 Task: Find connections with filter location Pompéia with filter topic #propertywith filter profile language Potuguese with filter current company ChargePoint with filter school INDUS UNIVERSITY with filter industry Information Services with filter service category Health Insurance with filter keywords title Cruise Ship Attendant
Action: Mouse moved to (165, 216)
Screenshot: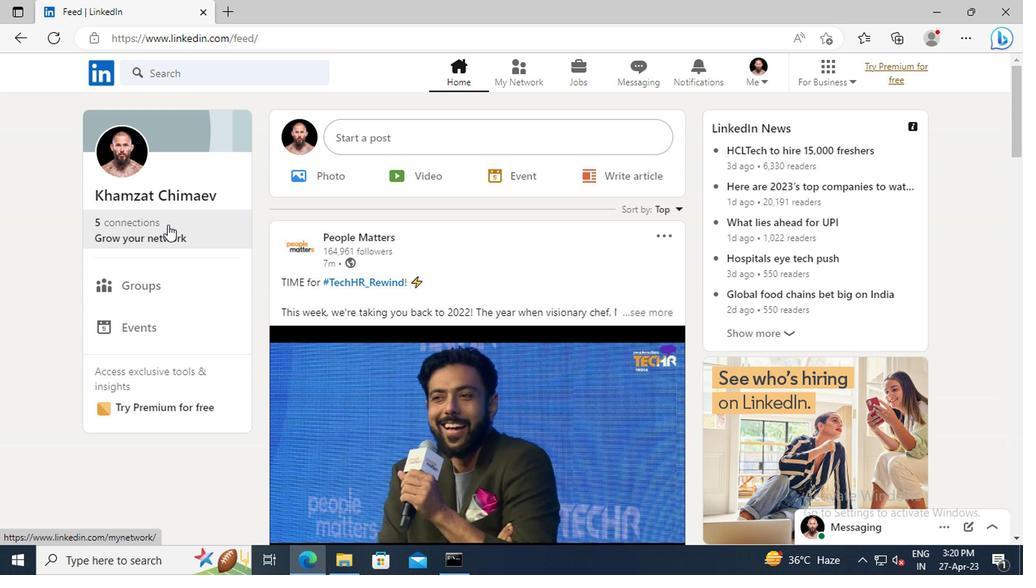 
Action: Mouse pressed left at (165, 216)
Screenshot: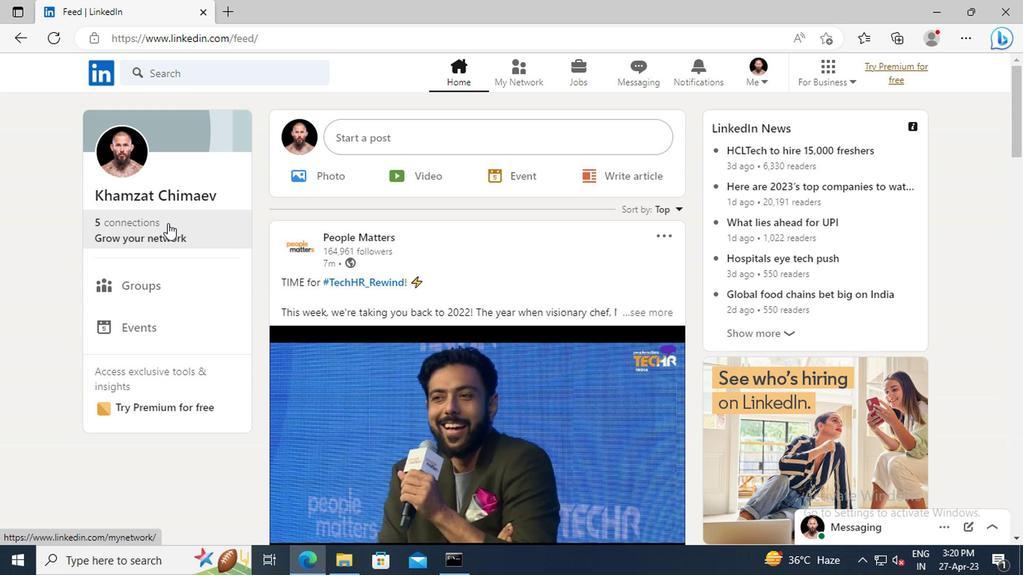 
Action: Mouse moved to (172, 147)
Screenshot: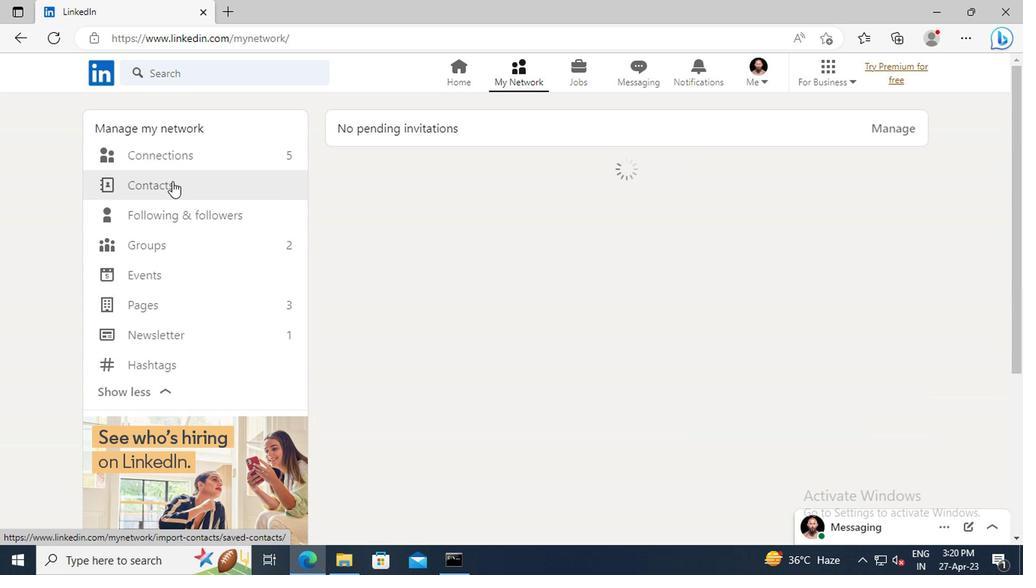 
Action: Mouse pressed left at (172, 147)
Screenshot: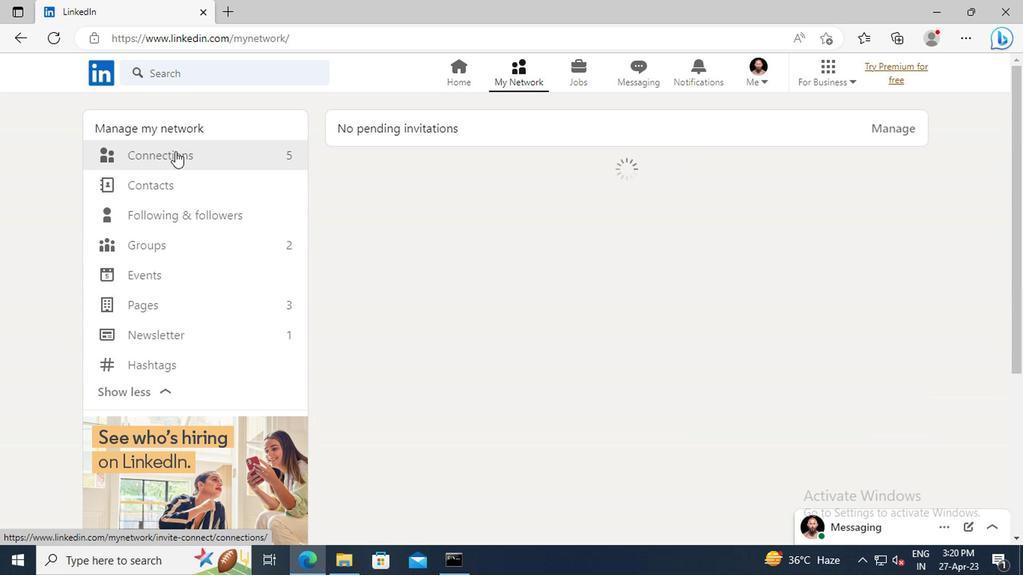 
Action: Mouse moved to (603, 156)
Screenshot: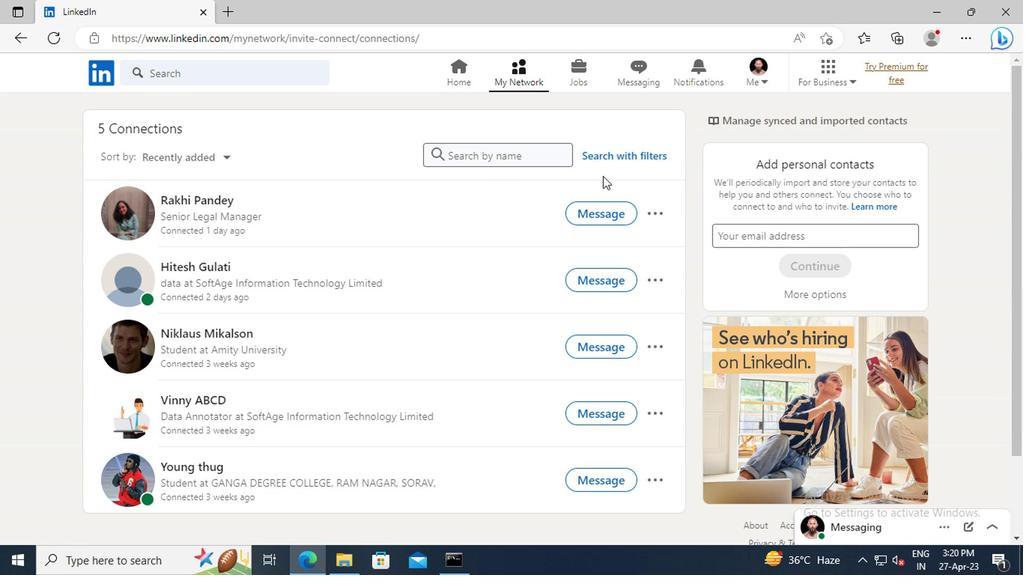 
Action: Mouse pressed left at (603, 156)
Screenshot: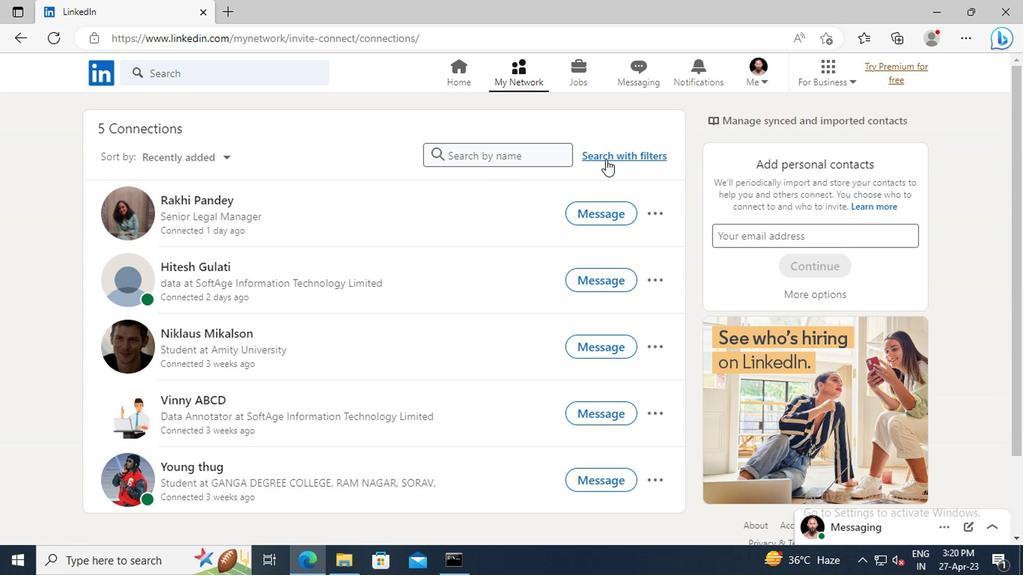 
Action: Mouse moved to (562, 115)
Screenshot: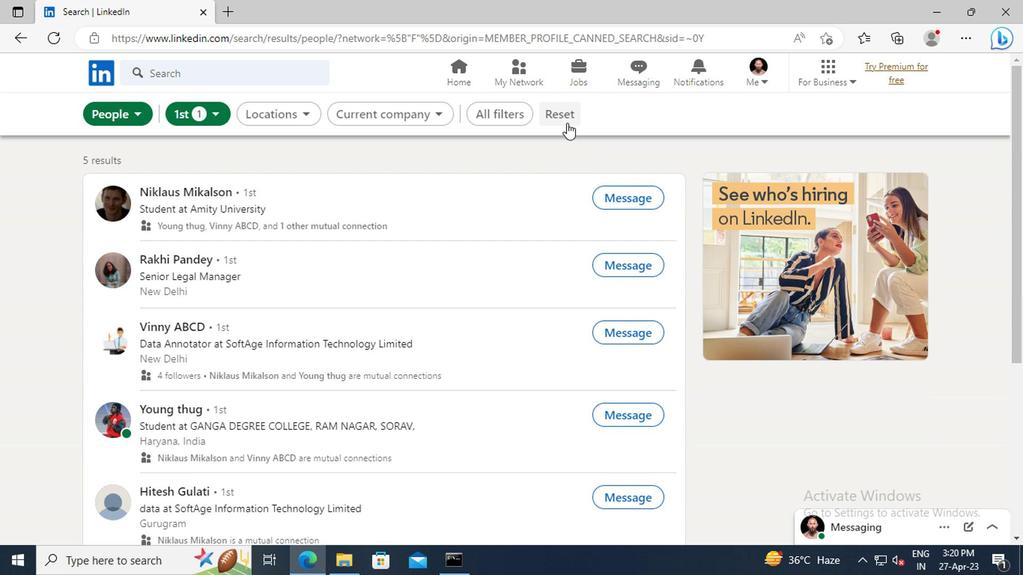 
Action: Mouse pressed left at (562, 115)
Screenshot: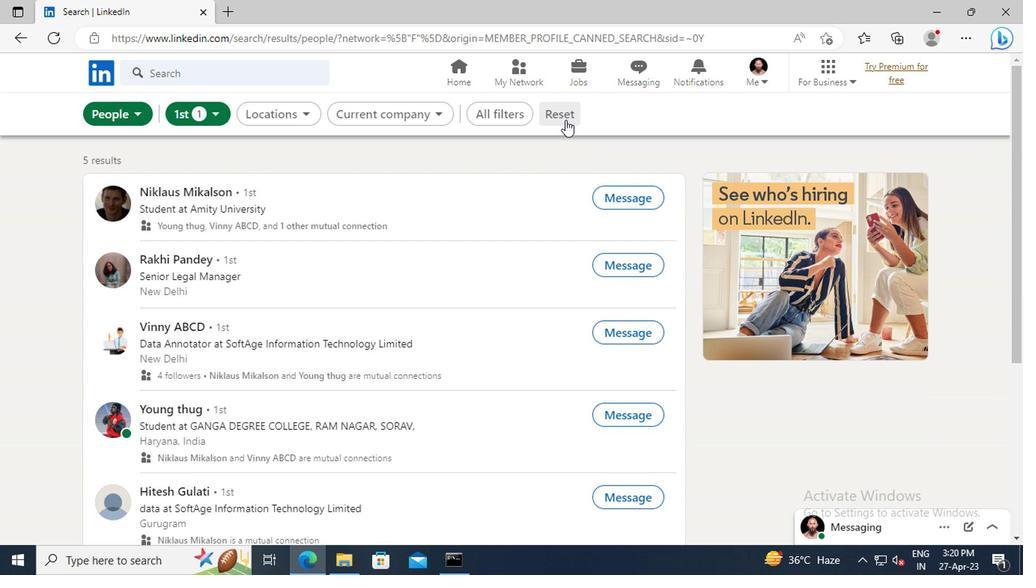 
Action: Mouse moved to (545, 113)
Screenshot: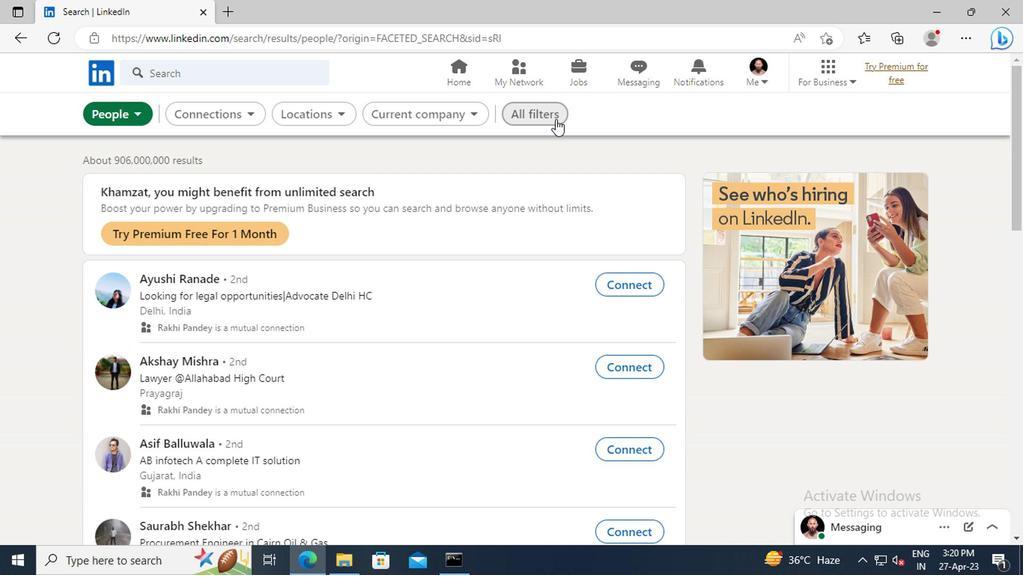 
Action: Mouse pressed left at (545, 113)
Screenshot: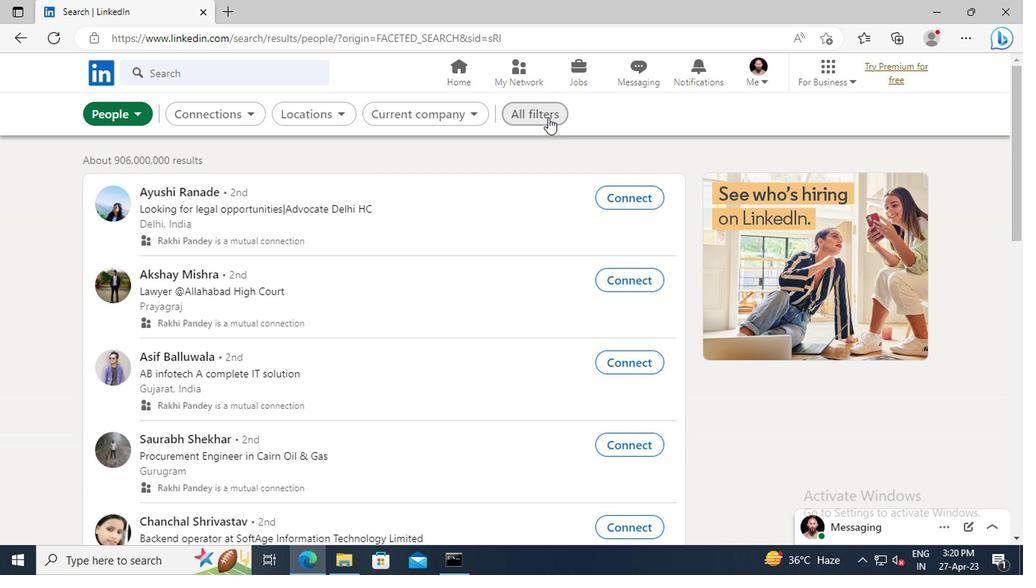 
Action: Mouse moved to (864, 306)
Screenshot: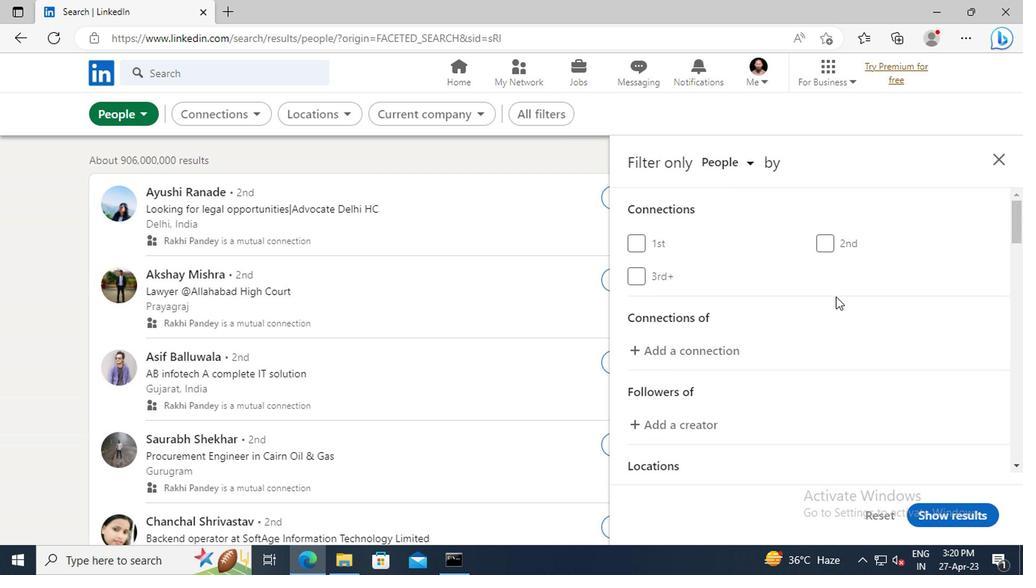 
Action: Mouse scrolled (864, 305) with delta (0, -1)
Screenshot: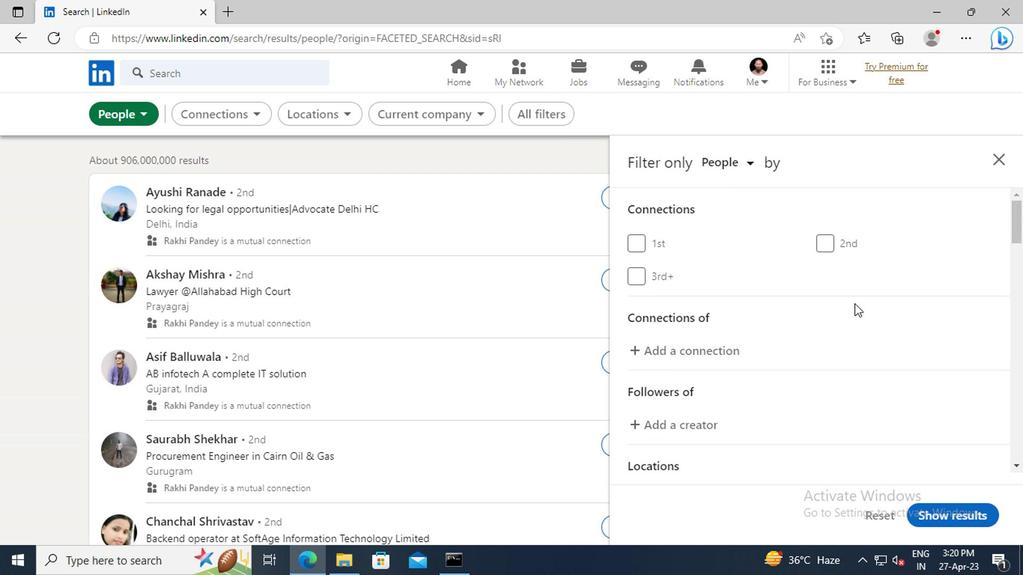 
Action: Mouse moved to (864, 306)
Screenshot: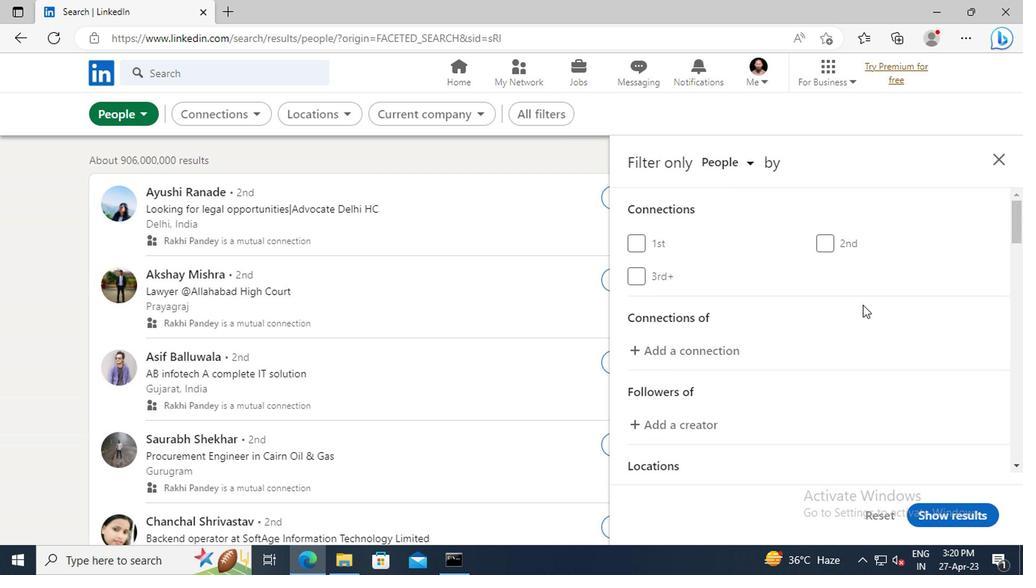 
Action: Mouse scrolled (864, 305) with delta (0, -1)
Screenshot: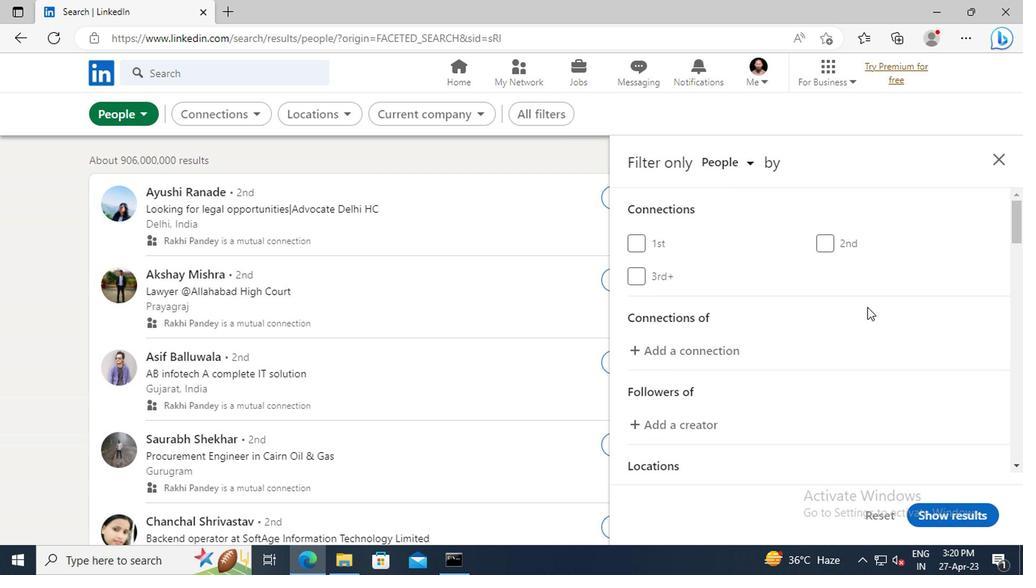 
Action: Mouse scrolled (864, 305) with delta (0, -1)
Screenshot: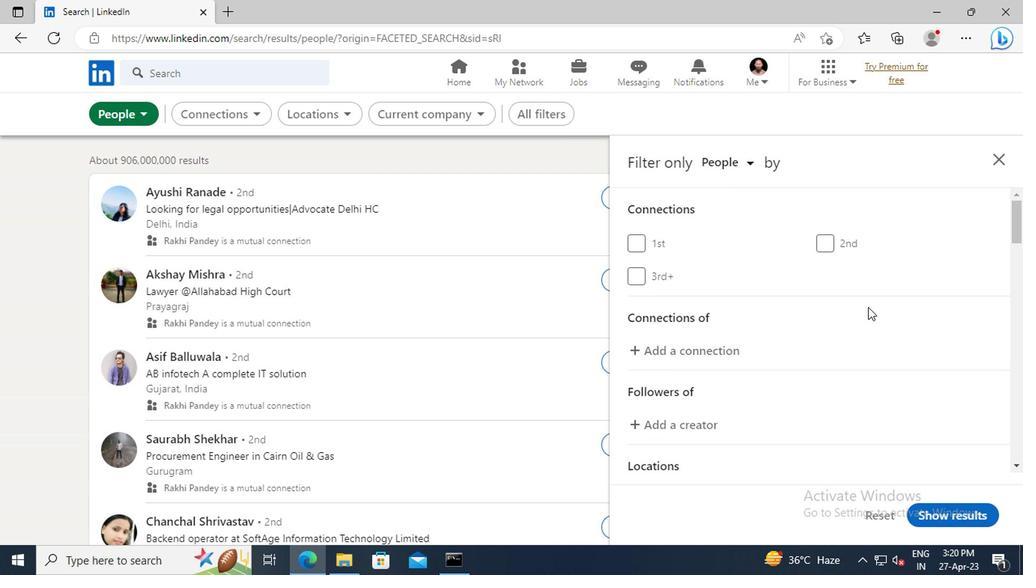 
Action: Mouse scrolled (864, 305) with delta (0, -1)
Screenshot: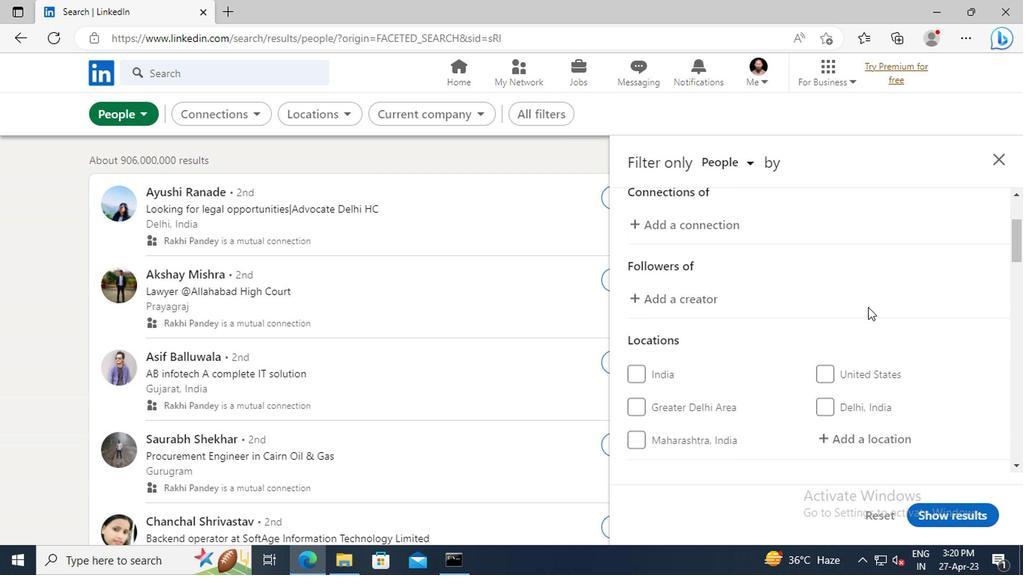
Action: Mouse scrolled (864, 305) with delta (0, -1)
Screenshot: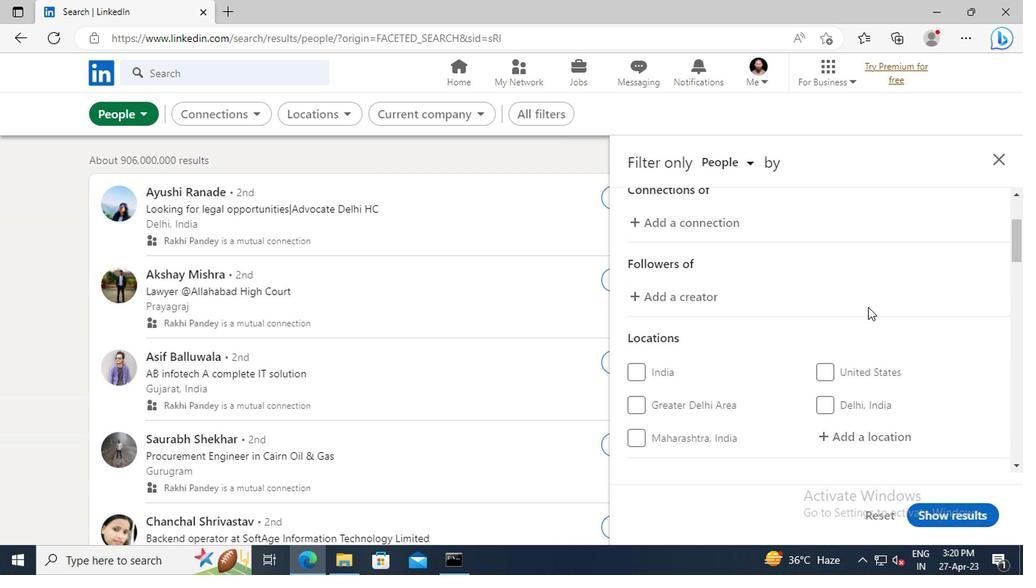 
Action: Mouse moved to (867, 351)
Screenshot: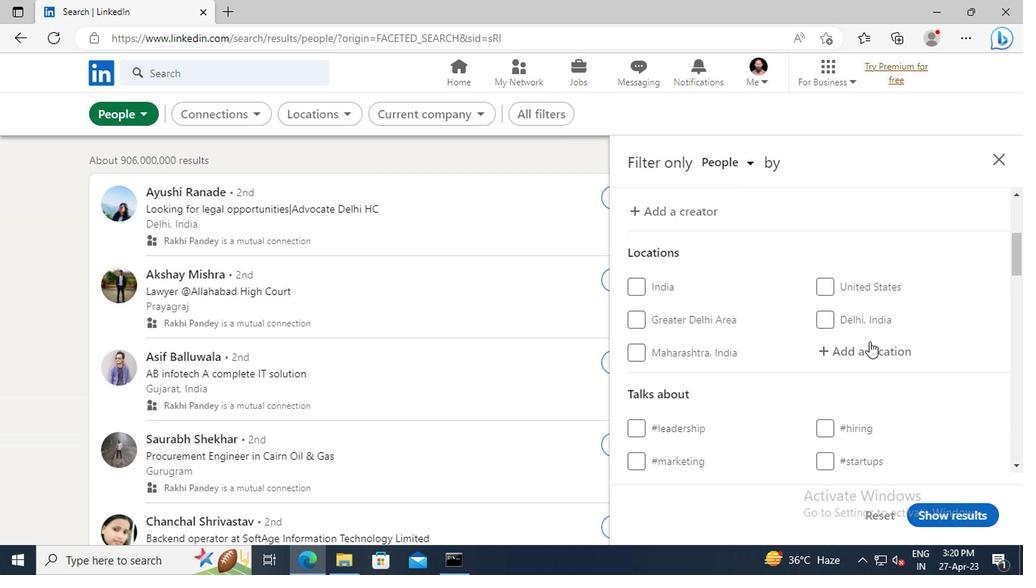 
Action: Mouse pressed left at (867, 351)
Screenshot: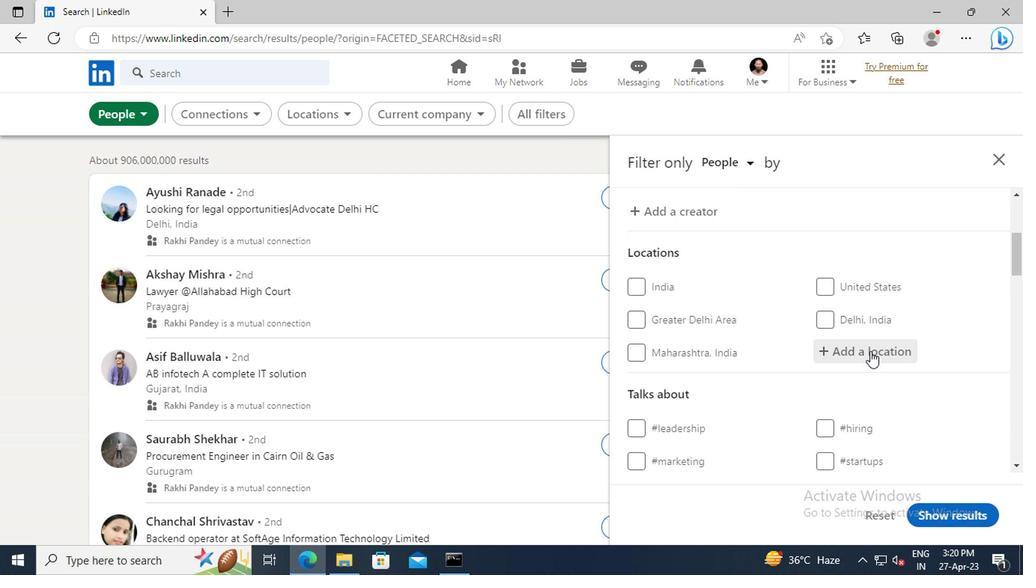 
Action: Key pressed <Key.shift>POMPEIA
Screenshot: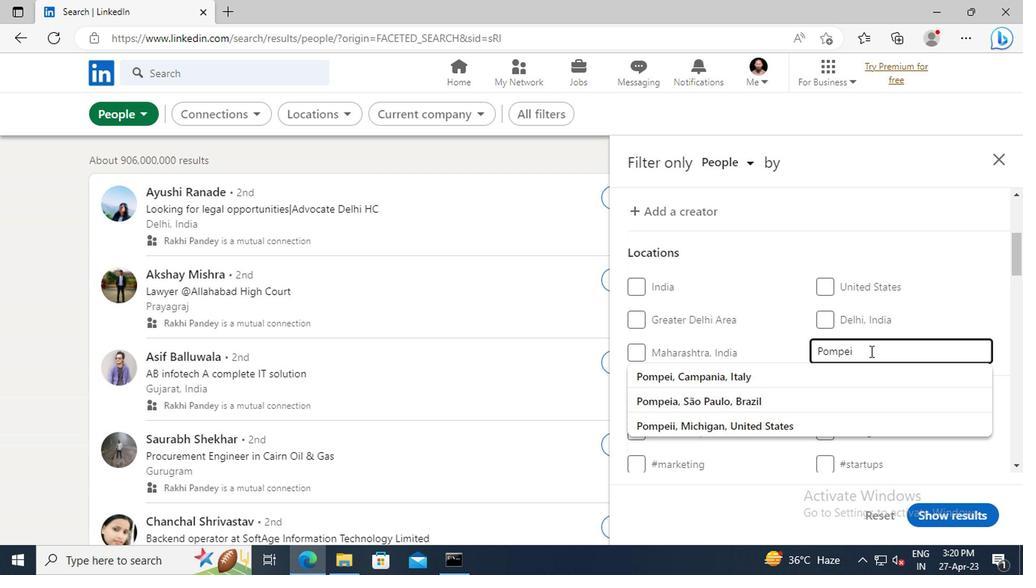 
Action: Mouse moved to (870, 378)
Screenshot: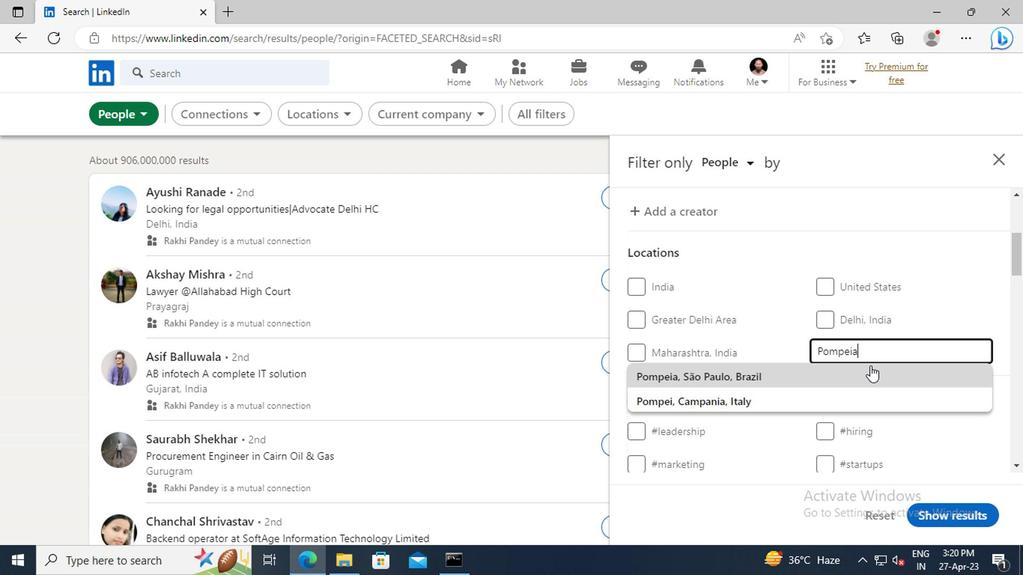 
Action: Mouse pressed left at (870, 378)
Screenshot: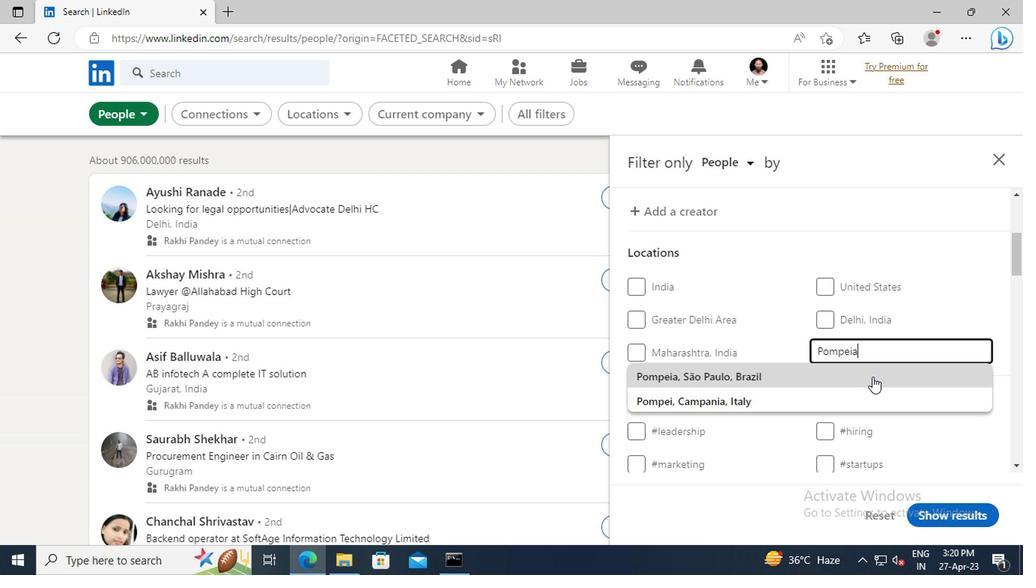 
Action: Mouse moved to (855, 320)
Screenshot: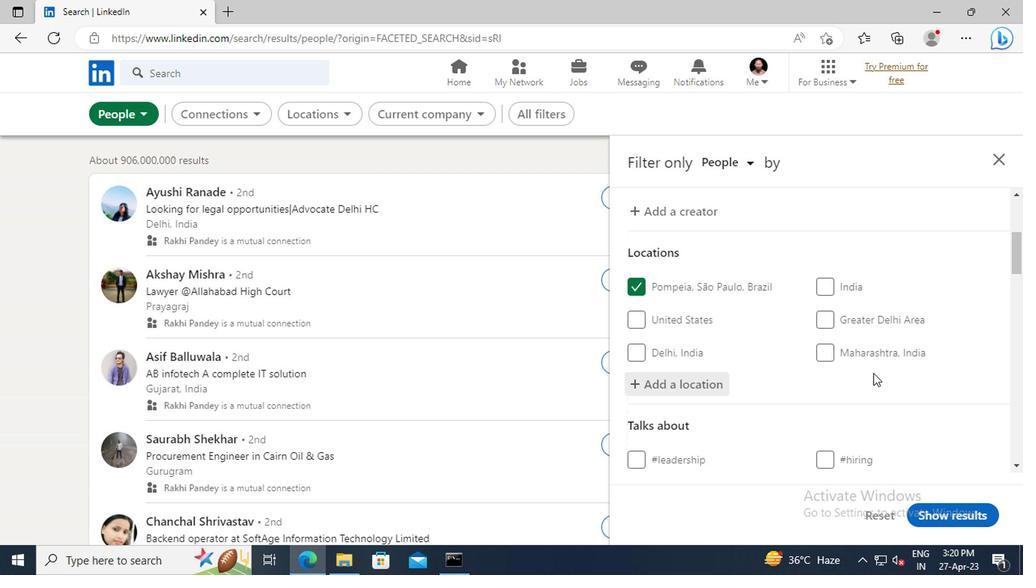 
Action: Mouse scrolled (855, 319) with delta (0, -1)
Screenshot: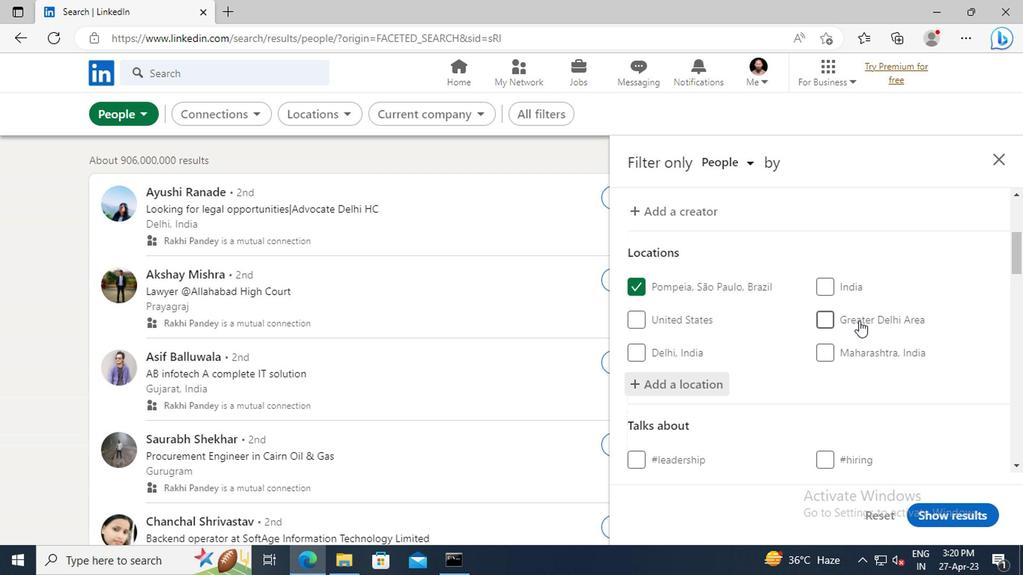 
Action: Mouse scrolled (855, 319) with delta (0, -1)
Screenshot: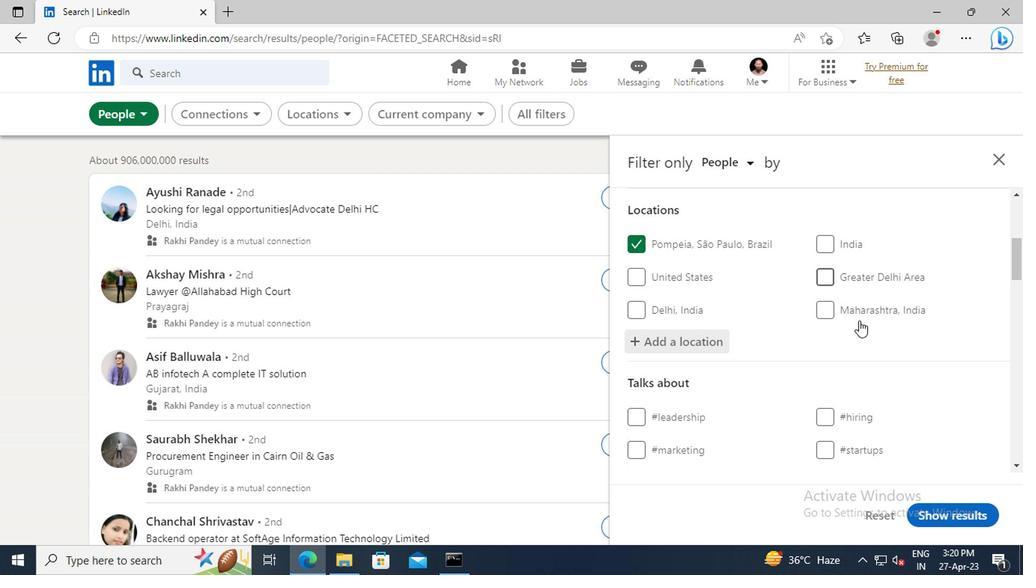 
Action: Mouse scrolled (855, 319) with delta (0, -1)
Screenshot: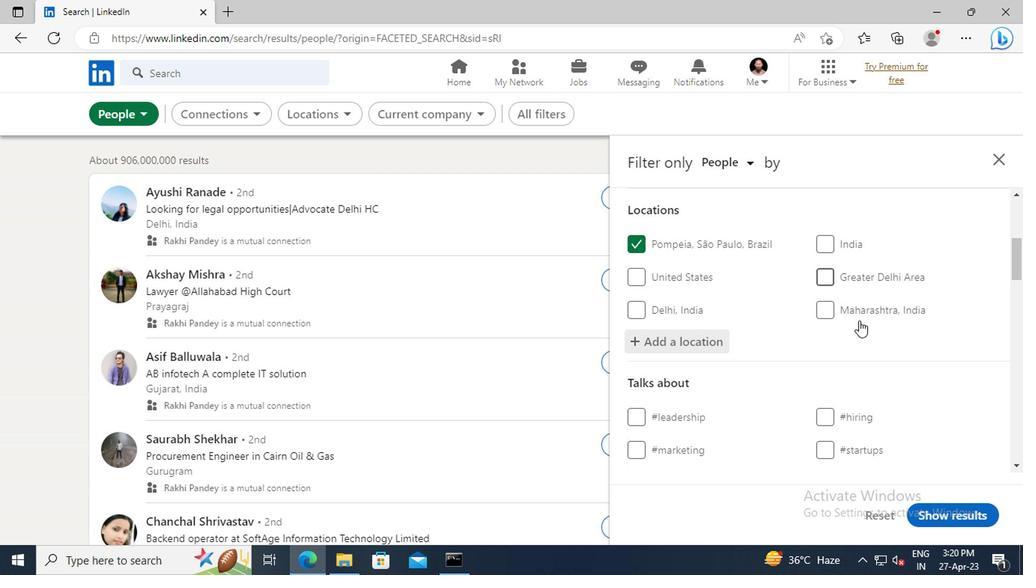 
Action: Mouse moved to (853, 389)
Screenshot: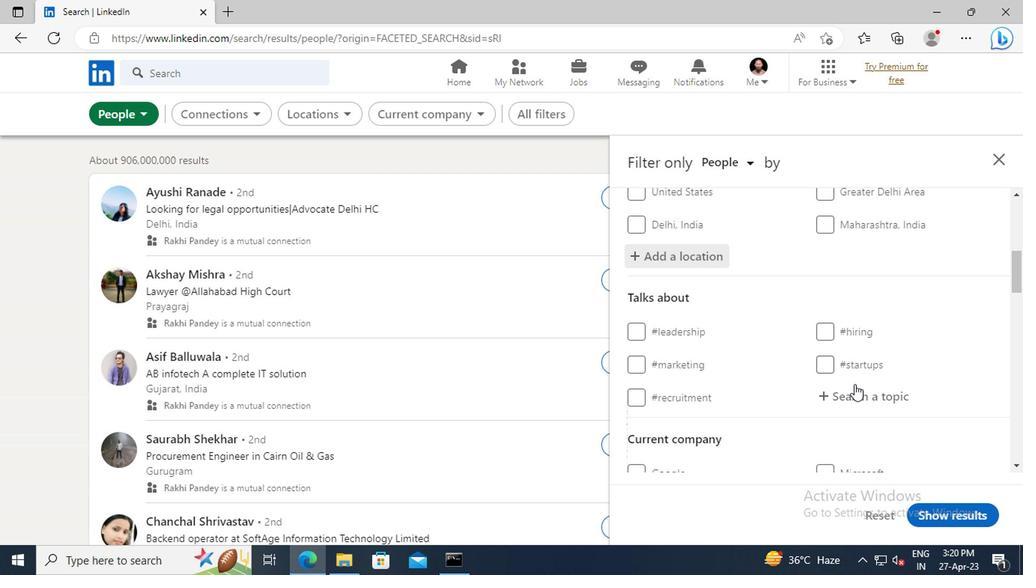 
Action: Mouse pressed left at (853, 389)
Screenshot: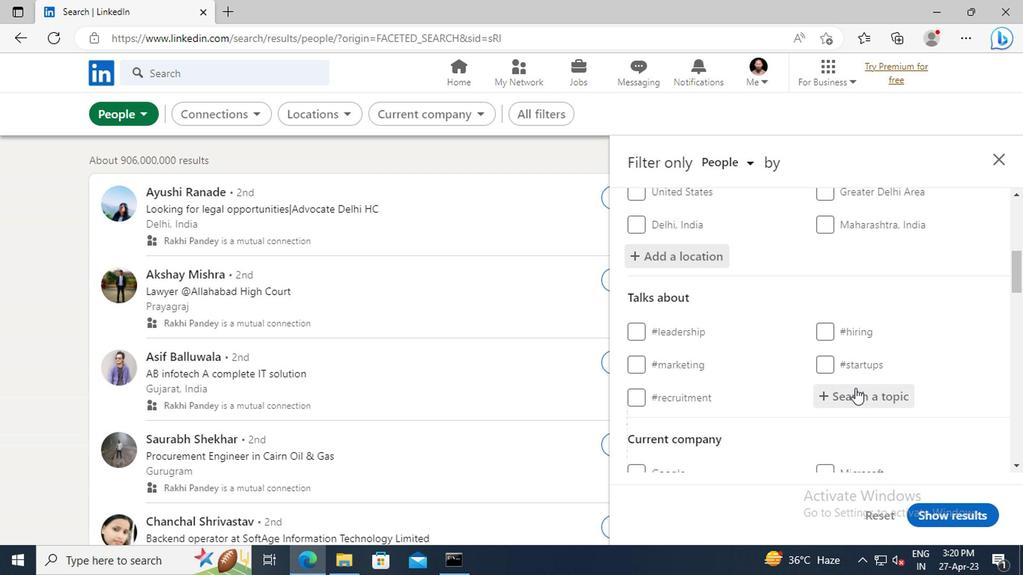 
Action: Key pressed <Key.shift>#PROPERTYWITH<Key.enter>
Screenshot: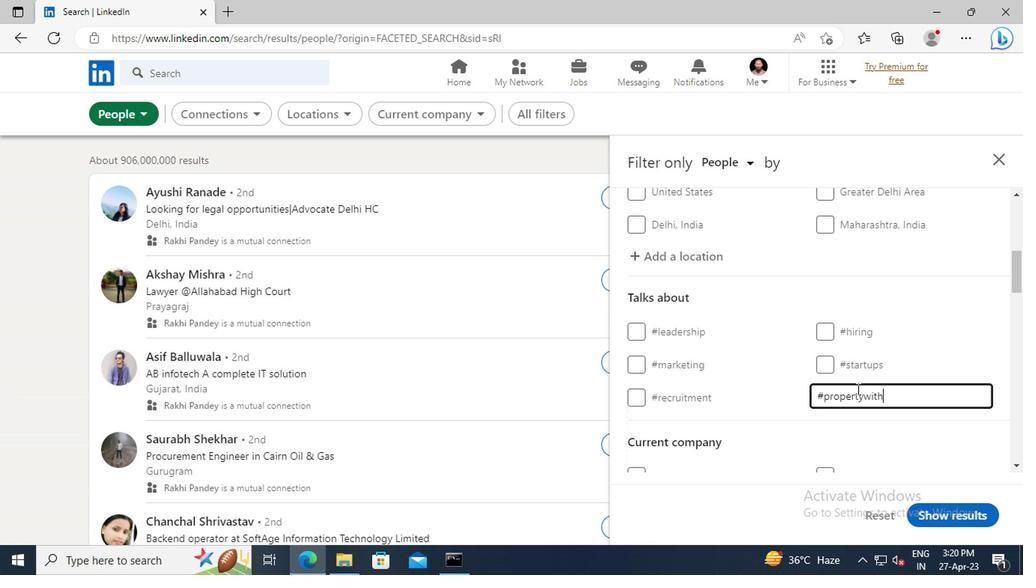 
Action: Mouse scrolled (853, 388) with delta (0, -1)
Screenshot: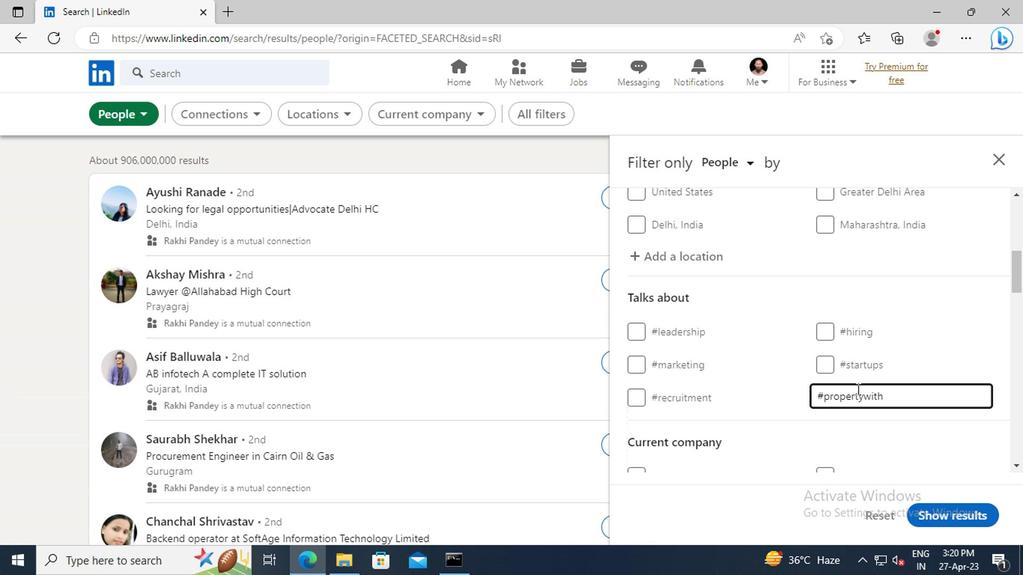 
Action: Mouse scrolled (853, 388) with delta (0, -1)
Screenshot: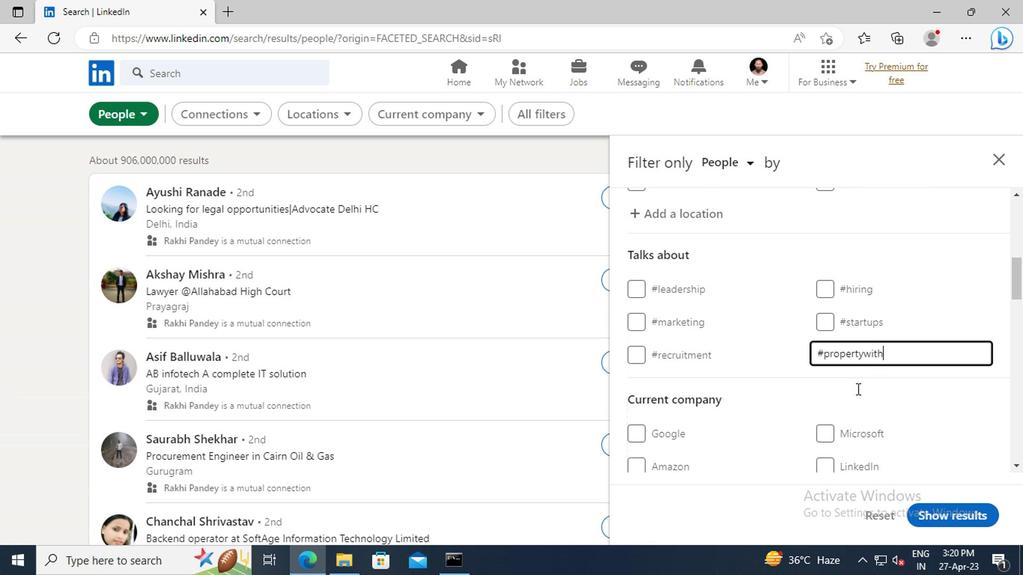 
Action: Mouse scrolled (853, 388) with delta (0, -1)
Screenshot: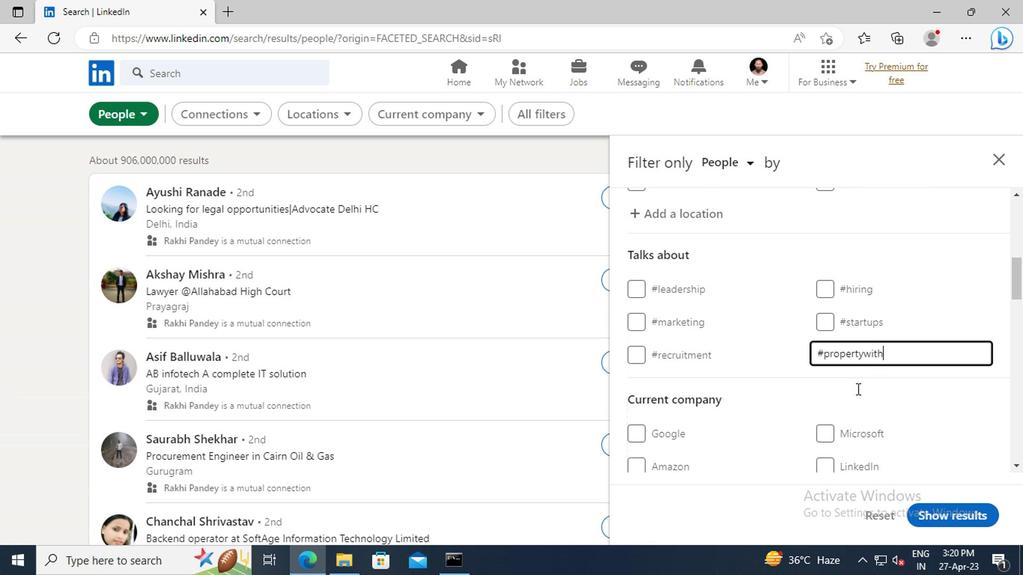 
Action: Mouse scrolled (853, 388) with delta (0, -1)
Screenshot: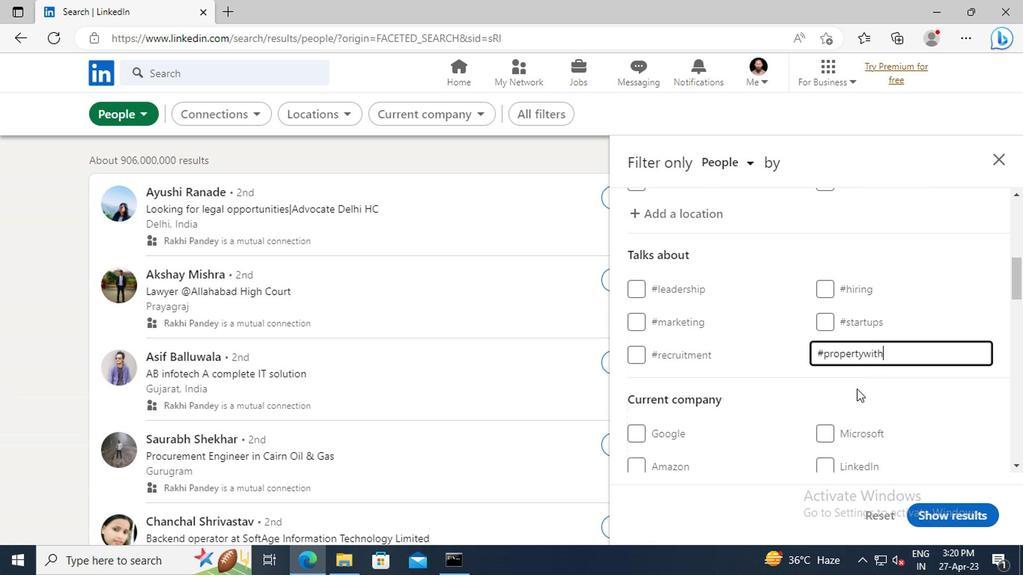 
Action: Mouse scrolled (853, 388) with delta (0, -1)
Screenshot: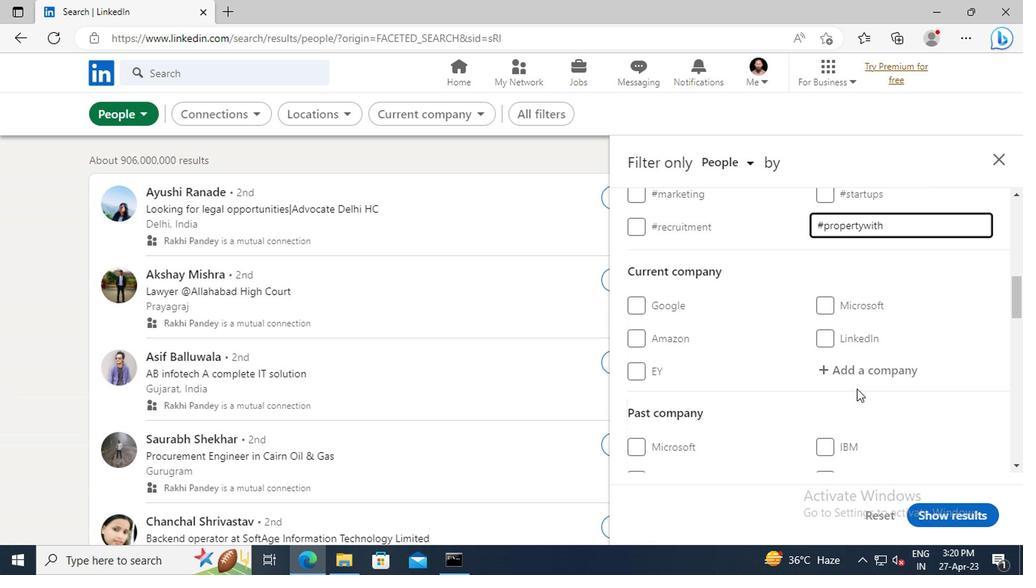 
Action: Mouse scrolled (853, 388) with delta (0, -1)
Screenshot: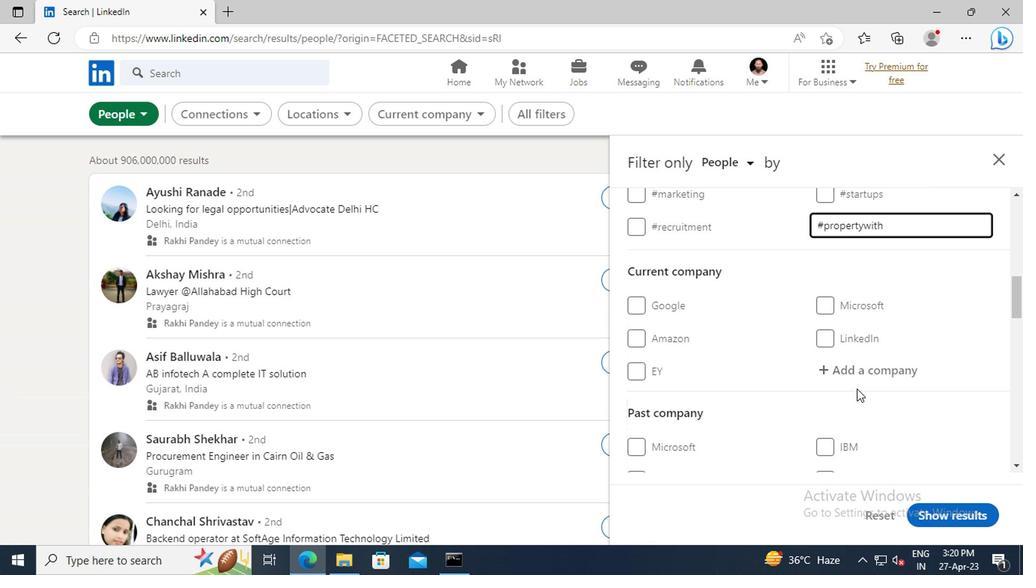 
Action: Mouse scrolled (853, 388) with delta (0, -1)
Screenshot: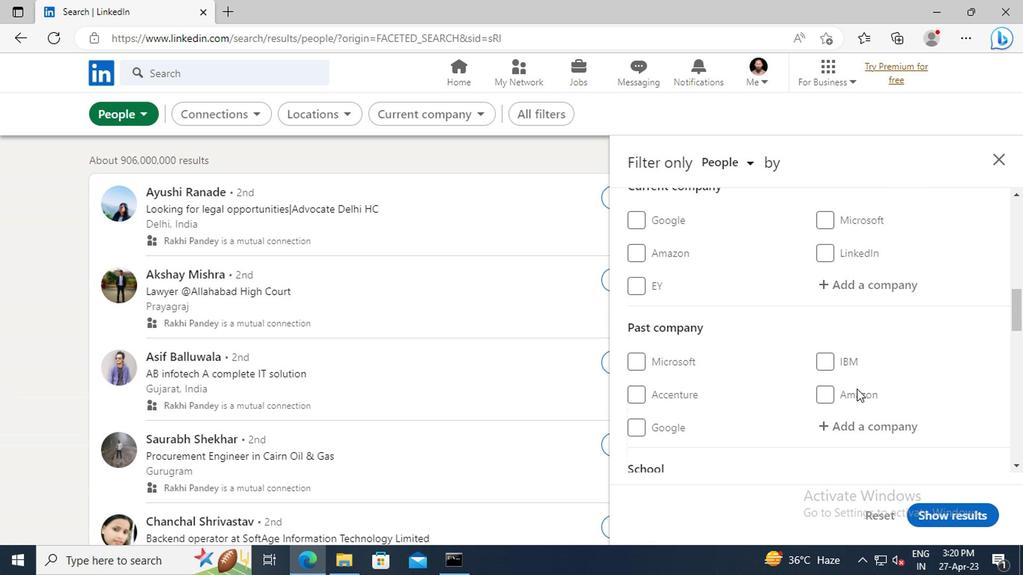
Action: Mouse scrolled (853, 388) with delta (0, -1)
Screenshot: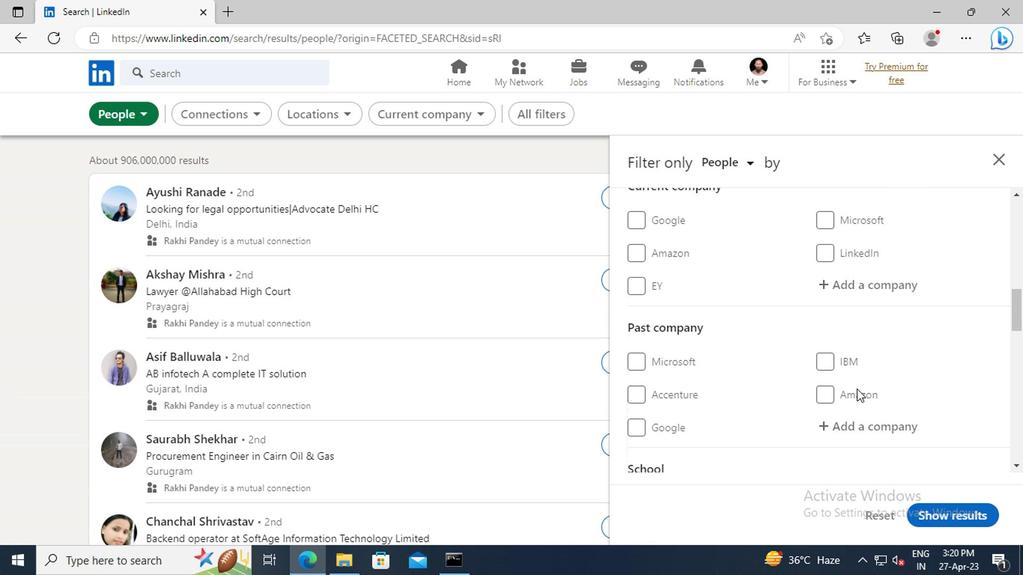 
Action: Mouse scrolled (853, 388) with delta (0, -1)
Screenshot: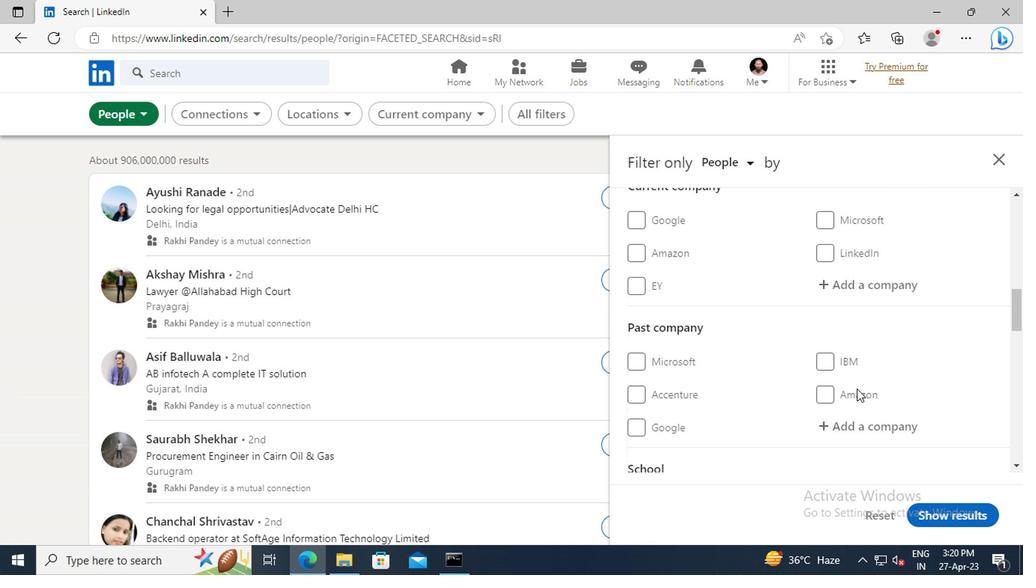 
Action: Mouse scrolled (853, 388) with delta (0, -1)
Screenshot: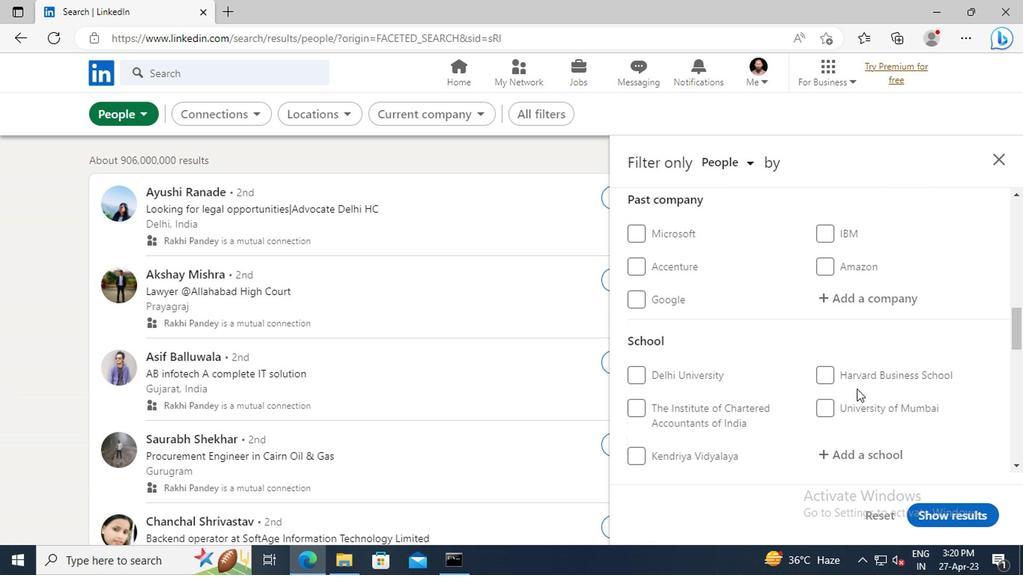 
Action: Mouse scrolled (853, 388) with delta (0, -1)
Screenshot: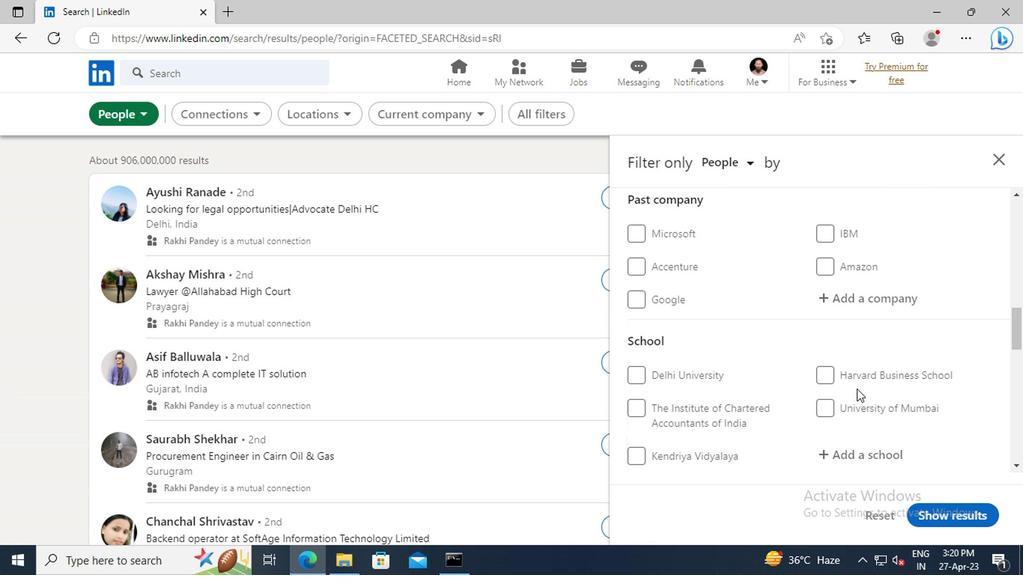 
Action: Mouse scrolled (853, 388) with delta (0, -1)
Screenshot: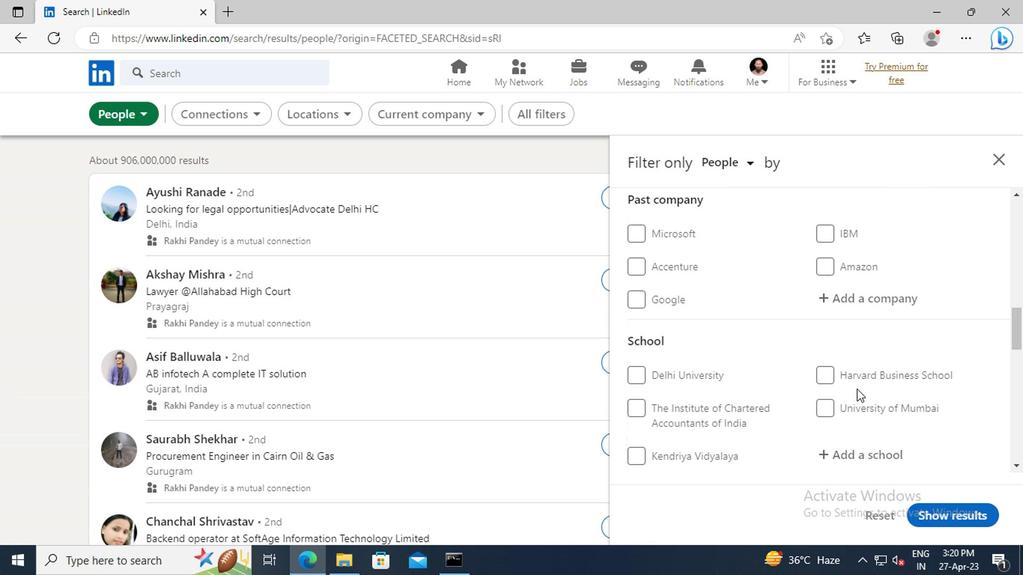 
Action: Mouse scrolled (853, 388) with delta (0, -1)
Screenshot: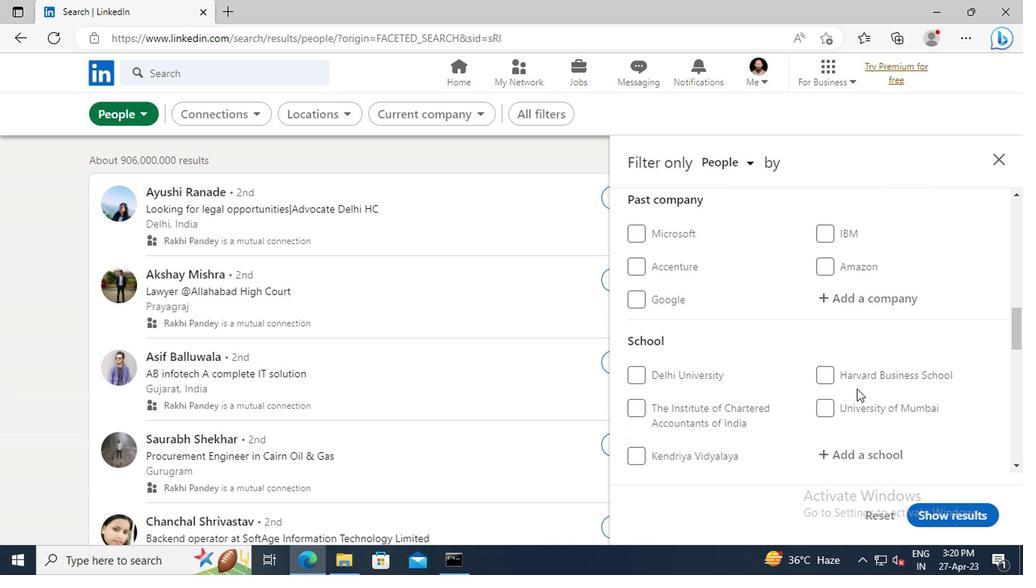 
Action: Mouse scrolled (853, 388) with delta (0, -1)
Screenshot: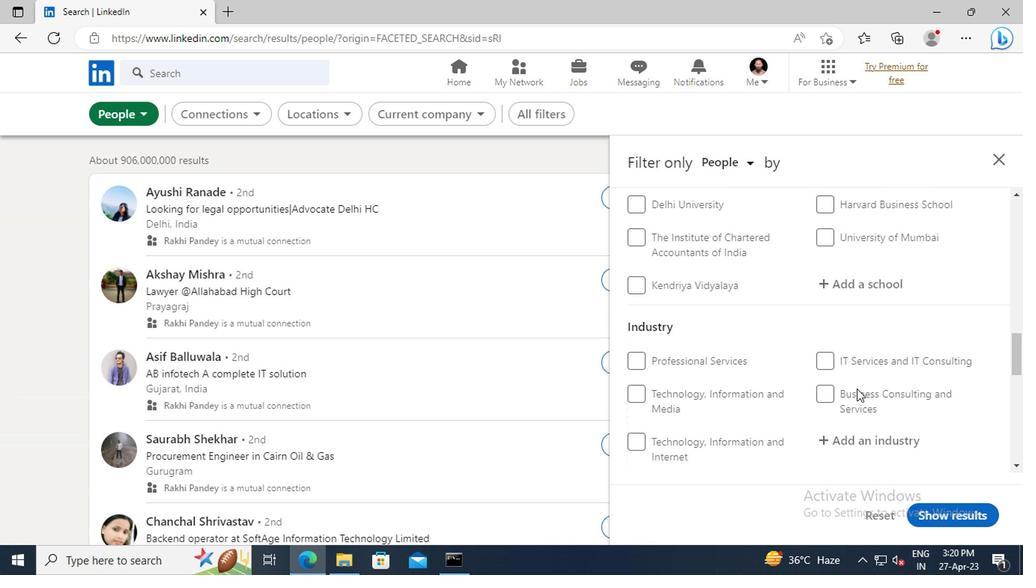
Action: Mouse scrolled (853, 388) with delta (0, -1)
Screenshot: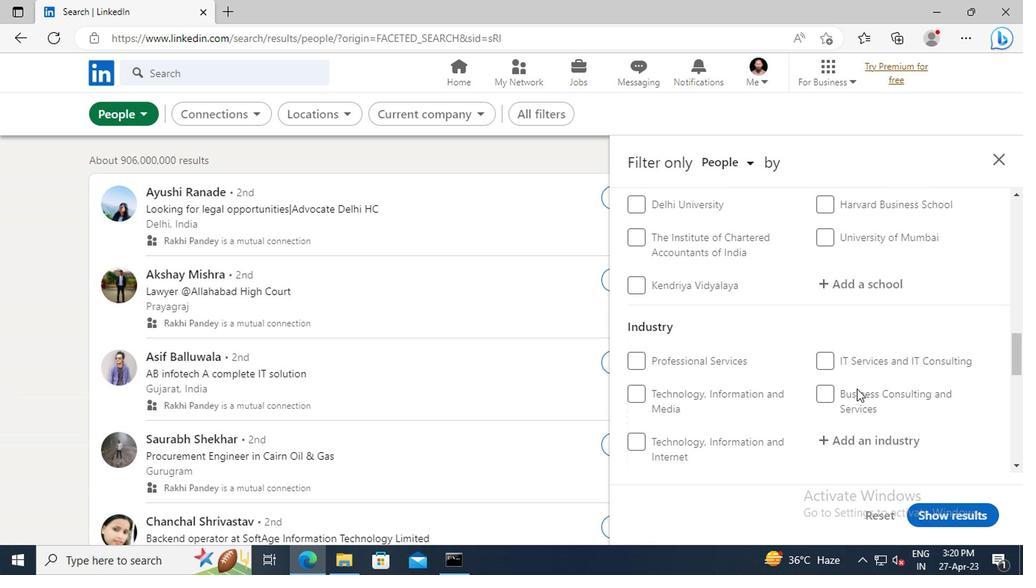
Action: Mouse scrolled (853, 388) with delta (0, -1)
Screenshot: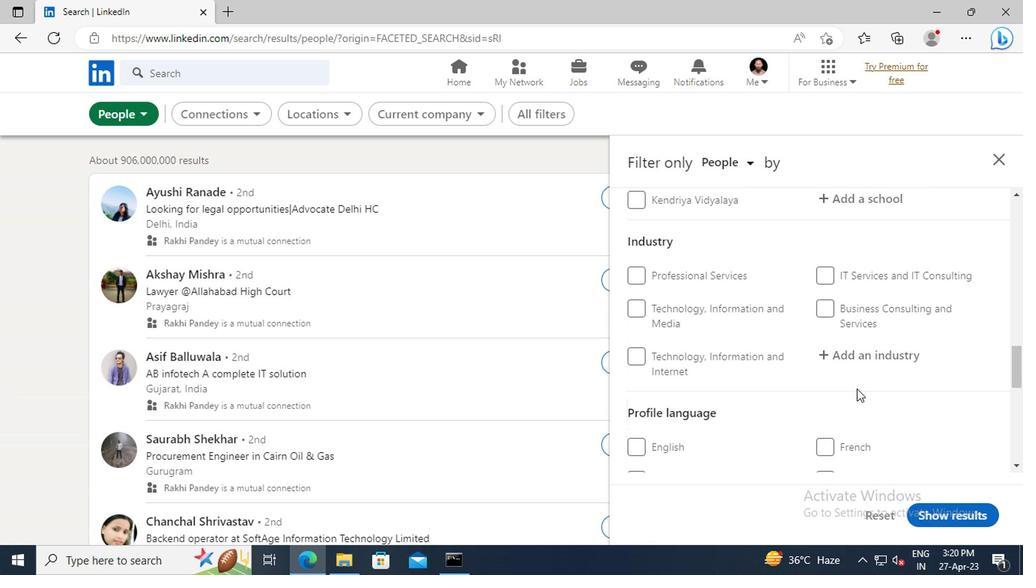 
Action: Mouse scrolled (853, 388) with delta (0, -1)
Screenshot: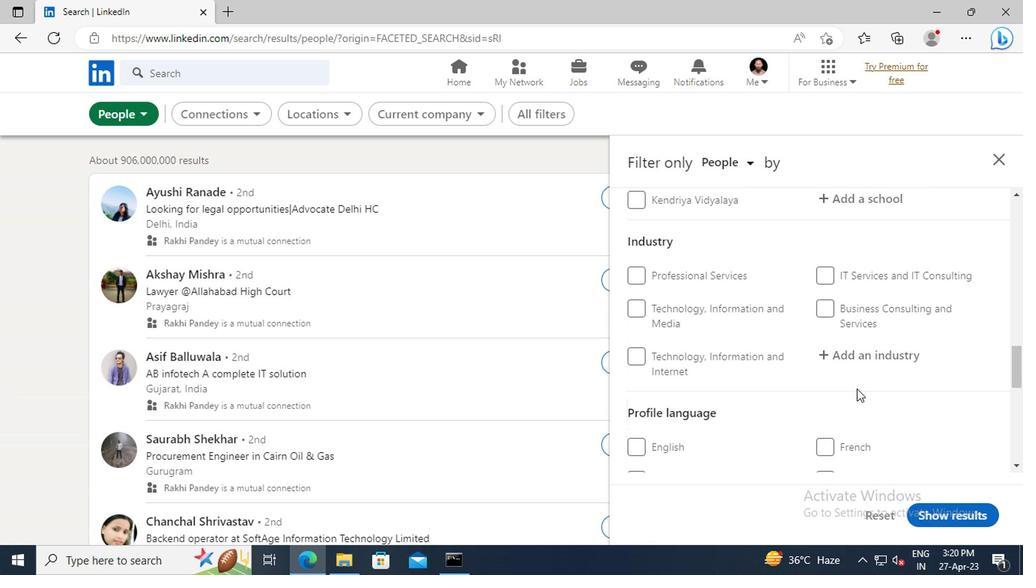 
Action: Mouse moved to (822, 400)
Screenshot: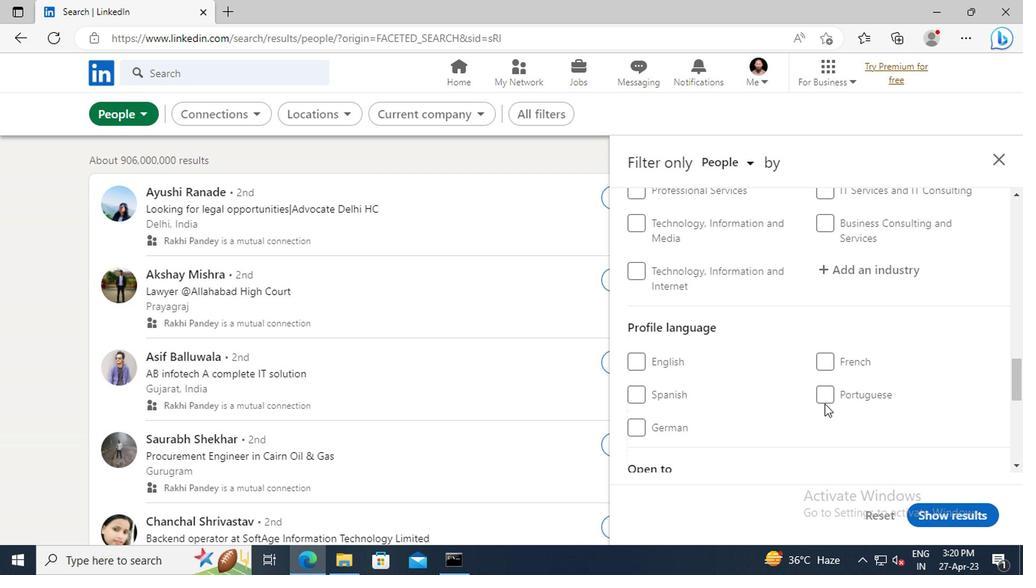 
Action: Mouse pressed left at (822, 400)
Screenshot: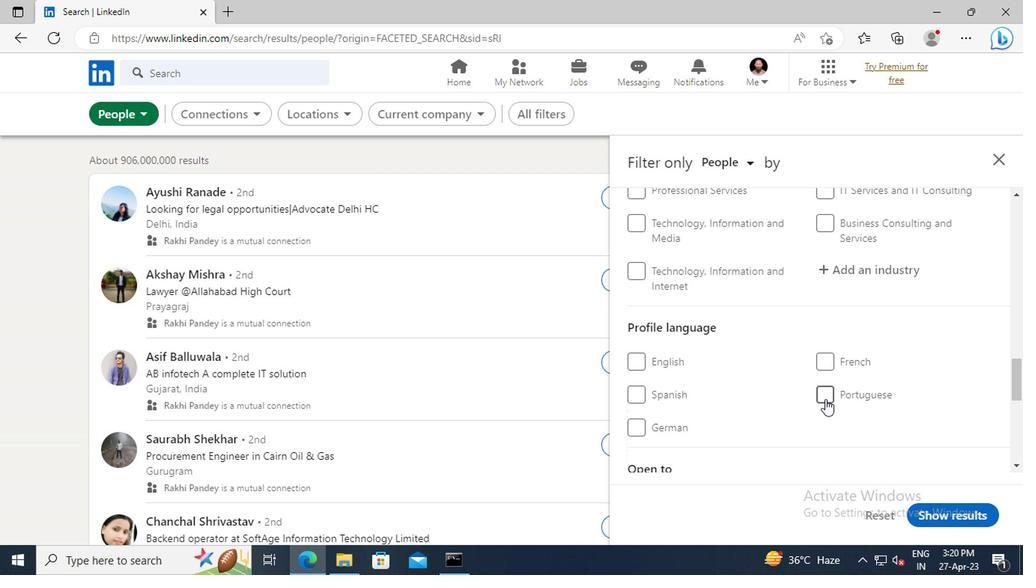 
Action: Mouse moved to (843, 386)
Screenshot: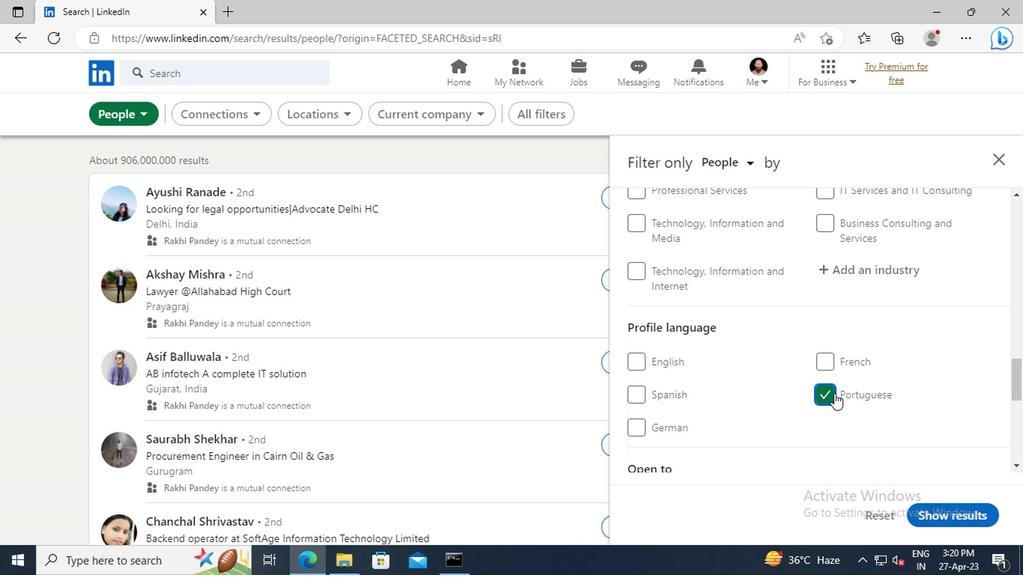 
Action: Mouse scrolled (843, 386) with delta (0, 0)
Screenshot: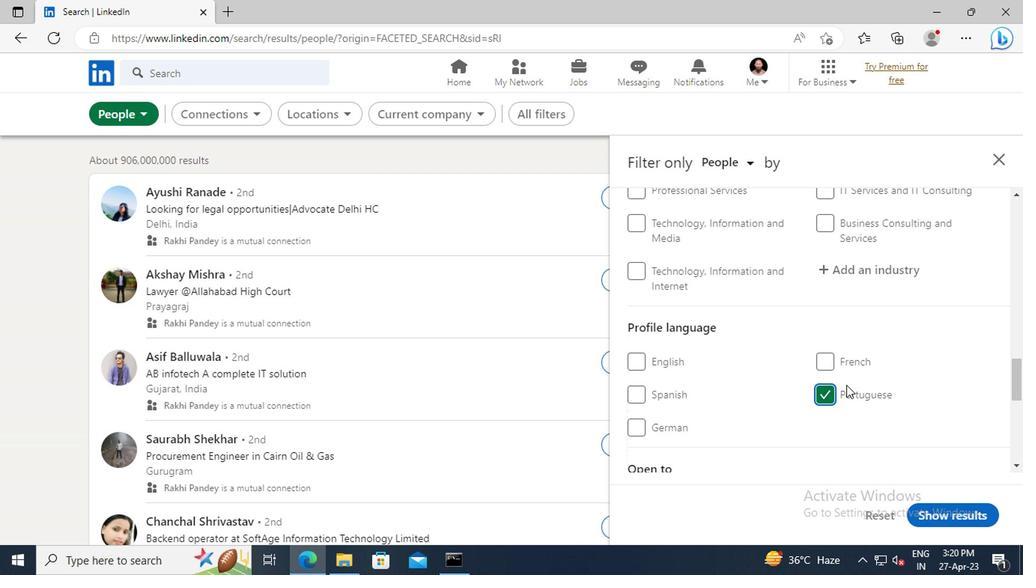 
Action: Mouse scrolled (843, 386) with delta (0, 0)
Screenshot: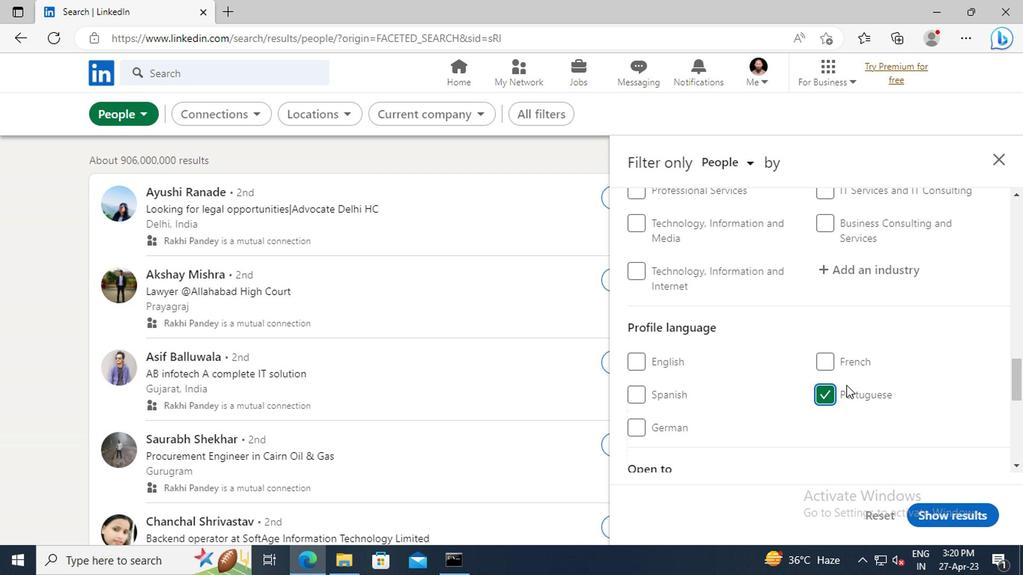
Action: Mouse scrolled (843, 386) with delta (0, 0)
Screenshot: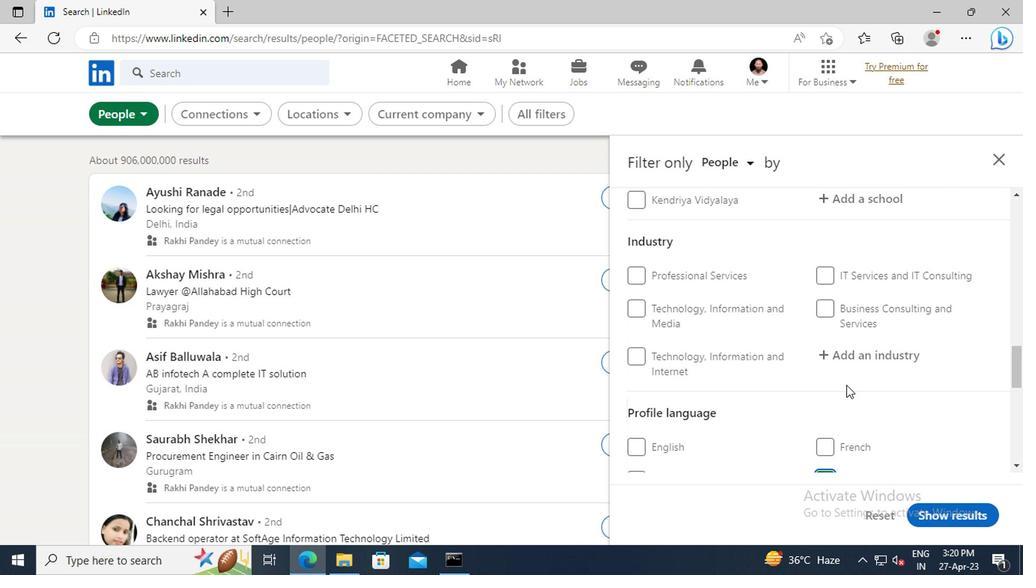
Action: Mouse scrolled (843, 386) with delta (0, 0)
Screenshot: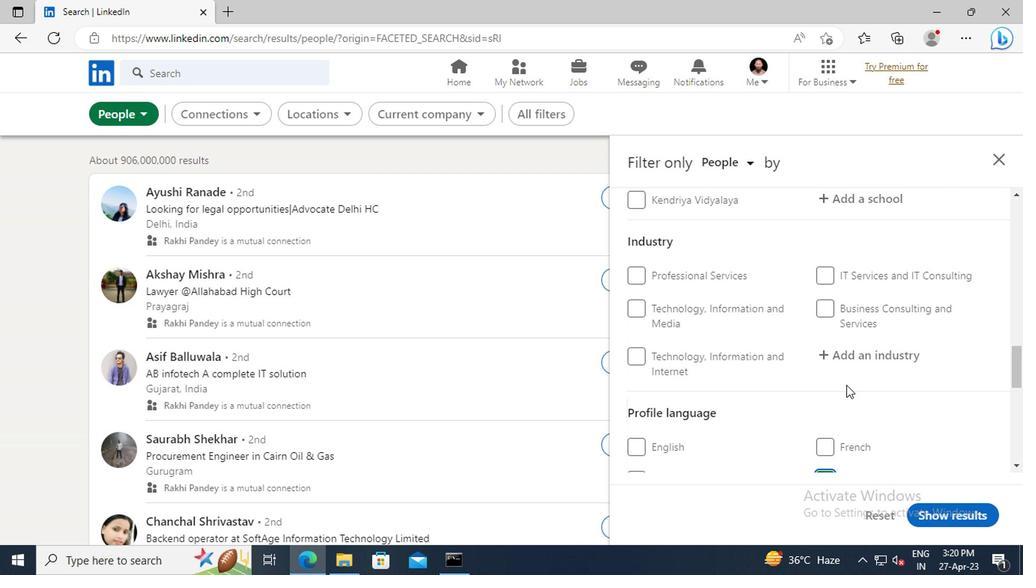 
Action: Mouse scrolled (843, 386) with delta (0, 0)
Screenshot: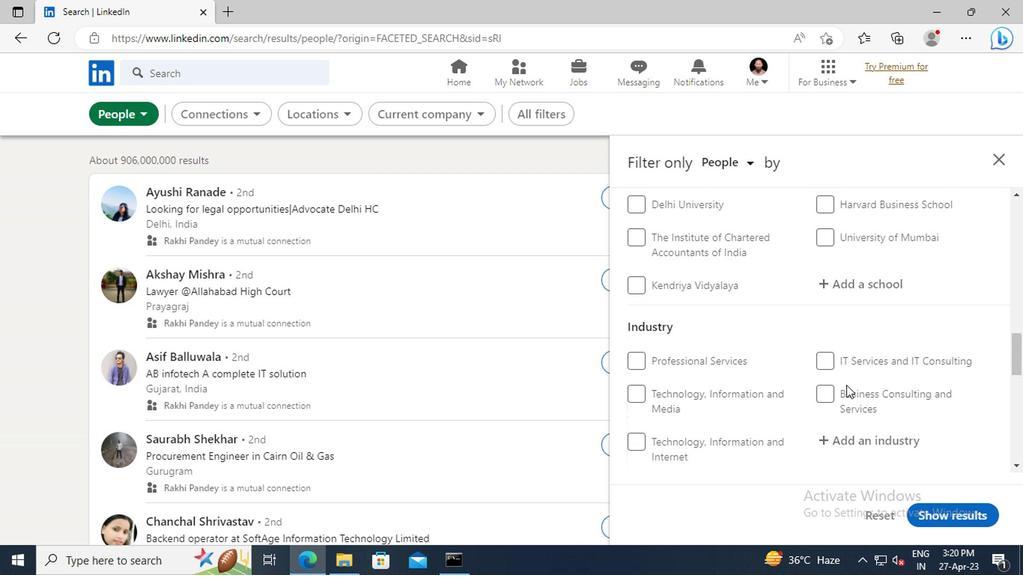 
Action: Mouse scrolled (843, 386) with delta (0, 0)
Screenshot: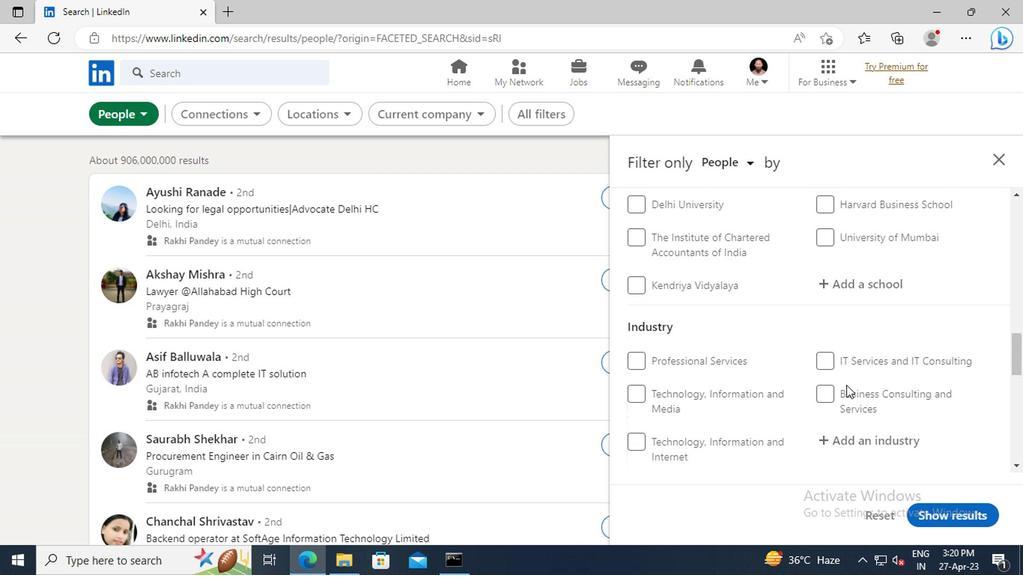 
Action: Mouse scrolled (843, 386) with delta (0, 0)
Screenshot: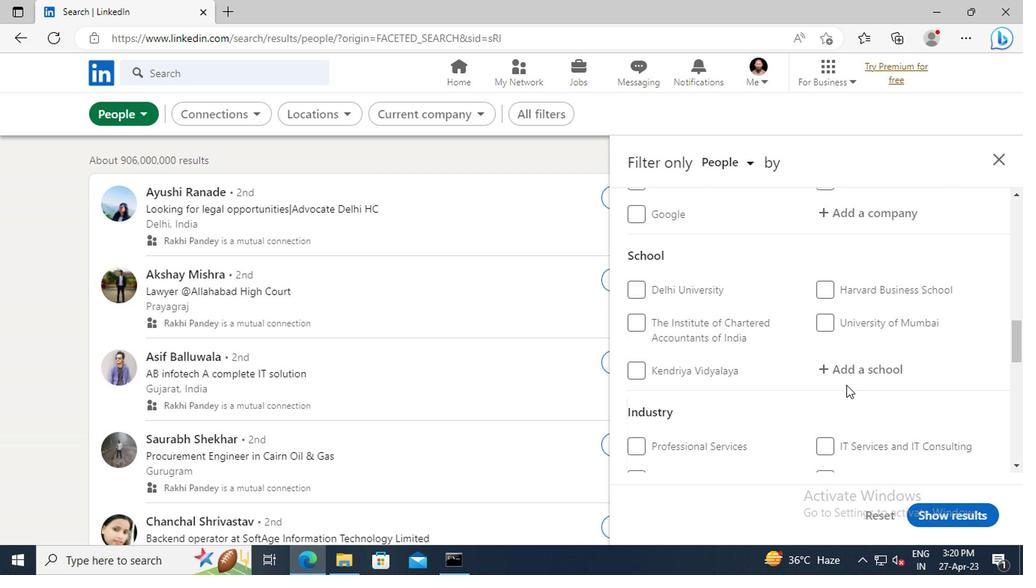 
Action: Mouse scrolled (843, 386) with delta (0, 0)
Screenshot: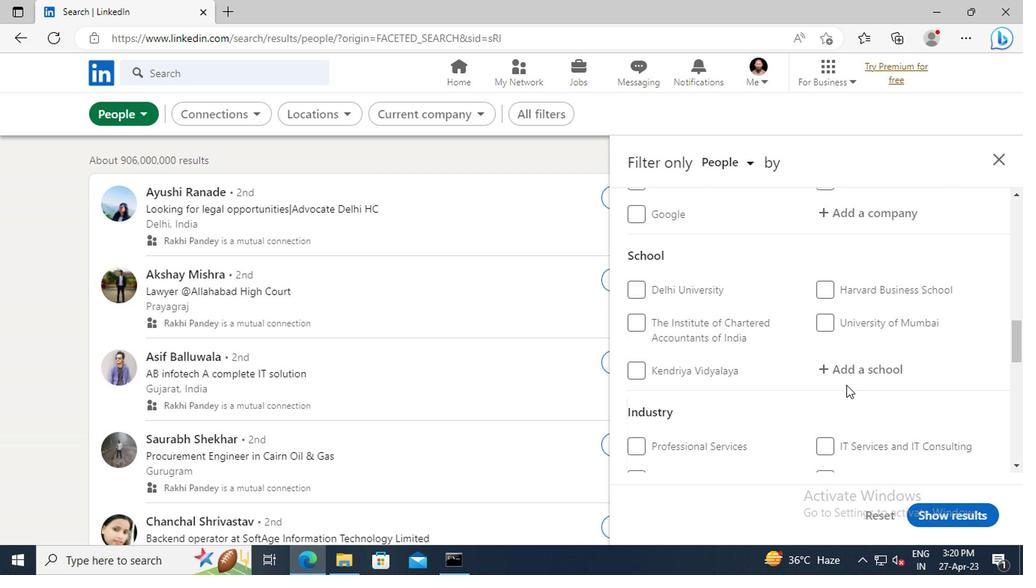 
Action: Mouse scrolled (843, 386) with delta (0, 0)
Screenshot: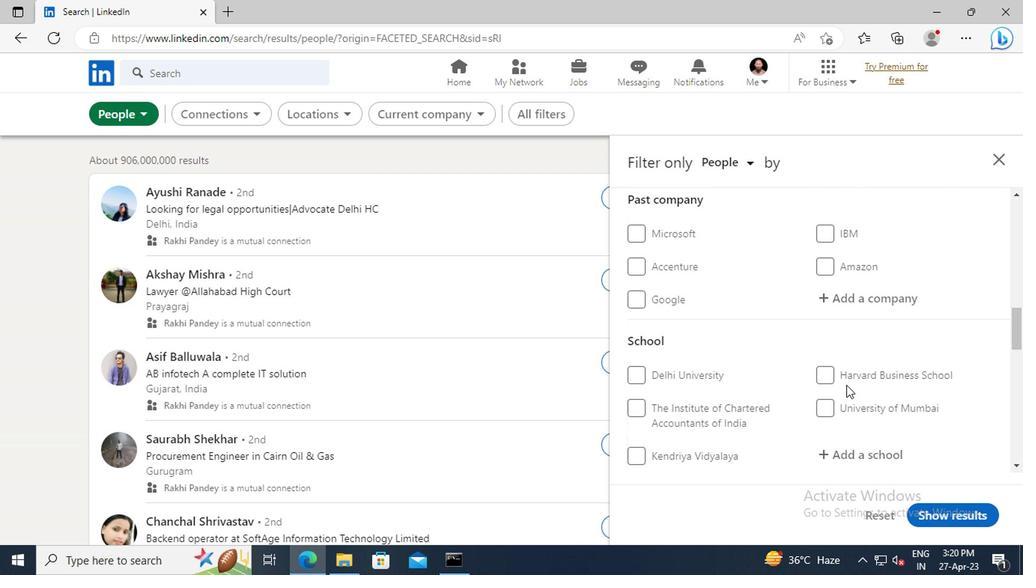 
Action: Mouse scrolled (843, 386) with delta (0, 0)
Screenshot: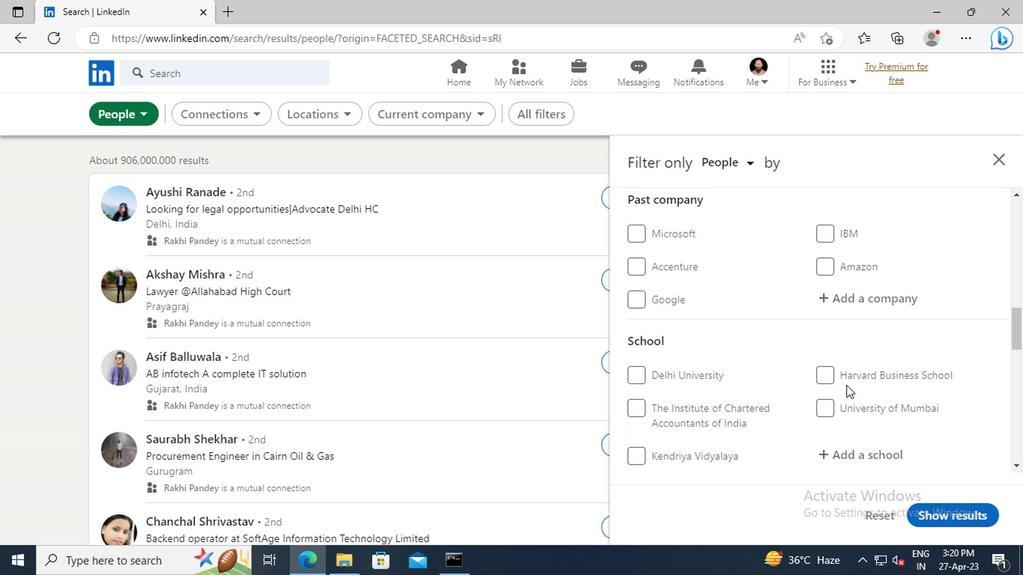 
Action: Mouse scrolled (843, 386) with delta (0, 0)
Screenshot: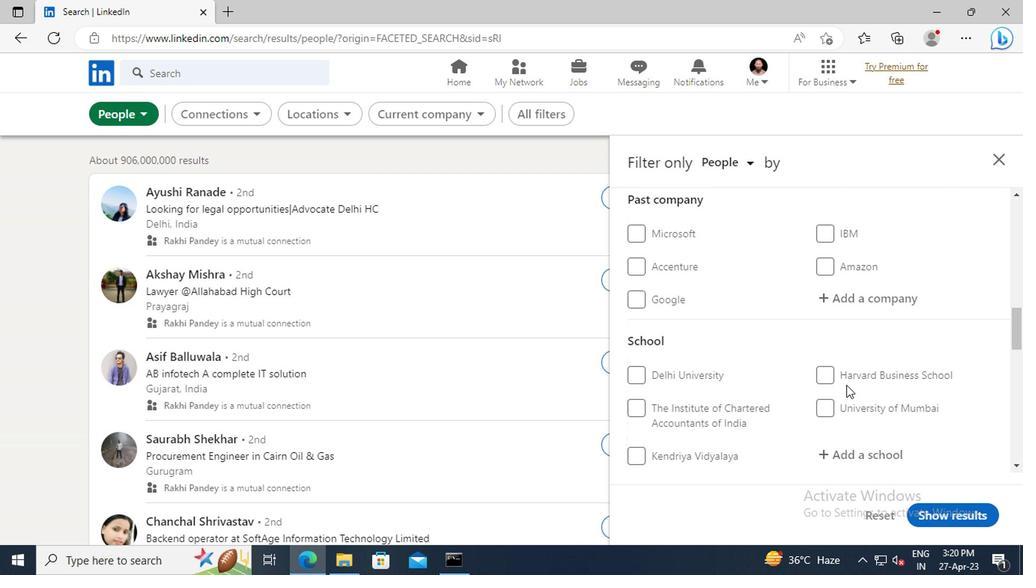 
Action: Mouse scrolled (843, 386) with delta (0, 0)
Screenshot: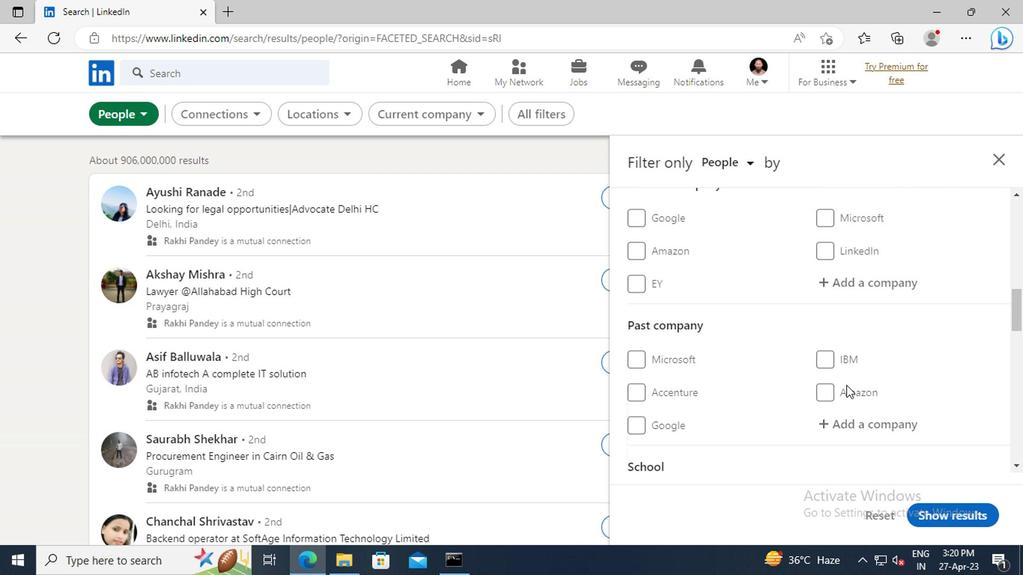 
Action: Mouse scrolled (843, 386) with delta (0, 0)
Screenshot: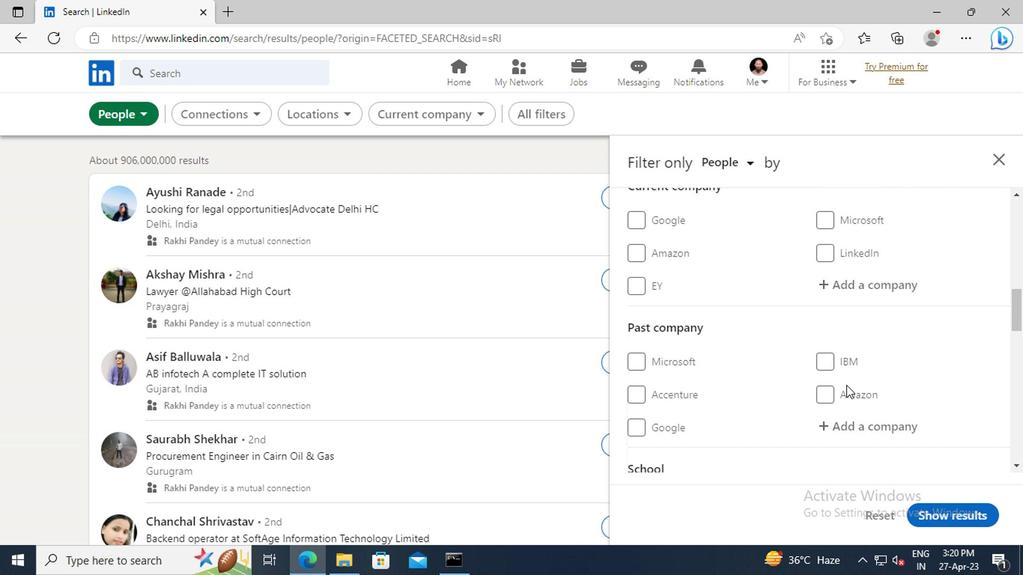 
Action: Mouse moved to (845, 372)
Screenshot: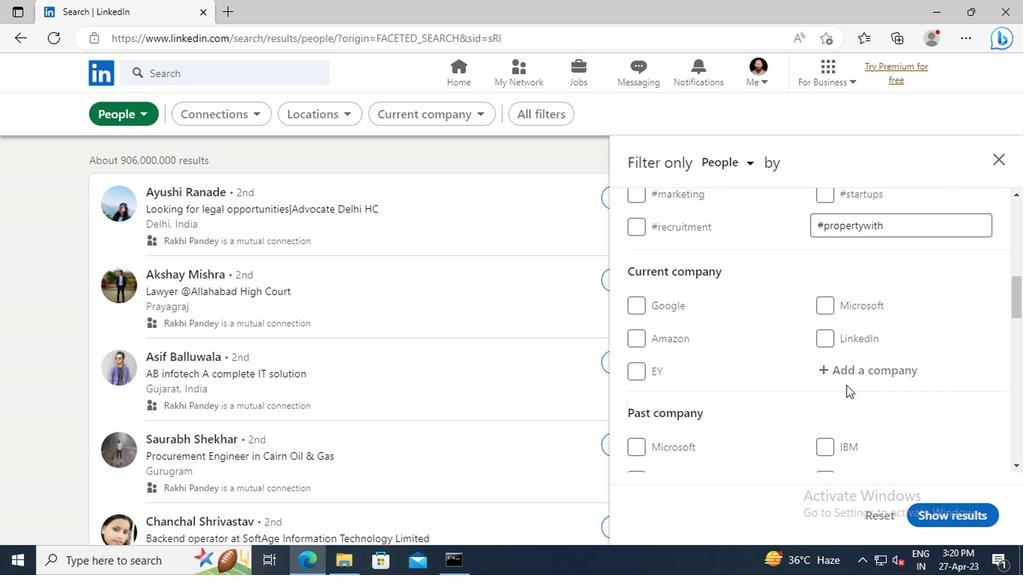 
Action: Mouse pressed left at (845, 372)
Screenshot: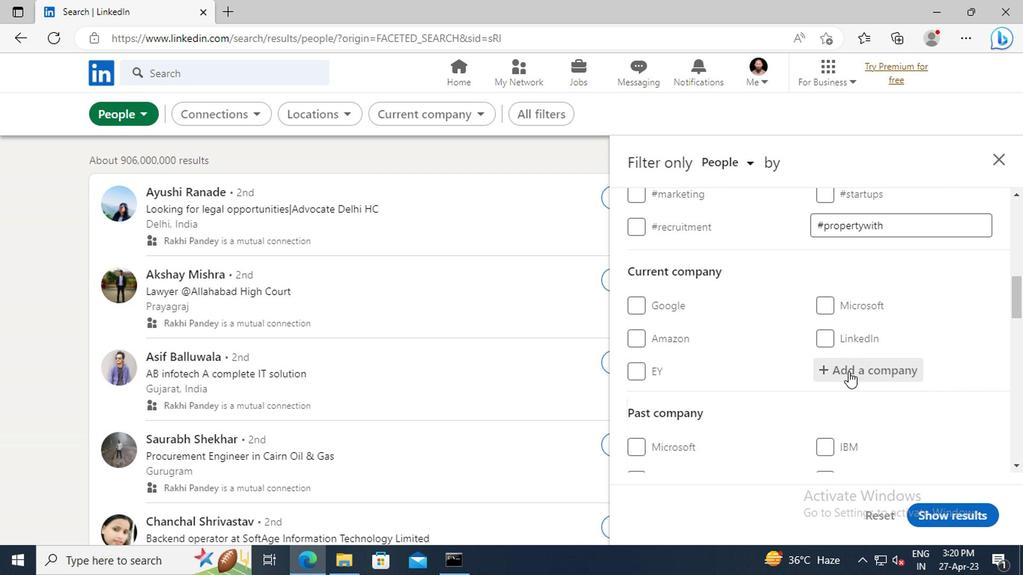 
Action: Key pressed <Key.shift>CHARGE<Key.shift>POINT
Screenshot: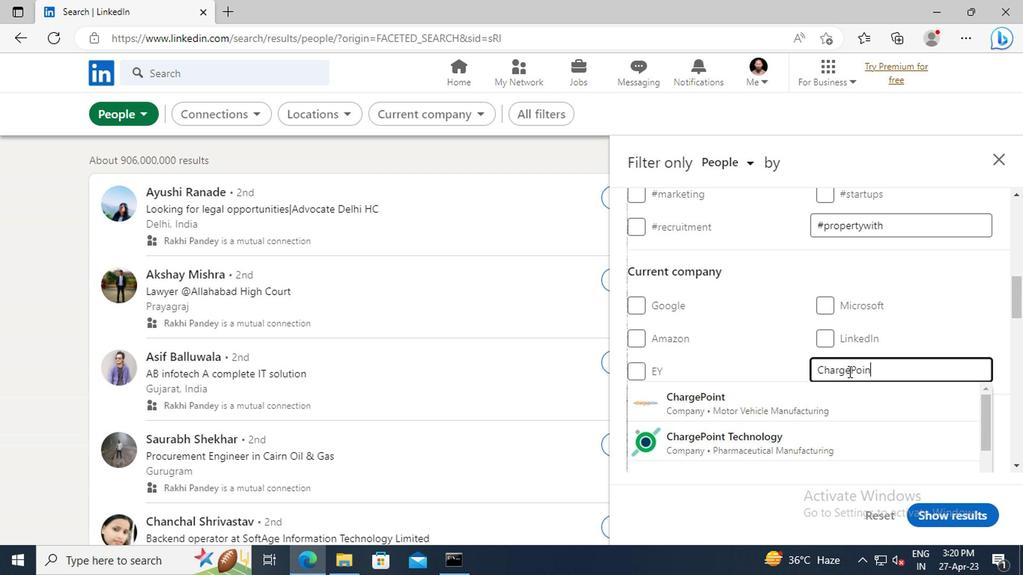
Action: Mouse moved to (840, 396)
Screenshot: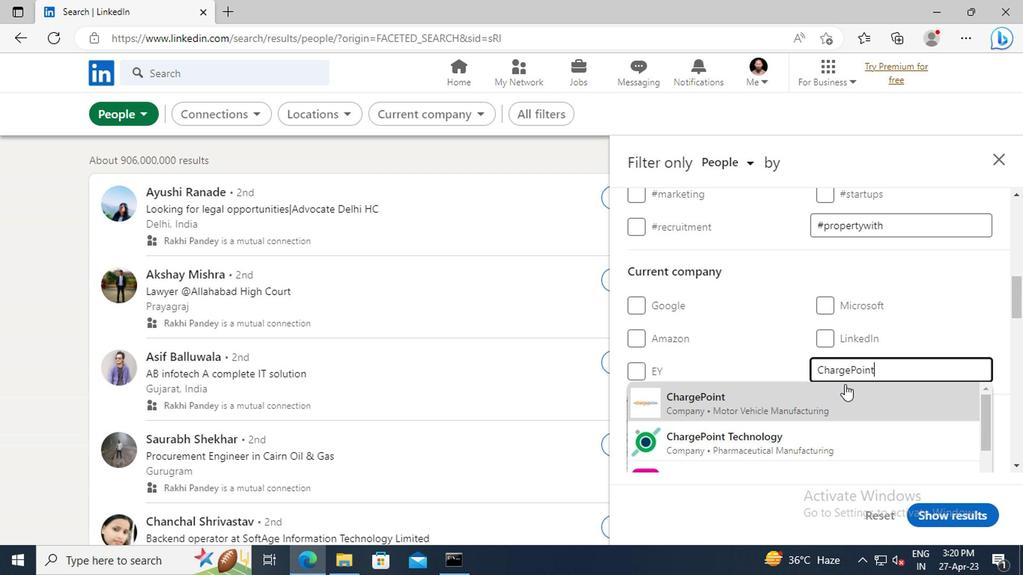 
Action: Mouse pressed left at (840, 396)
Screenshot: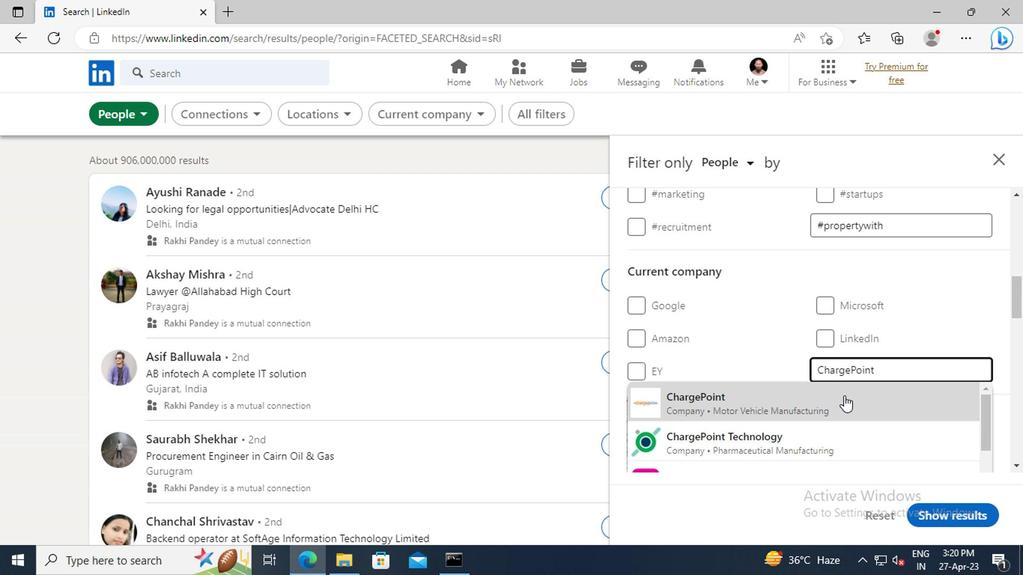 
Action: Mouse moved to (820, 306)
Screenshot: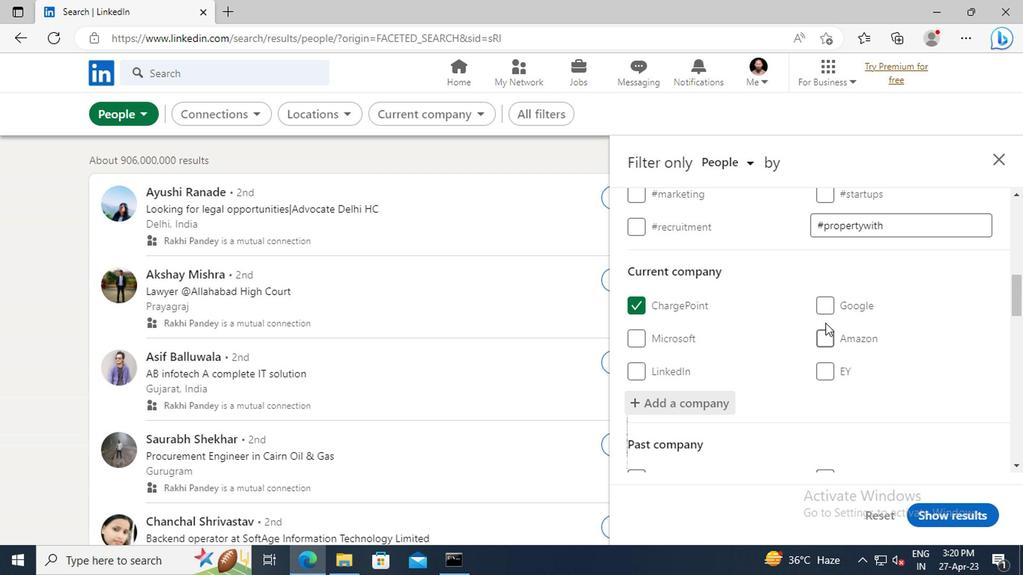 
Action: Mouse scrolled (820, 305) with delta (0, -1)
Screenshot: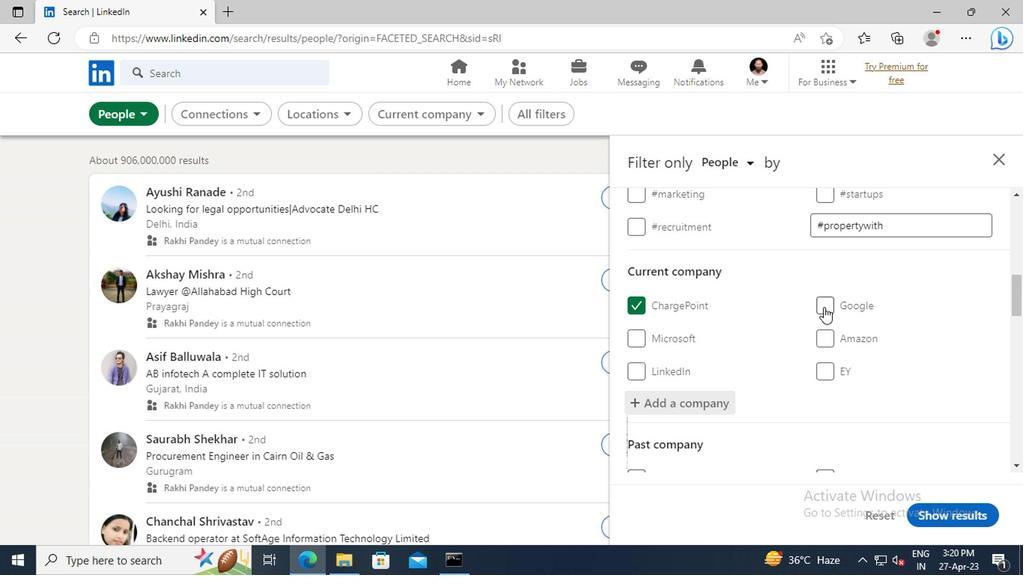 
Action: Mouse scrolled (820, 305) with delta (0, -1)
Screenshot: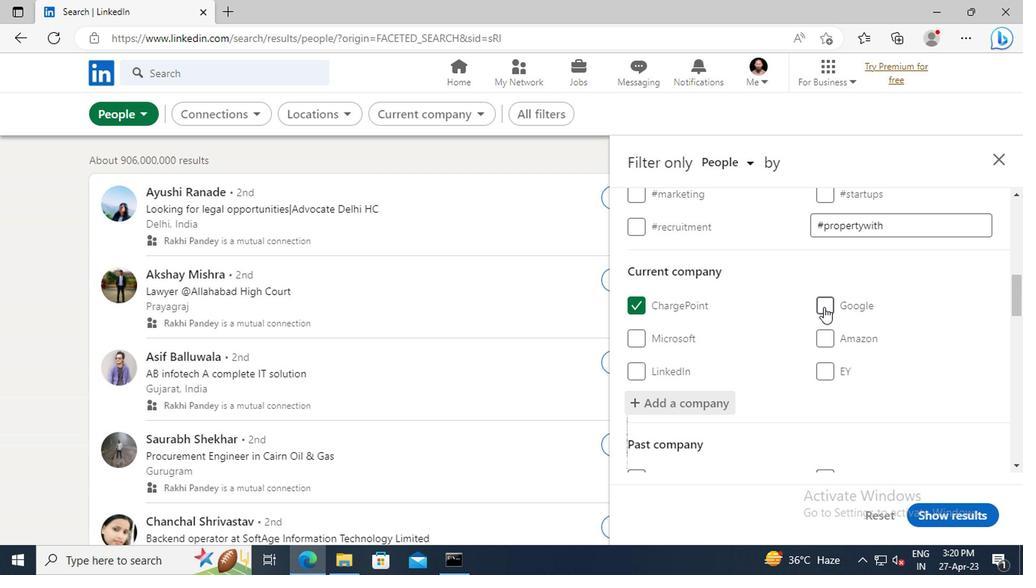 
Action: Mouse scrolled (820, 305) with delta (0, -1)
Screenshot: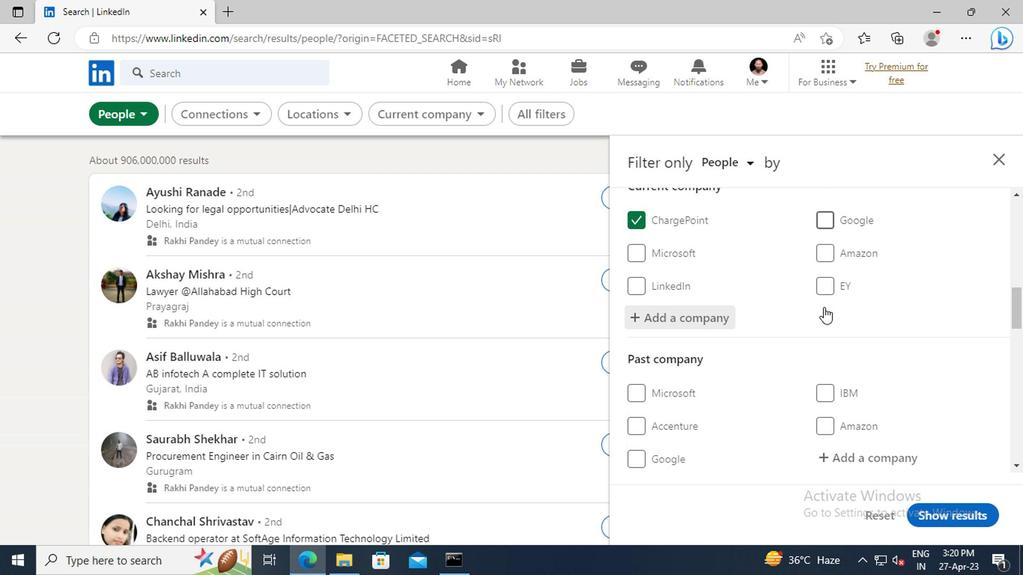 
Action: Mouse scrolled (820, 305) with delta (0, -1)
Screenshot: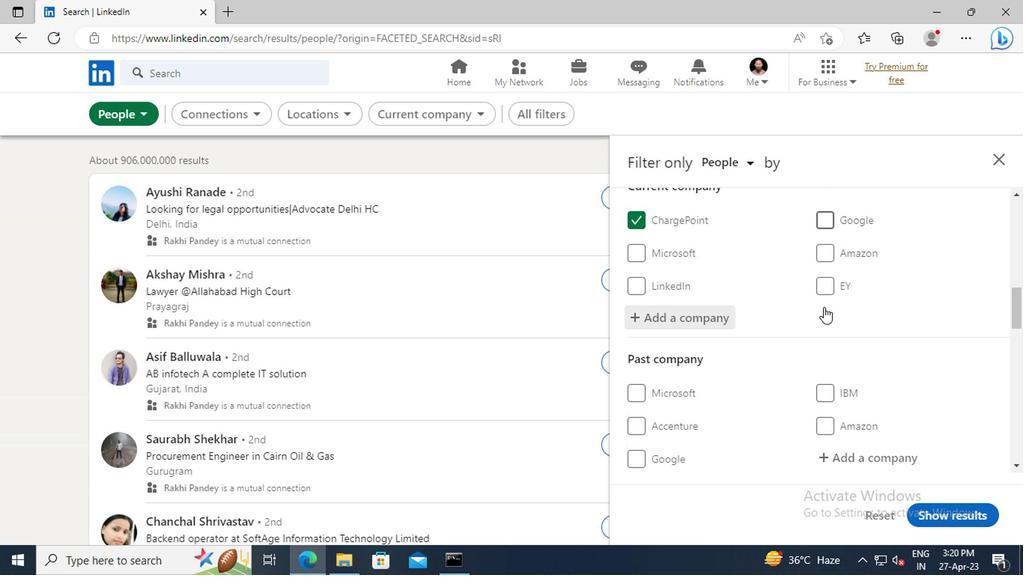 
Action: Mouse scrolled (820, 305) with delta (0, -1)
Screenshot: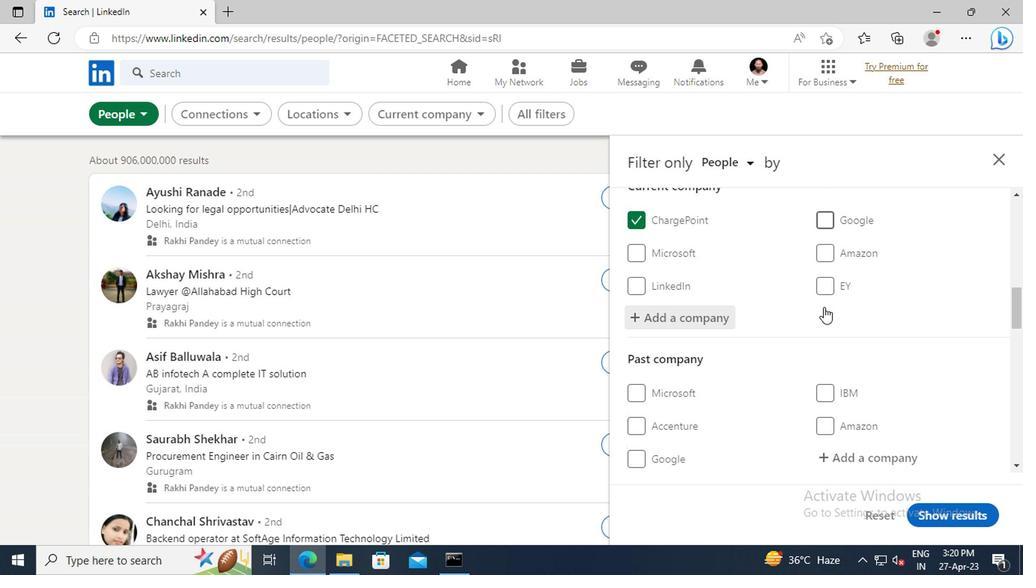 
Action: Mouse scrolled (820, 305) with delta (0, -1)
Screenshot: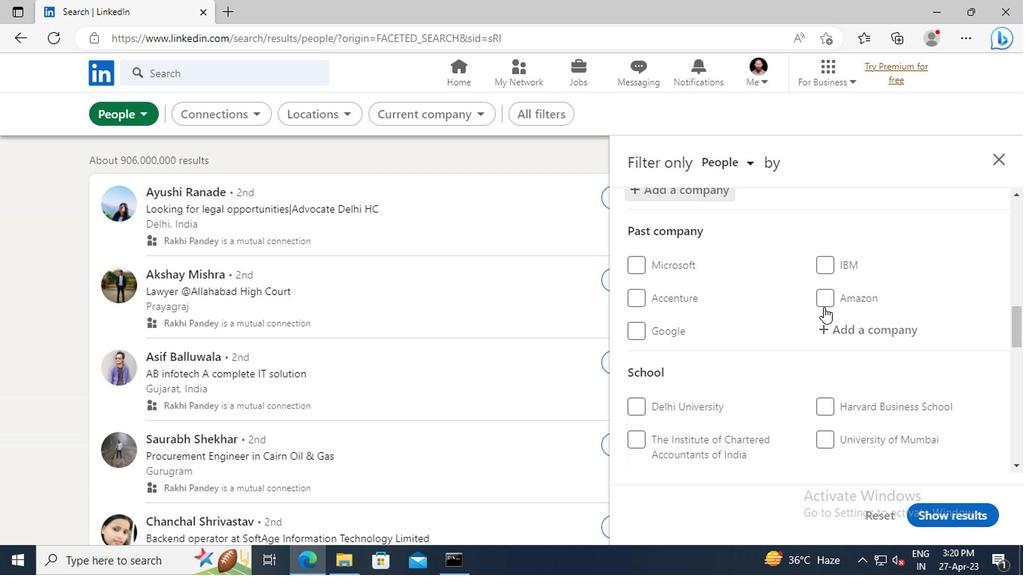 
Action: Mouse scrolled (820, 305) with delta (0, -1)
Screenshot: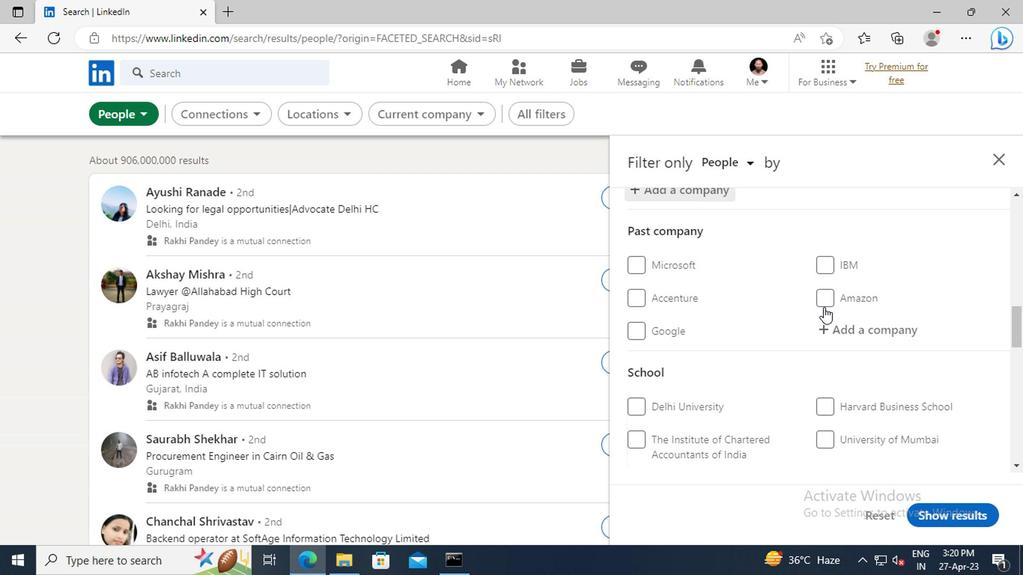 
Action: Mouse scrolled (820, 305) with delta (0, -1)
Screenshot: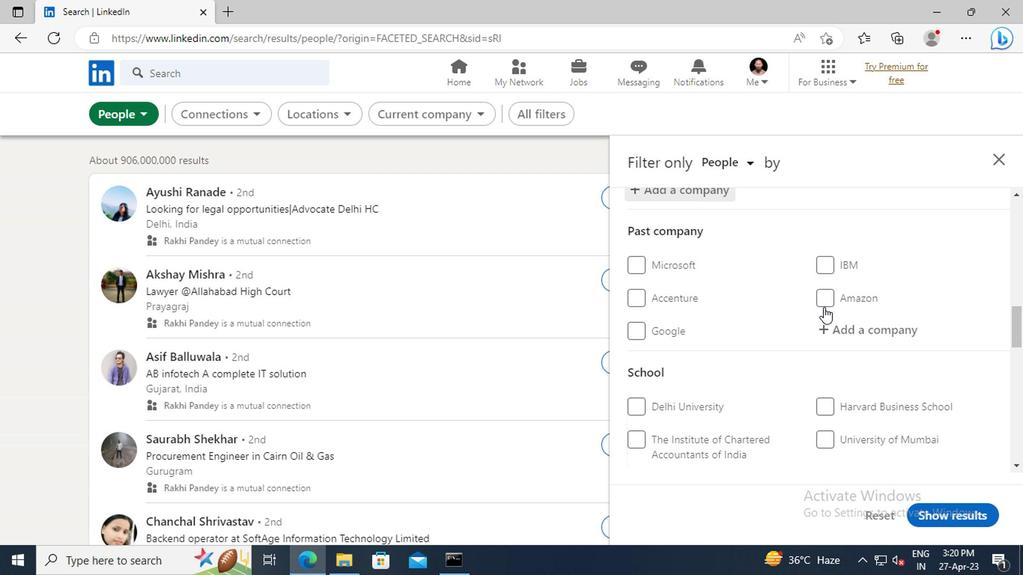 
Action: Mouse scrolled (820, 305) with delta (0, -1)
Screenshot: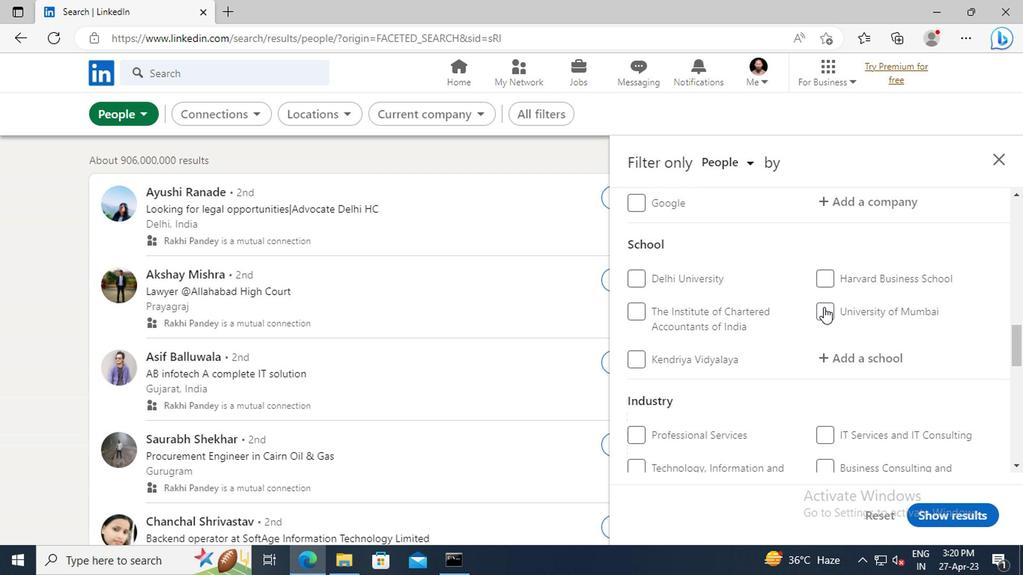 
Action: Mouse moved to (827, 316)
Screenshot: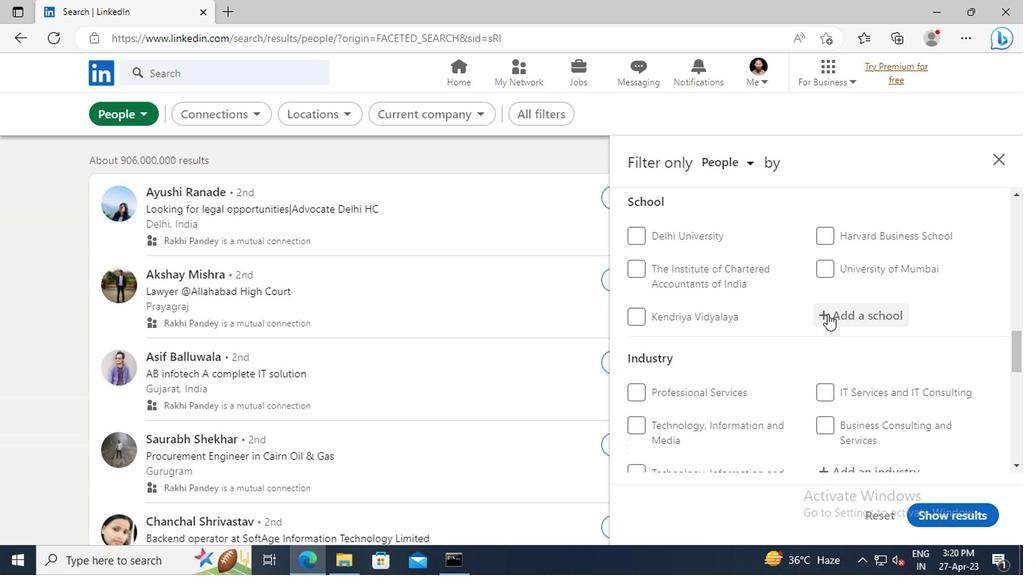 
Action: Mouse pressed left at (827, 316)
Screenshot: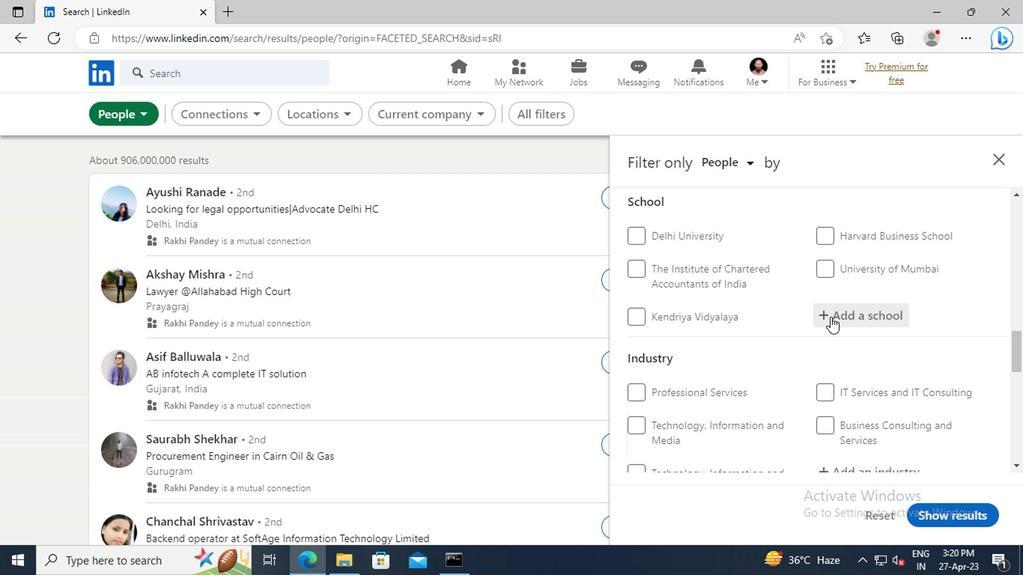 
Action: Key pressed <Key.shift>INDUS<Key.space><Key.shift>UNIVERSITY
Screenshot: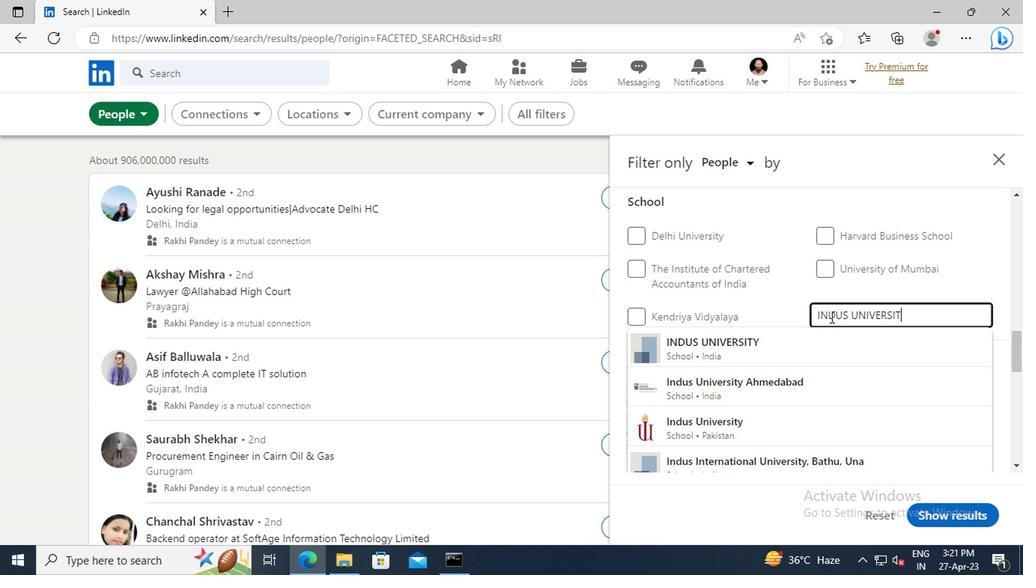 
Action: Mouse moved to (812, 424)
Screenshot: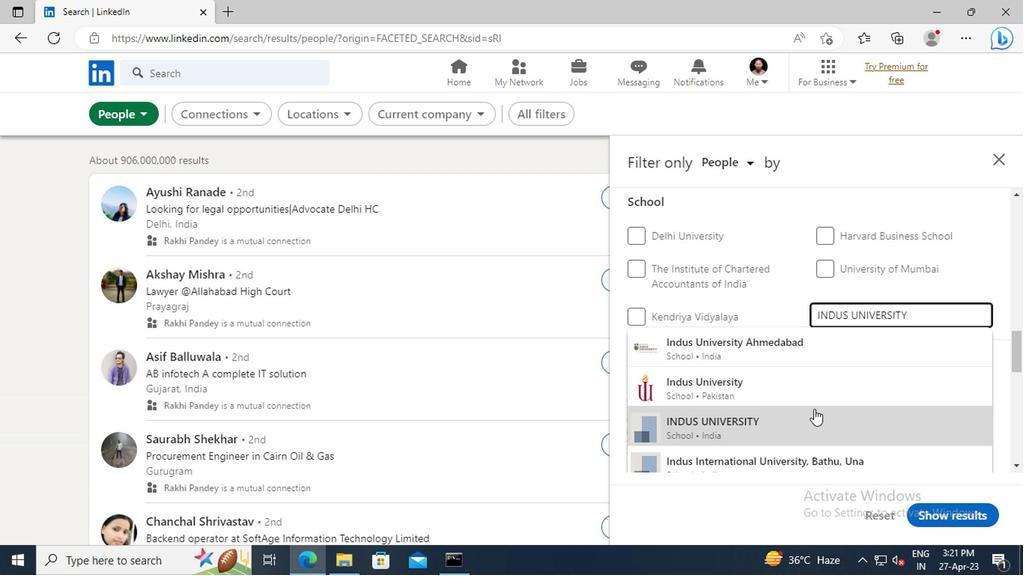
Action: Mouse pressed left at (812, 424)
Screenshot: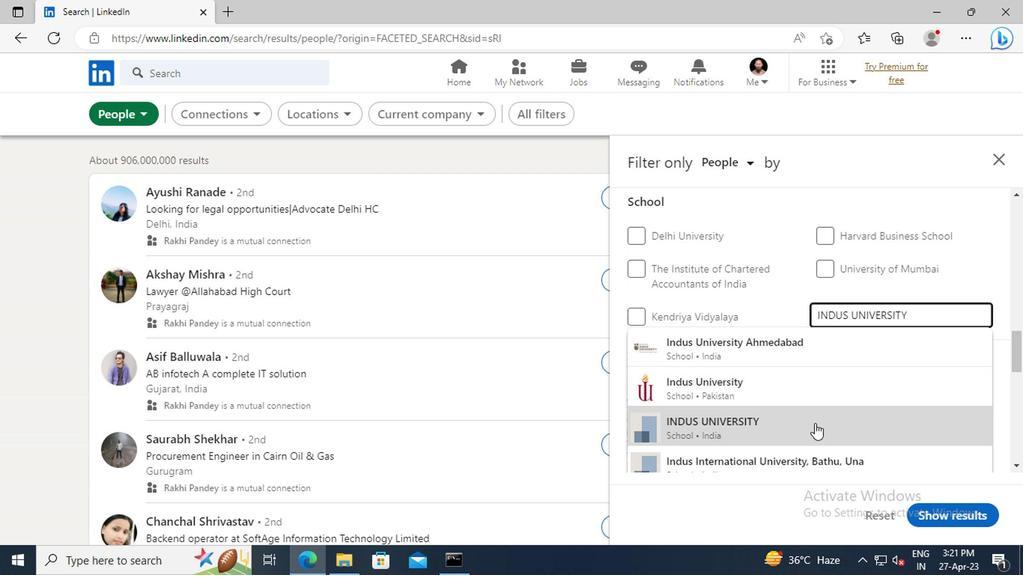 
Action: Mouse moved to (831, 311)
Screenshot: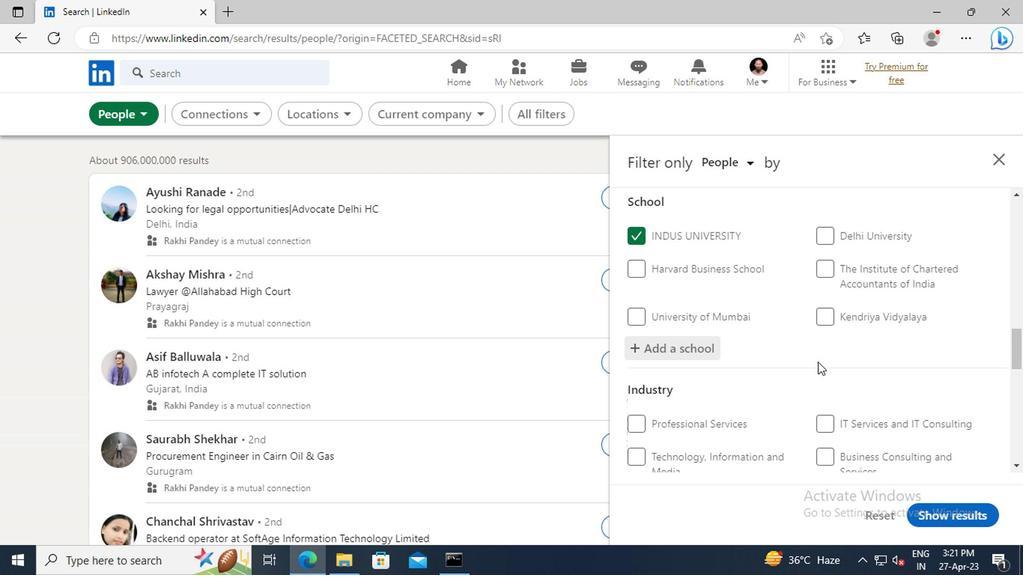 
Action: Mouse scrolled (831, 310) with delta (0, -1)
Screenshot: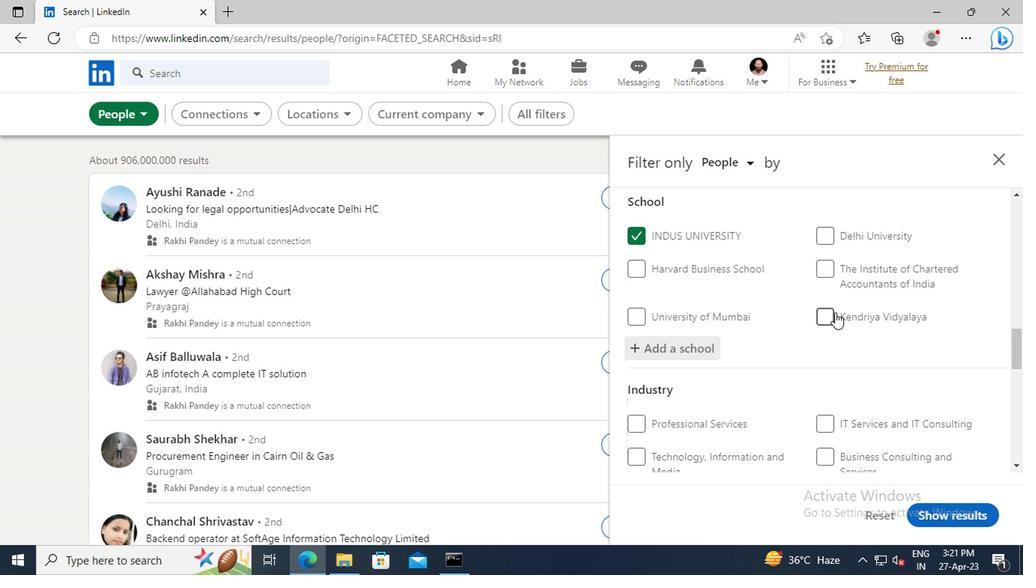 
Action: Mouse scrolled (831, 310) with delta (0, -1)
Screenshot: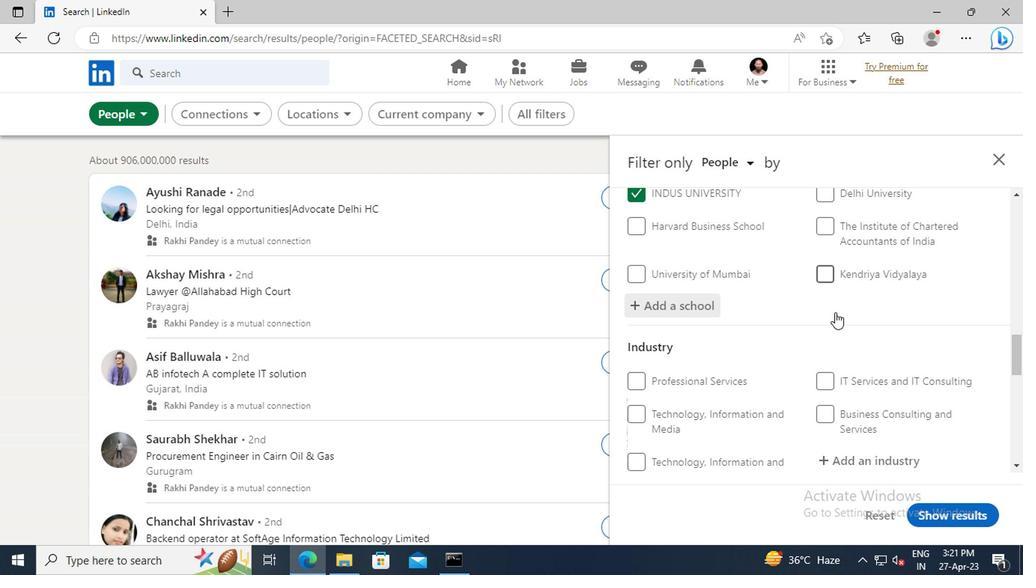 
Action: Mouse scrolled (831, 310) with delta (0, -1)
Screenshot: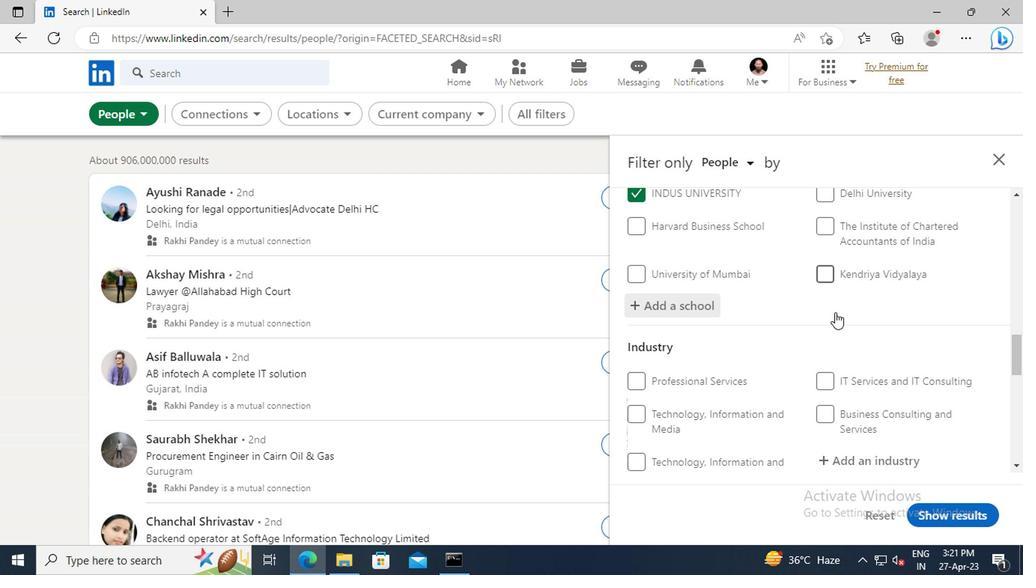 
Action: Mouse scrolled (831, 310) with delta (0, -1)
Screenshot: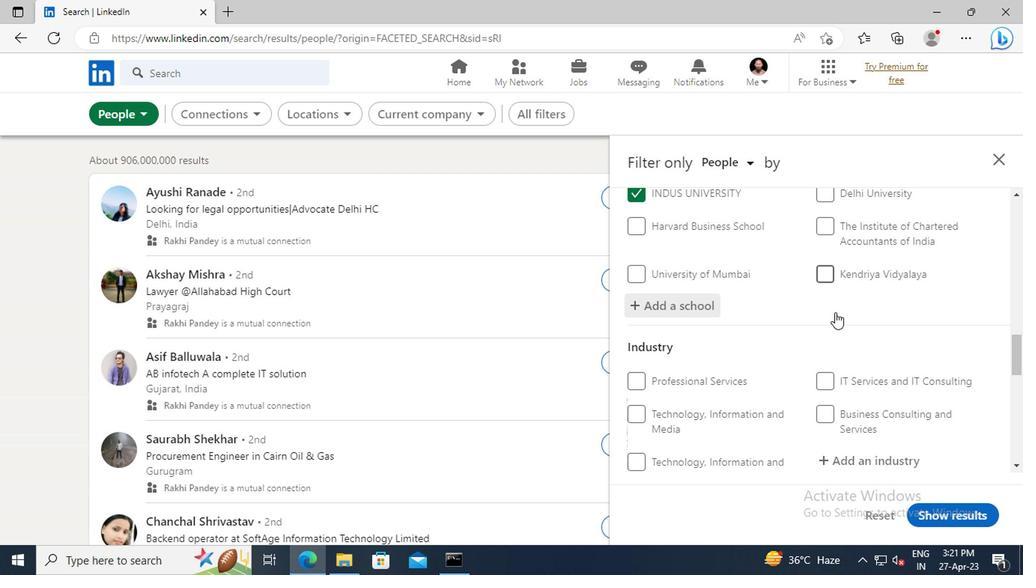 
Action: Mouse moved to (842, 329)
Screenshot: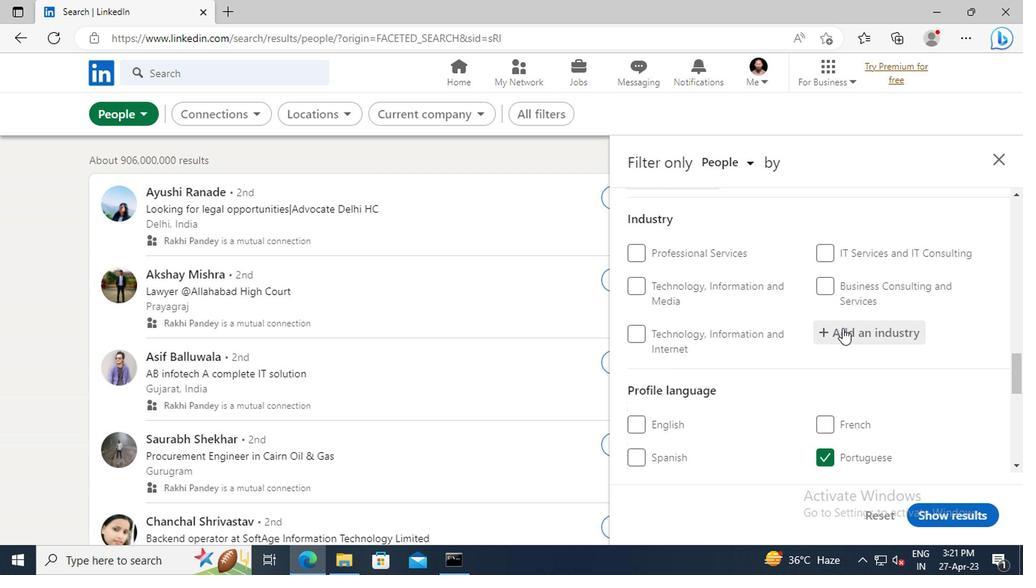 
Action: Mouse pressed left at (842, 329)
Screenshot: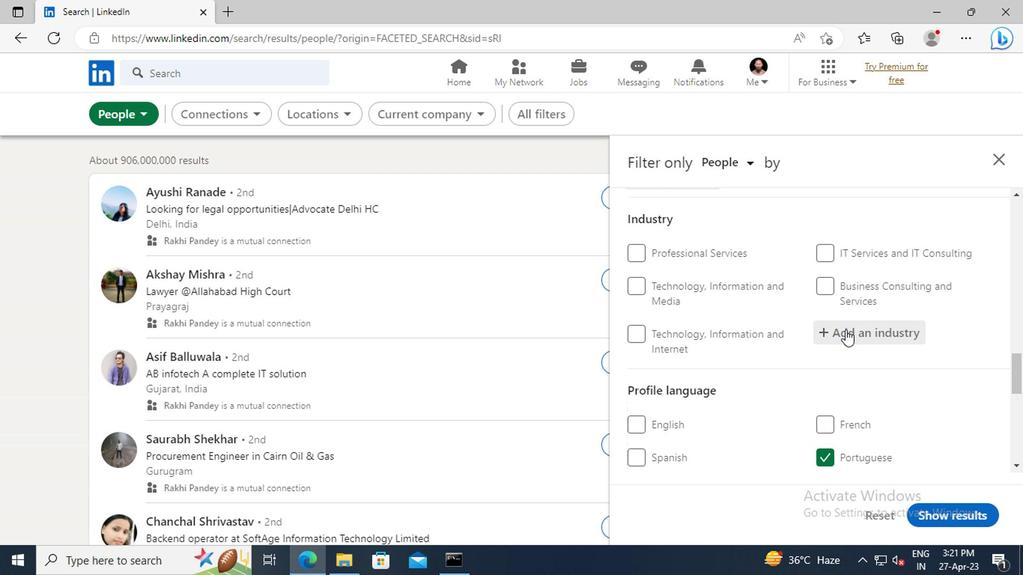 
Action: Key pressed <Key.shift>INFORMATION<Key.space><Key.shift>SERV
Screenshot: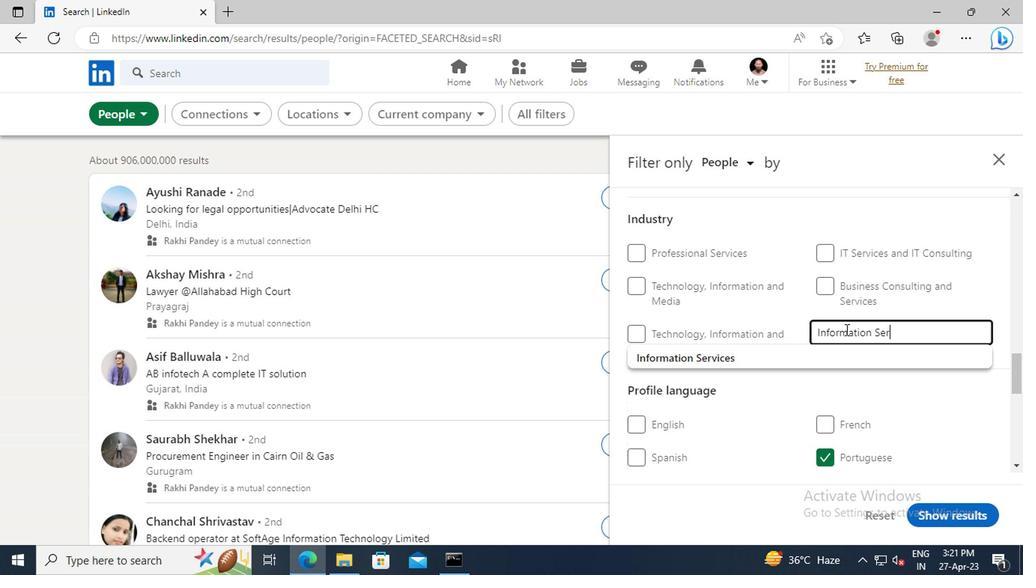
Action: Mouse moved to (847, 357)
Screenshot: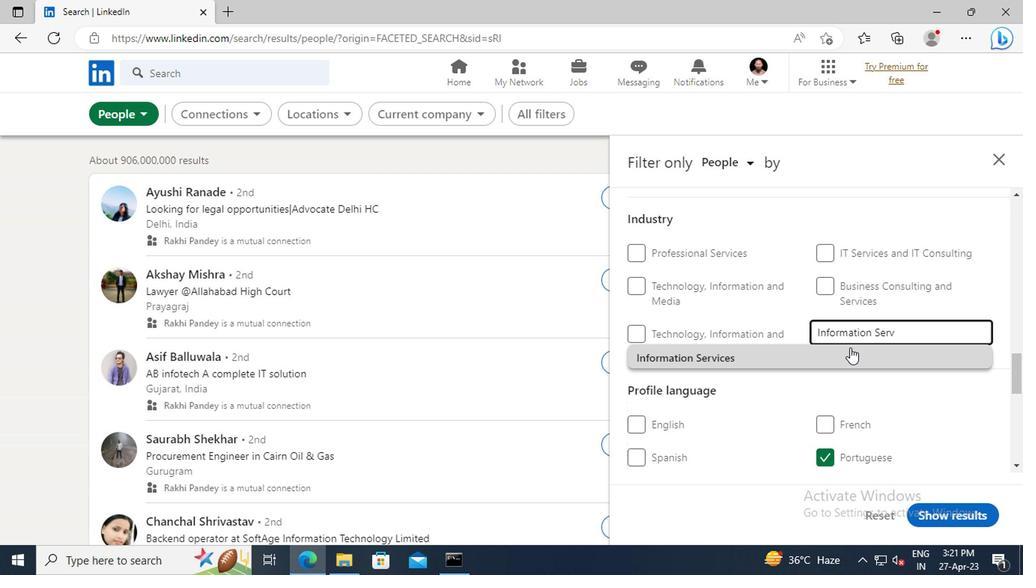 
Action: Mouse pressed left at (847, 357)
Screenshot: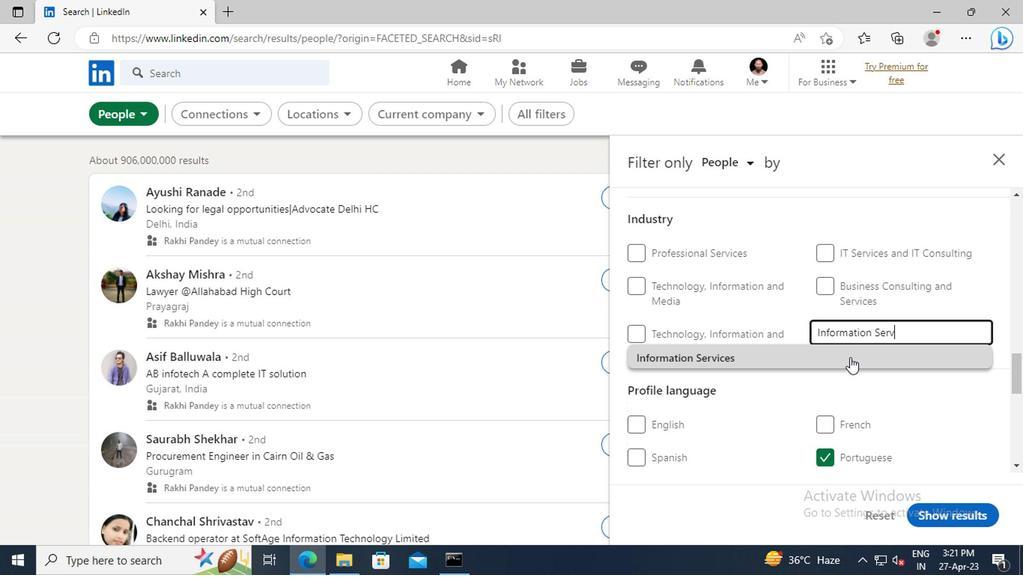 
Action: Mouse moved to (830, 321)
Screenshot: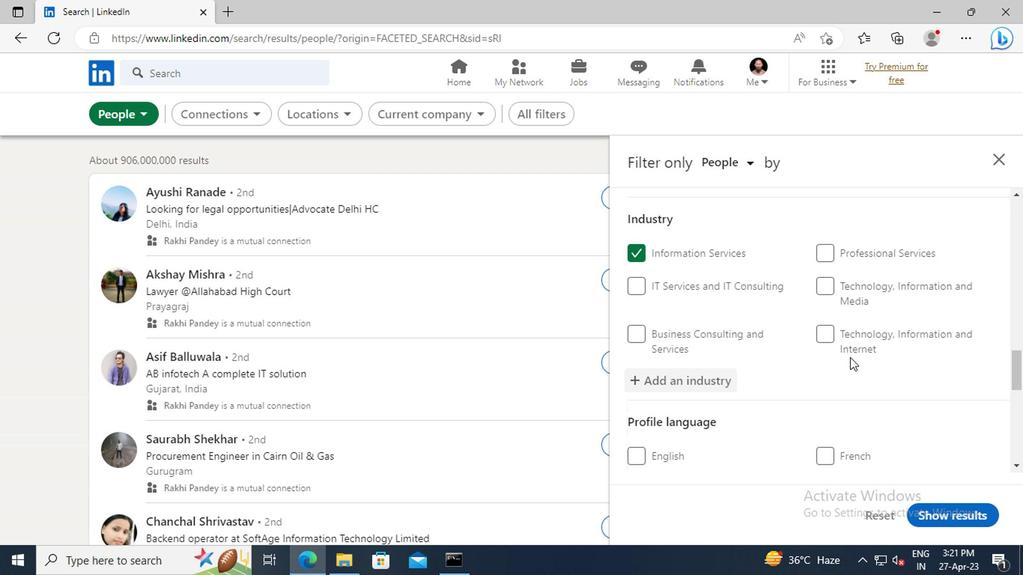 
Action: Mouse scrolled (830, 320) with delta (0, 0)
Screenshot: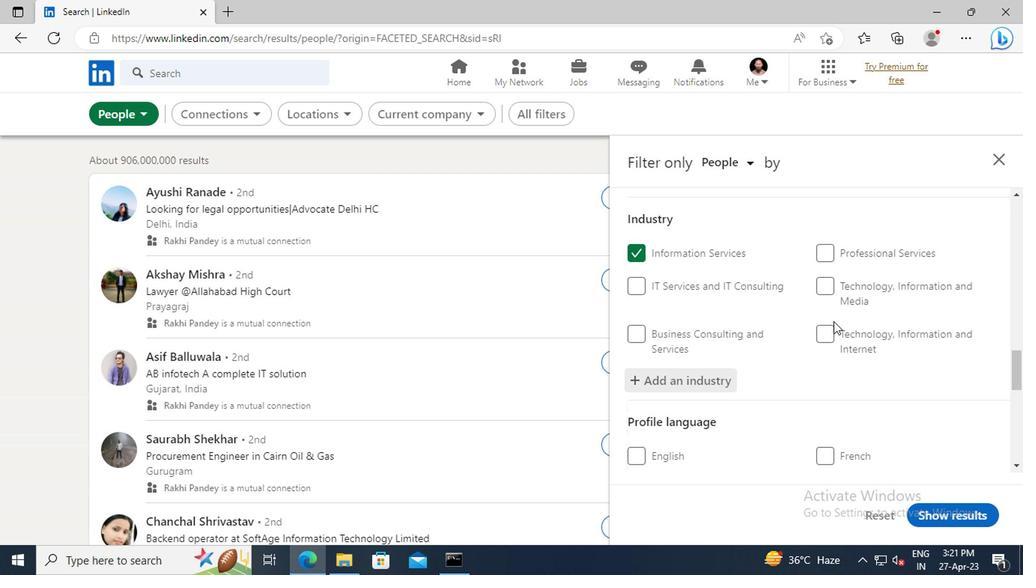 
Action: Mouse scrolled (830, 320) with delta (0, 0)
Screenshot: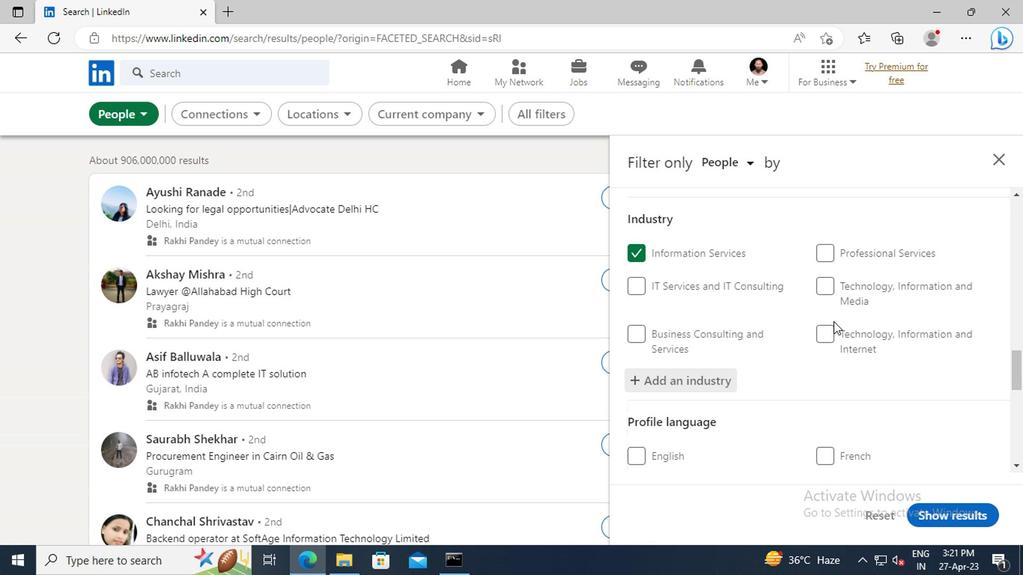 
Action: Mouse scrolled (830, 320) with delta (0, 0)
Screenshot: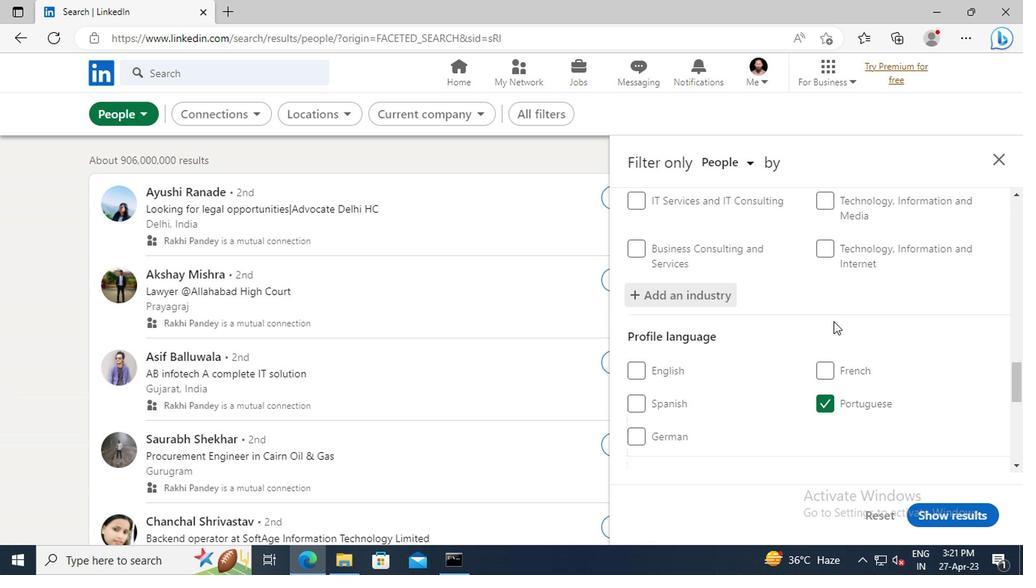 
Action: Mouse scrolled (830, 320) with delta (0, 0)
Screenshot: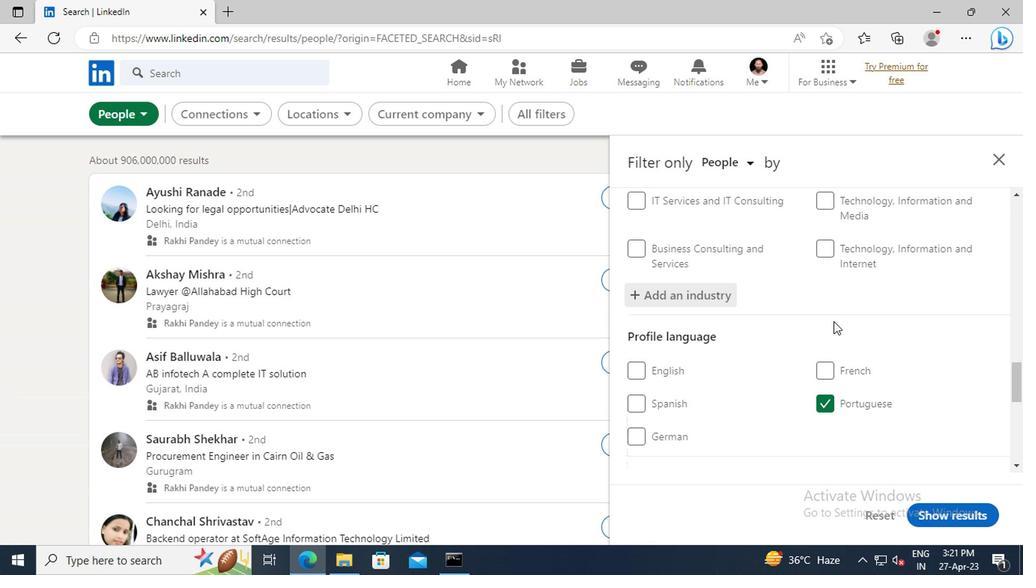 
Action: Mouse scrolled (830, 320) with delta (0, 0)
Screenshot: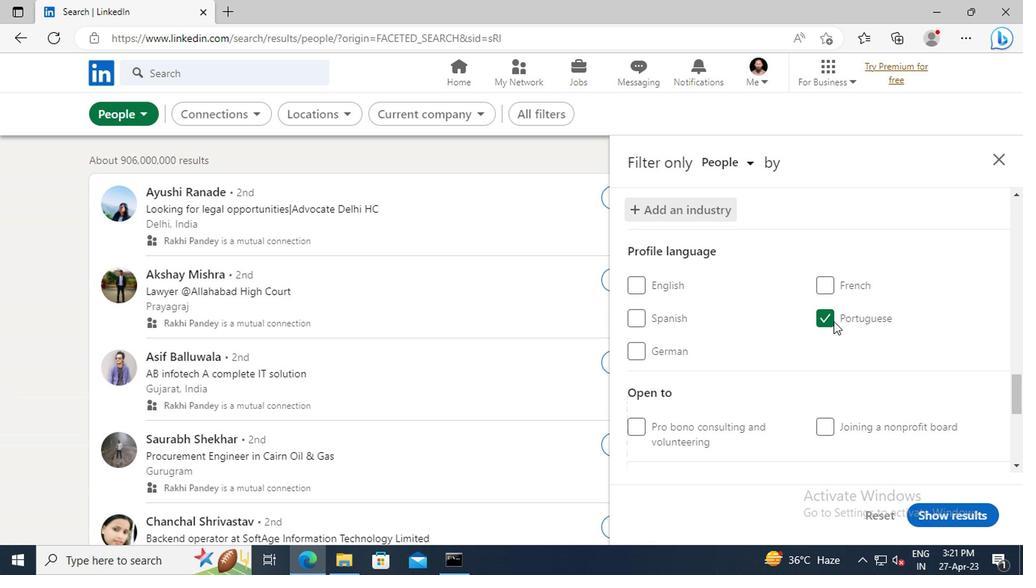 
Action: Mouse scrolled (830, 320) with delta (0, 0)
Screenshot: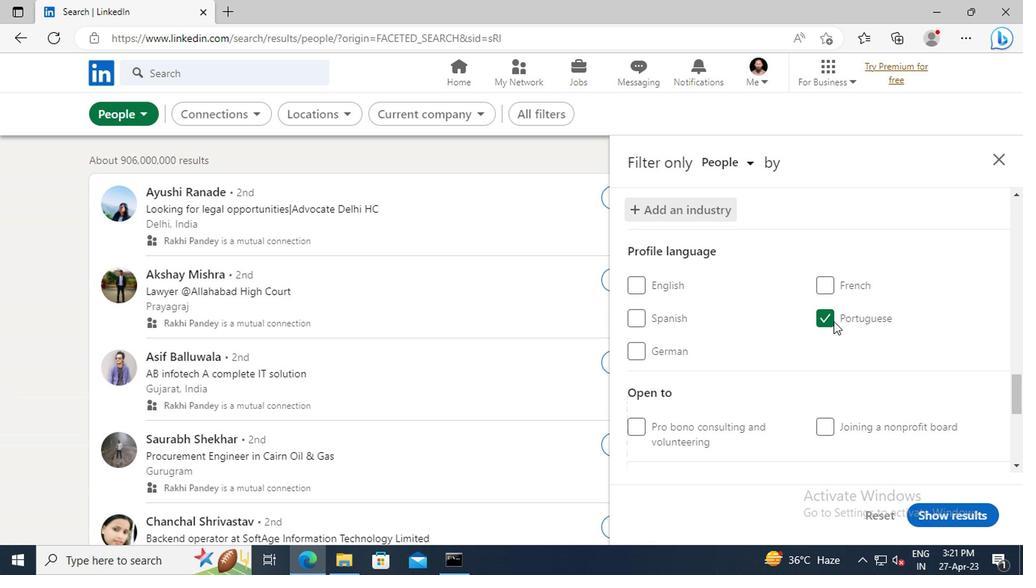 
Action: Mouse scrolled (830, 320) with delta (0, 0)
Screenshot: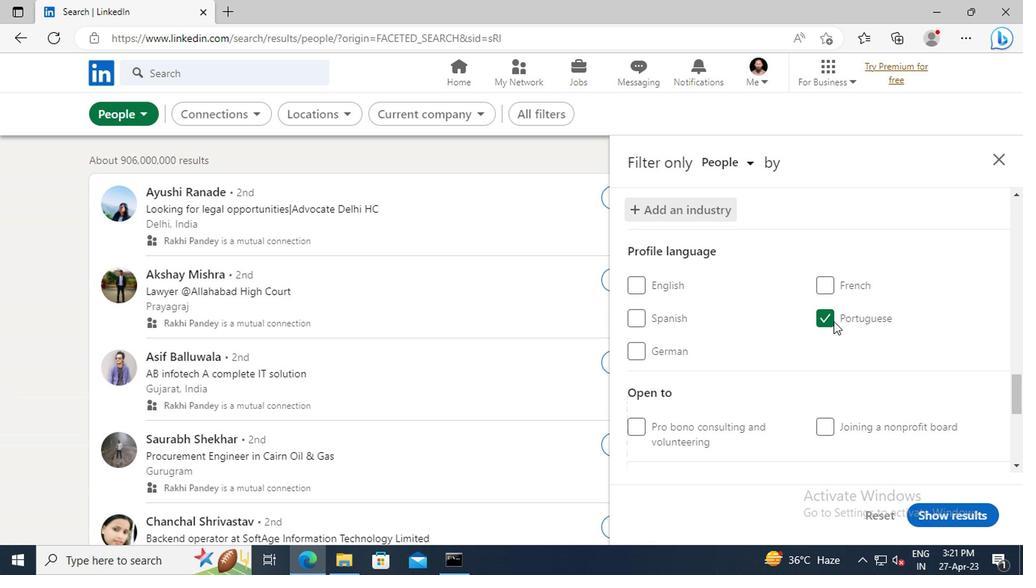 
Action: Mouse scrolled (830, 320) with delta (0, 0)
Screenshot: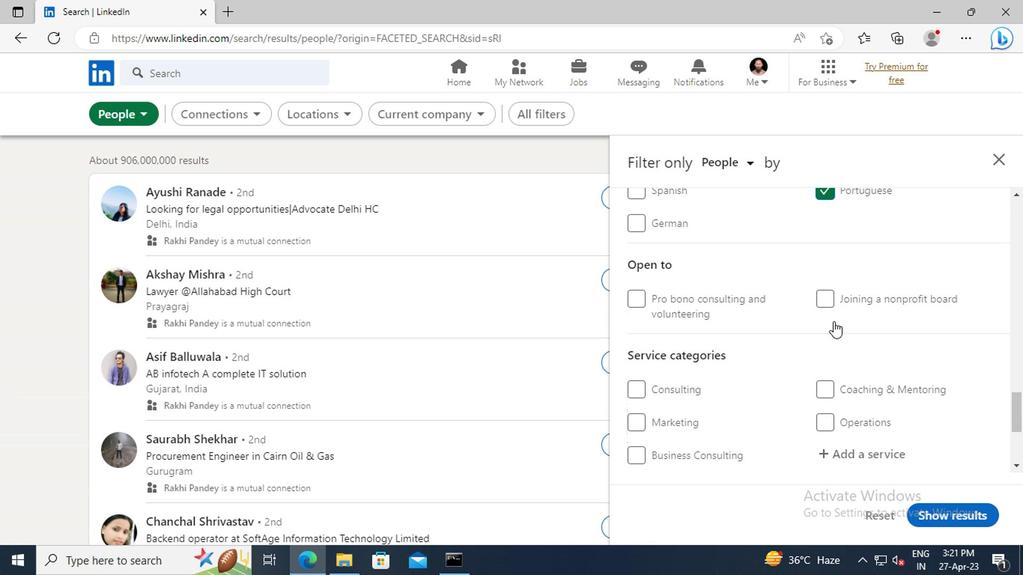
Action: Mouse scrolled (830, 320) with delta (0, 0)
Screenshot: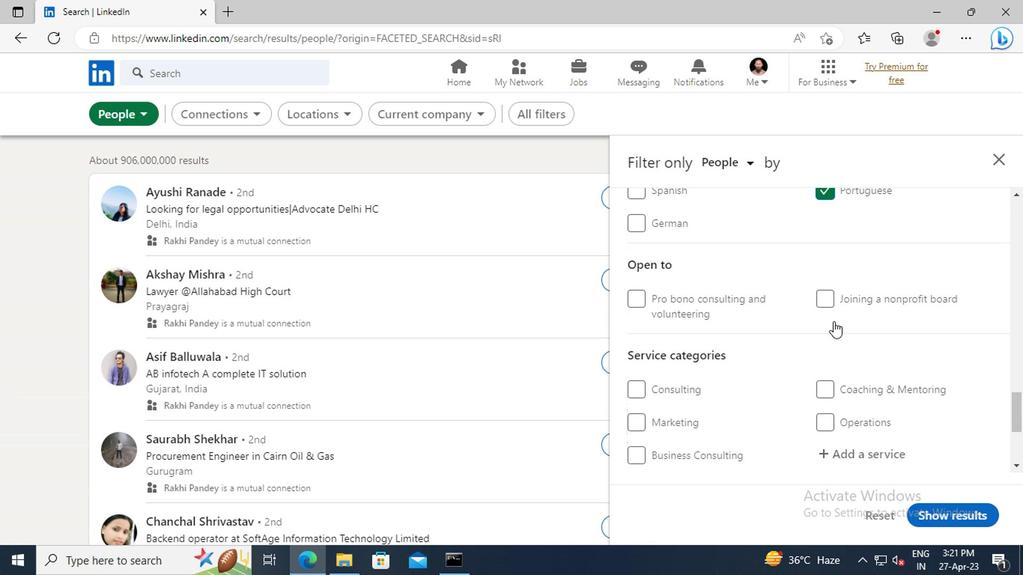 
Action: Mouse scrolled (830, 320) with delta (0, 0)
Screenshot: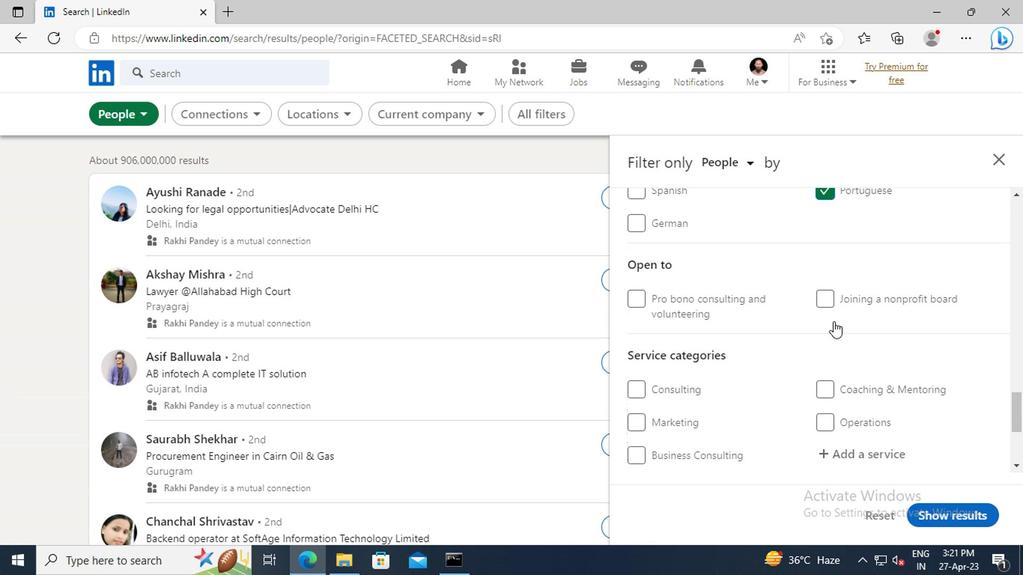 
Action: Mouse moved to (844, 325)
Screenshot: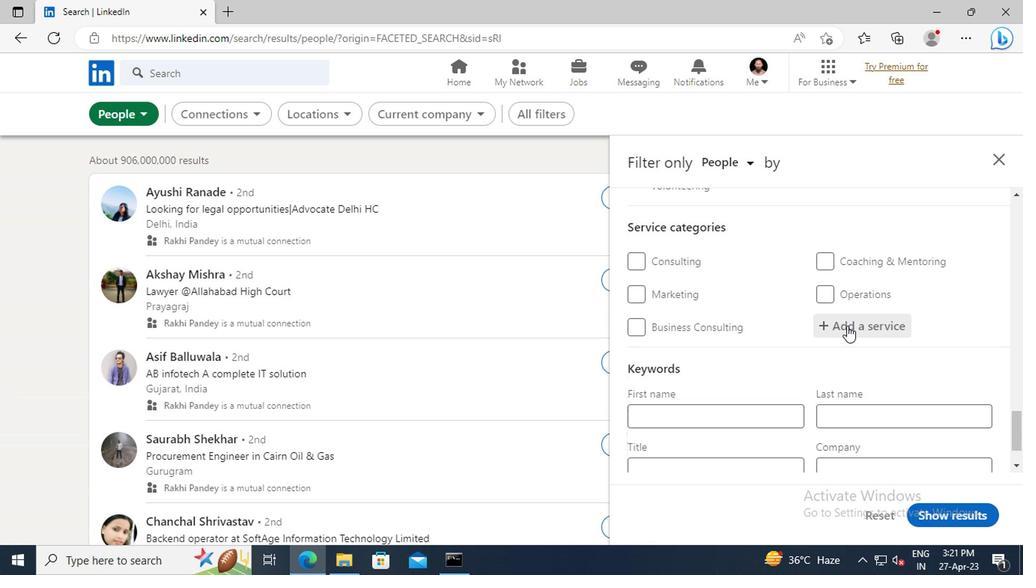 
Action: Mouse pressed left at (844, 325)
Screenshot: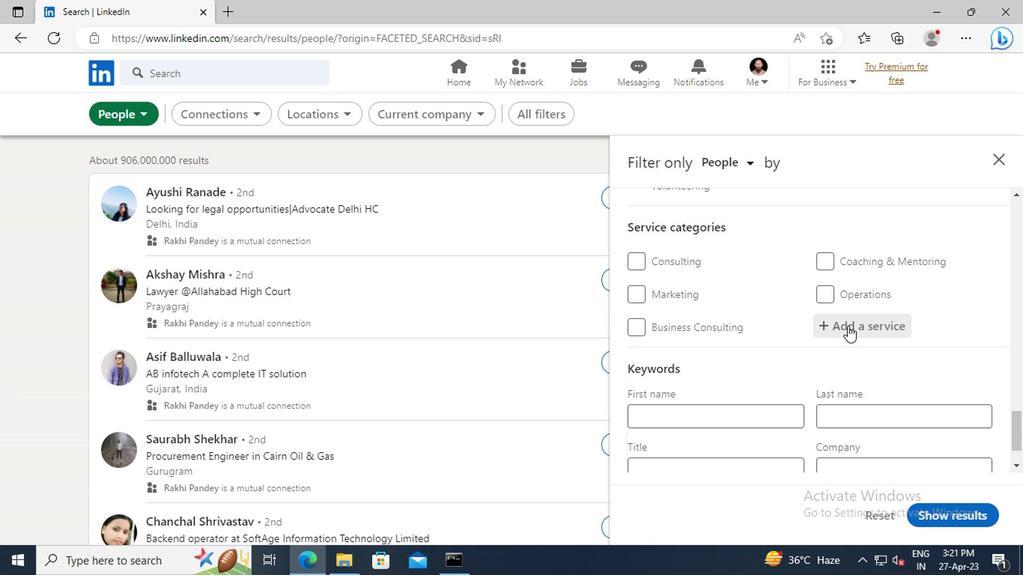 
Action: Key pressed <Key.shift>HEALTH<Key.space><Key.shift>INSURANCE
Screenshot: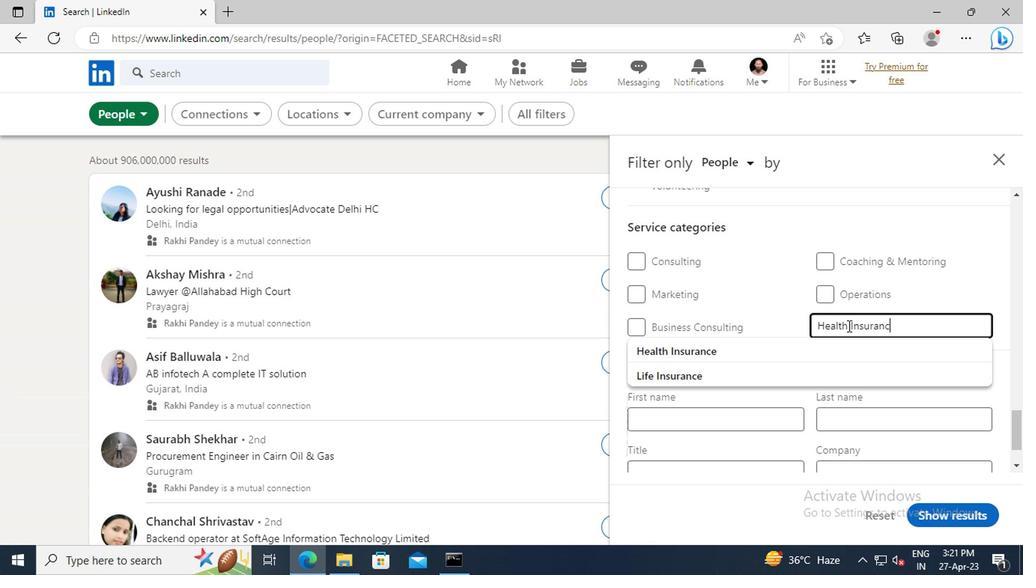 
Action: Mouse moved to (844, 349)
Screenshot: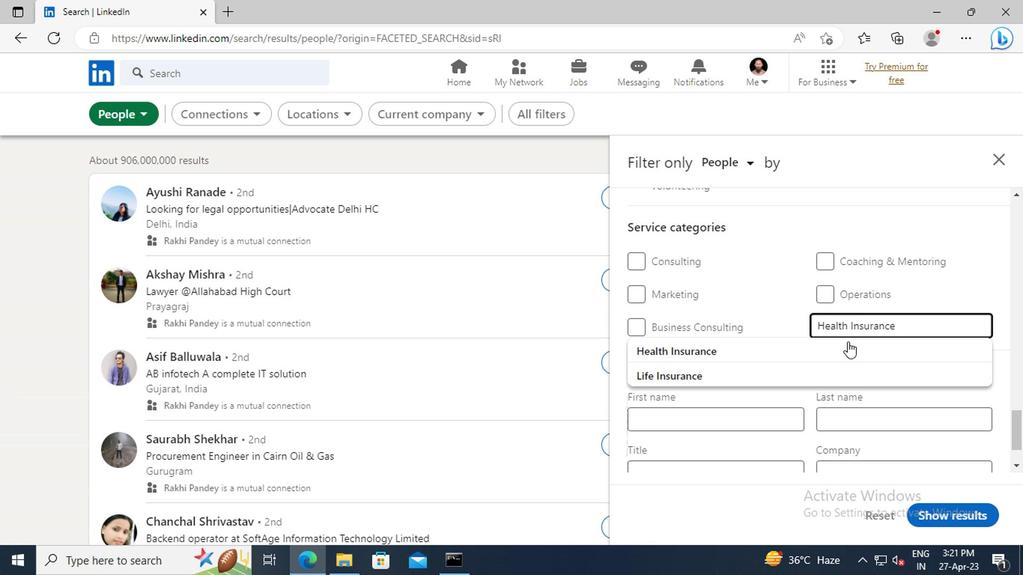 
Action: Mouse pressed left at (844, 349)
Screenshot: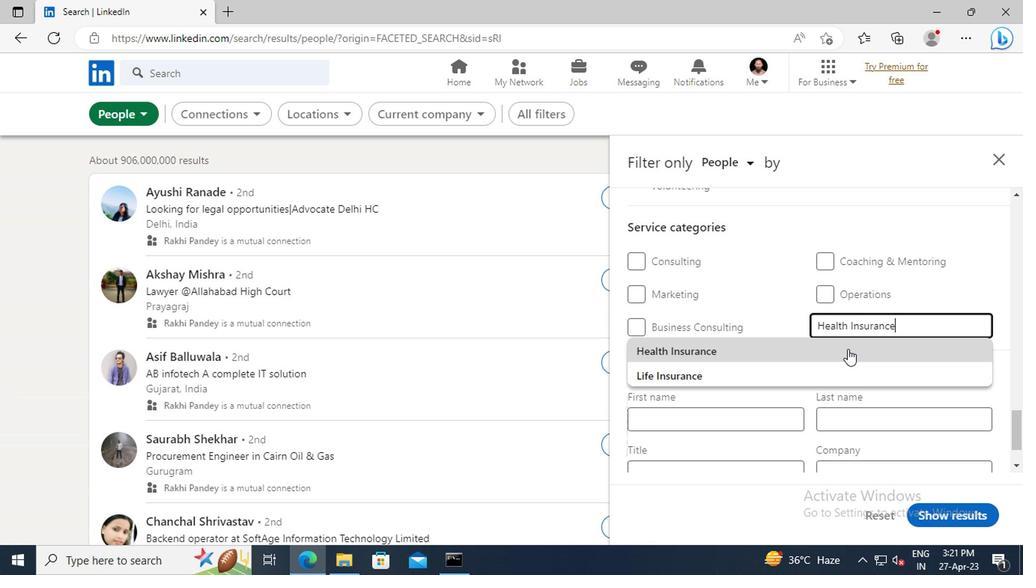 
Action: Mouse moved to (815, 334)
Screenshot: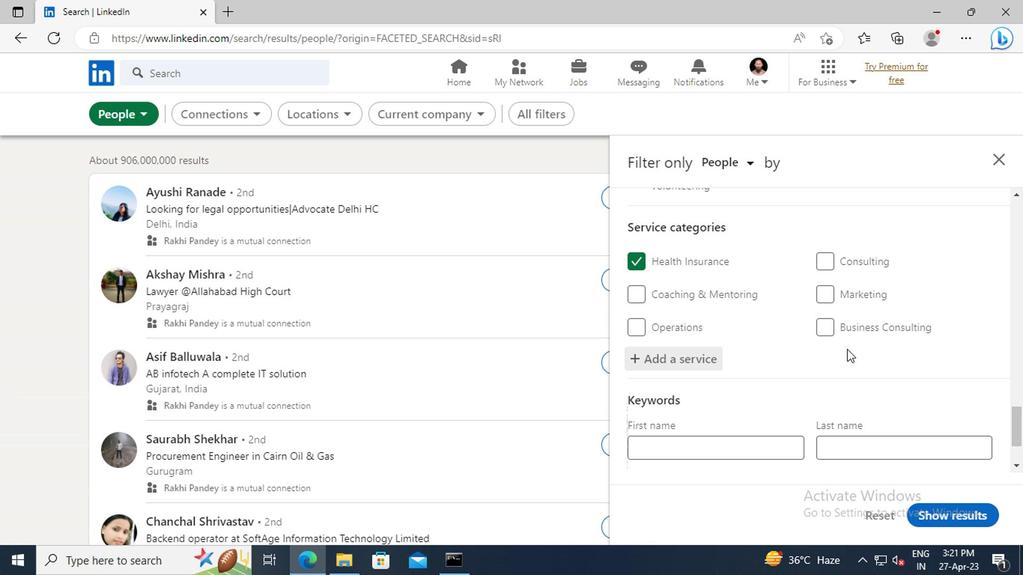 
Action: Mouse scrolled (815, 333) with delta (0, -1)
Screenshot: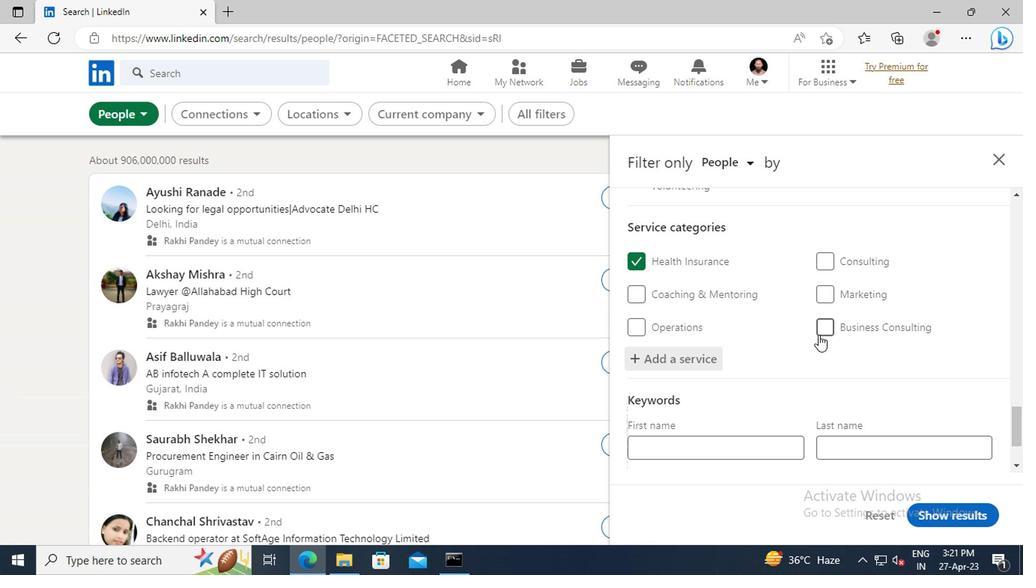 
Action: Mouse scrolled (815, 333) with delta (0, -1)
Screenshot: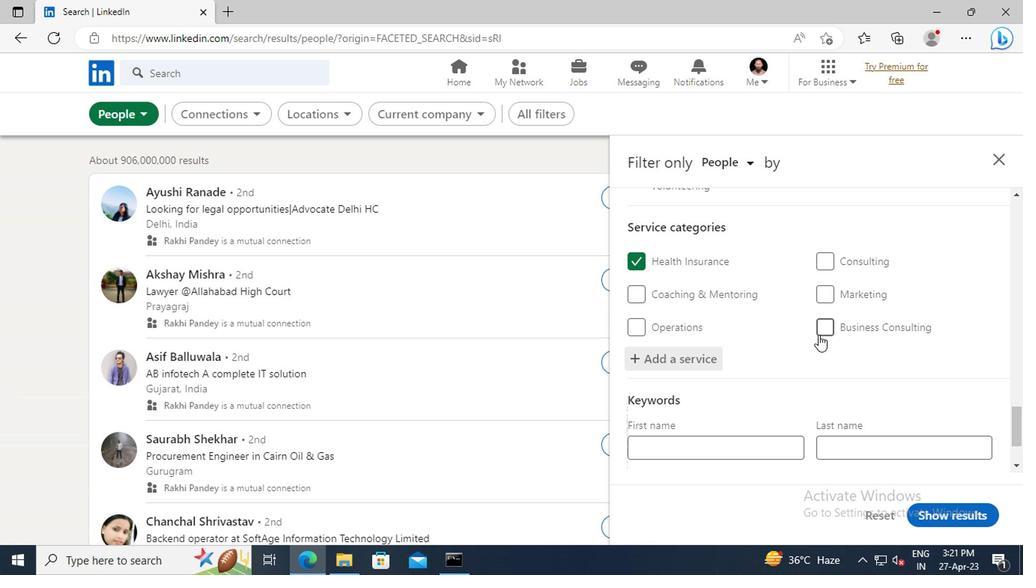 
Action: Mouse scrolled (815, 333) with delta (0, -1)
Screenshot: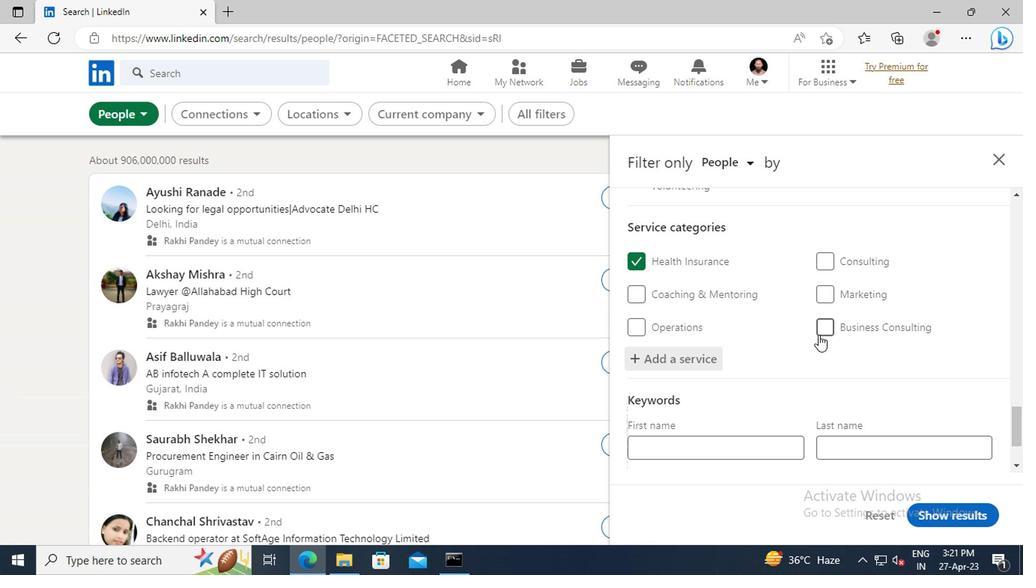 
Action: Mouse scrolled (815, 333) with delta (0, -1)
Screenshot: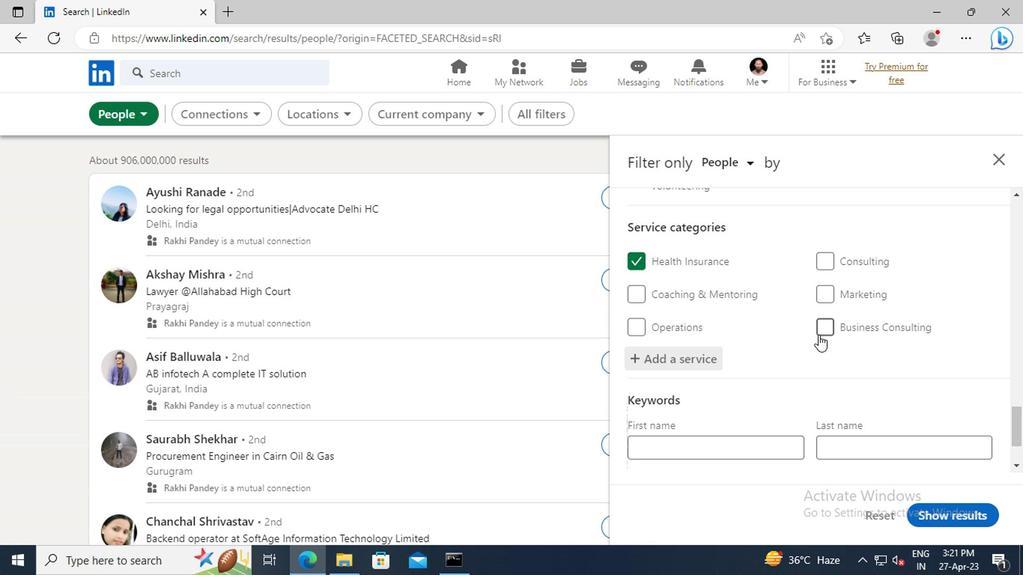 
Action: Mouse moved to (701, 402)
Screenshot: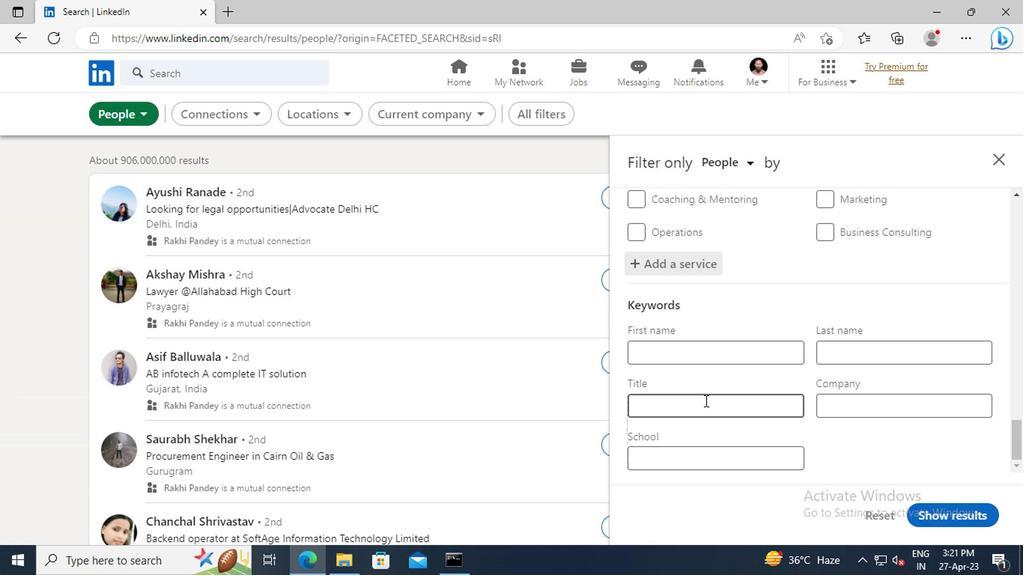 
Action: Mouse pressed left at (701, 402)
Screenshot: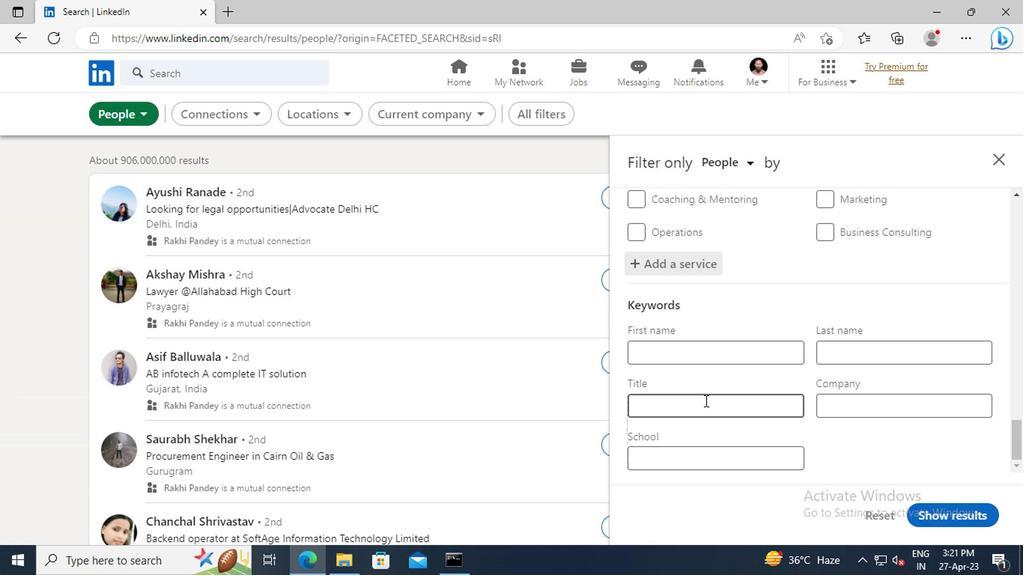 
Action: Key pressed <Key.shift>CRUISE<Key.space><Key.shift>SHIP<Key.space><Key.shift>ATTENDANT<Key.enter>
Screenshot: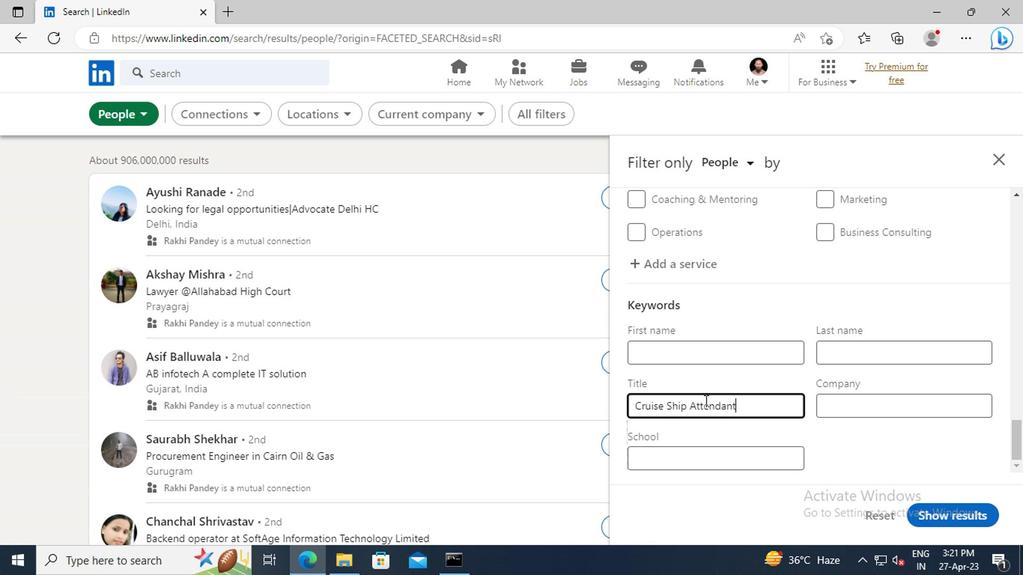 
Action: Mouse moved to (934, 517)
Screenshot: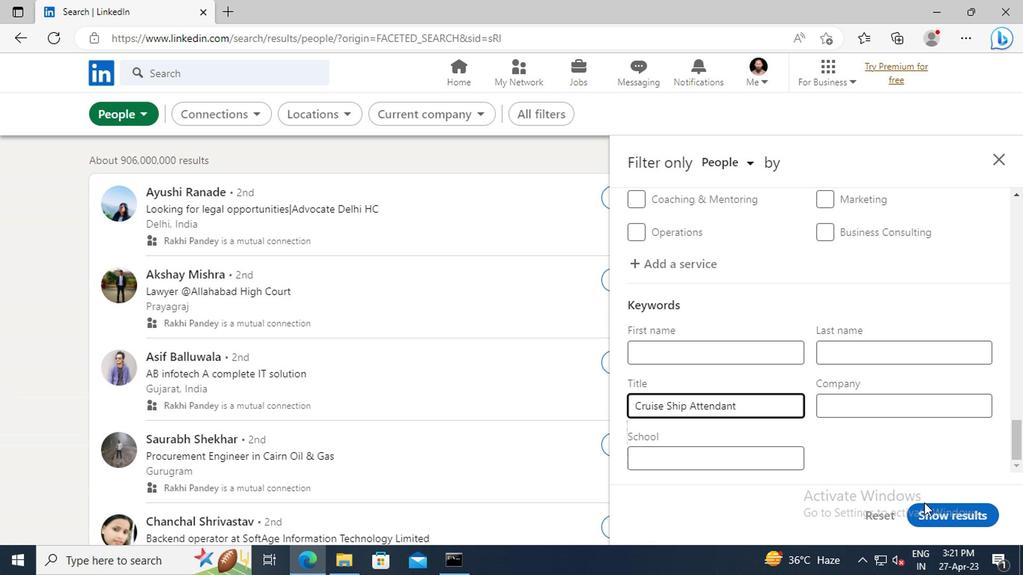 
Action: Mouse pressed left at (934, 517)
Screenshot: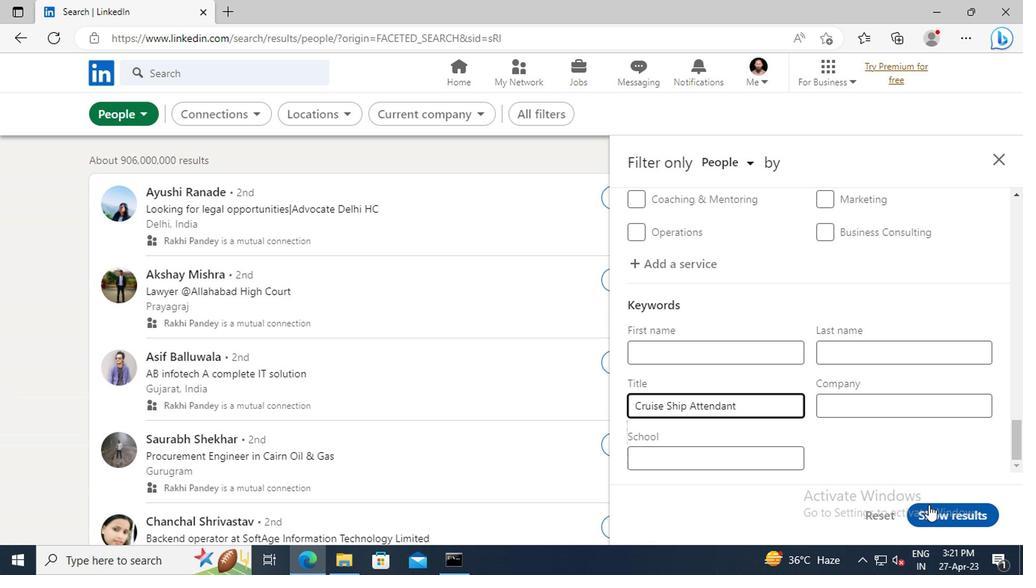 
